 Task: Send an email with the signature Lynn Cooper with the subject Request for a job offer rejection follow-up and the message Can you please send me an update on the project status? from softage.9@softage.net to softage.2@softage.net and move the email from Sent Items to the folder Partnerships
Action: Mouse moved to (1035, 81)
Screenshot: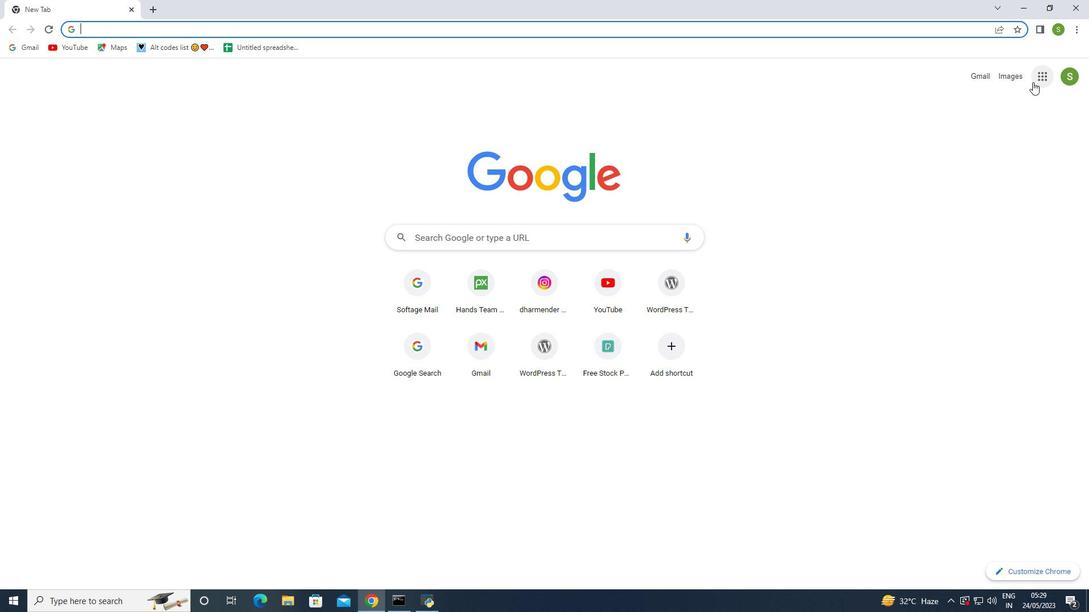 
Action: Mouse pressed left at (1035, 81)
Screenshot: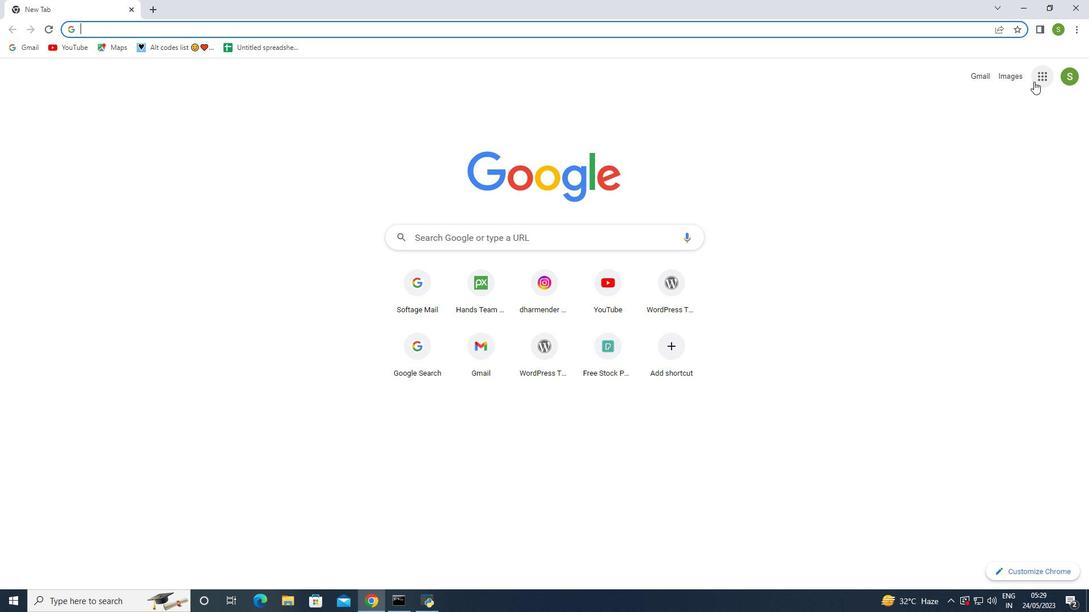 
Action: Mouse moved to (993, 132)
Screenshot: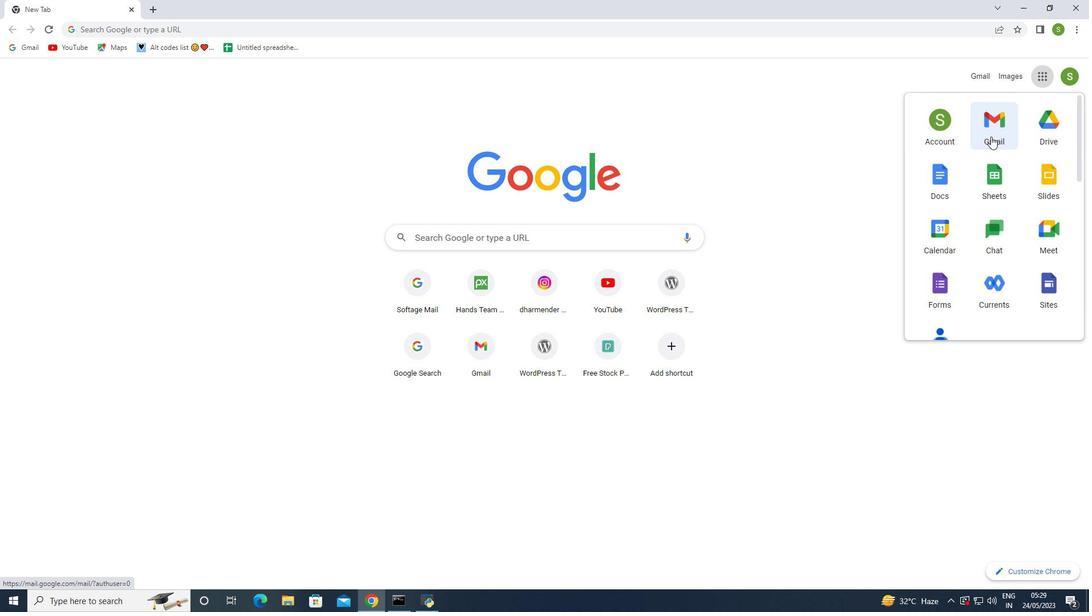 
Action: Mouse pressed left at (993, 132)
Screenshot: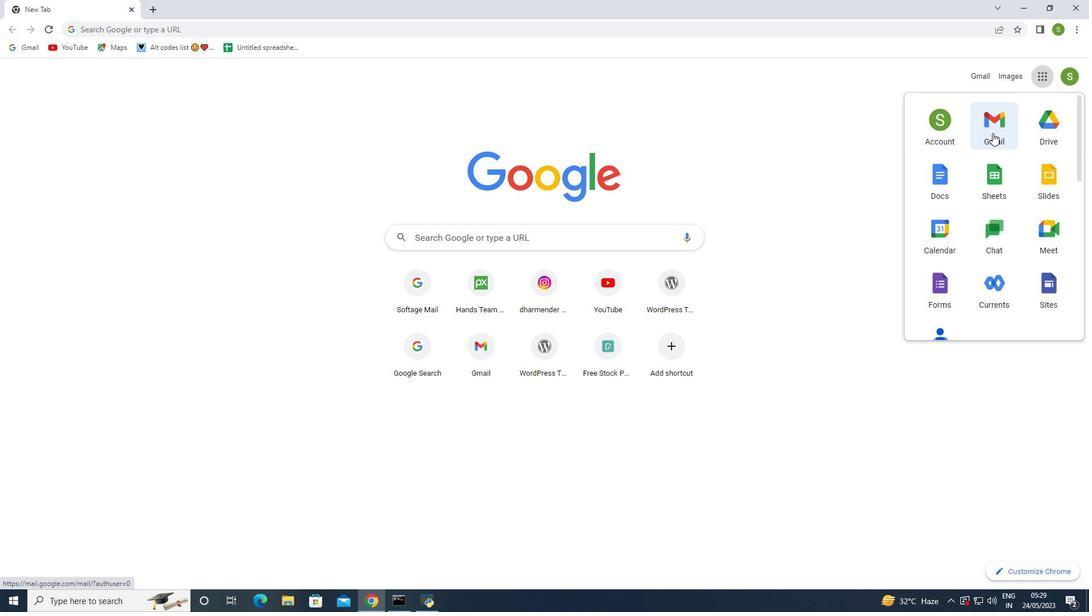 
Action: Mouse moved to (956, 79)
Screenshot: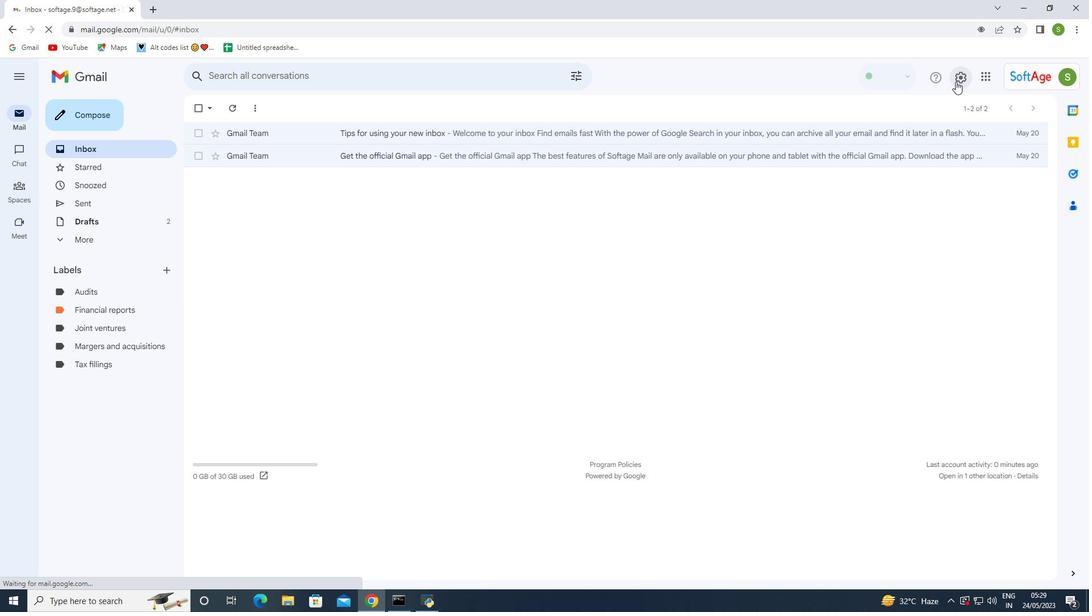 
Action: Mouse pressed left at (956, 79)
Screenshot: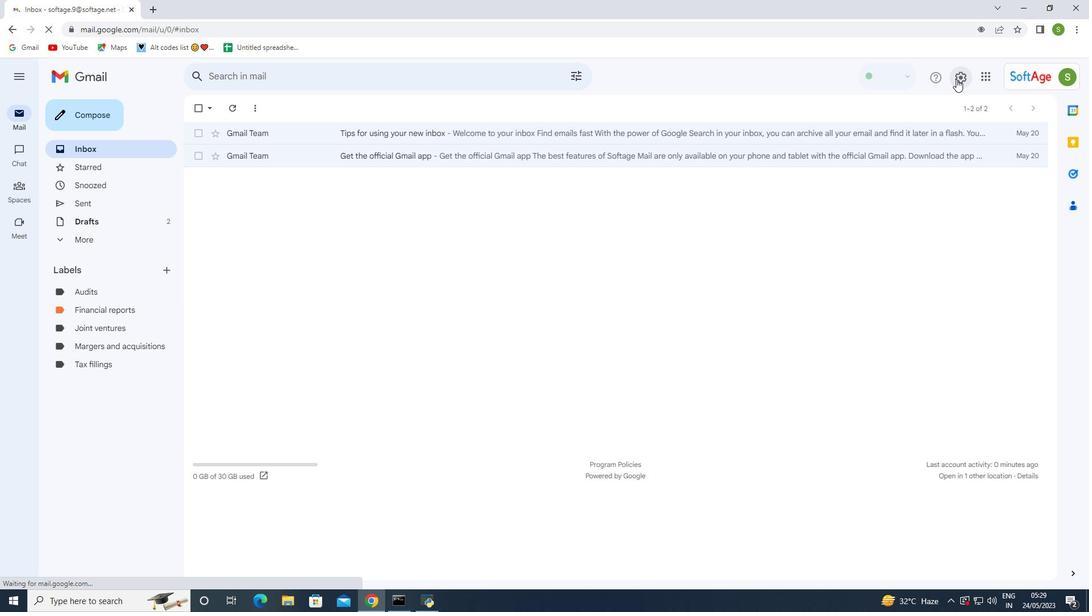 
Action: Mouse moved to (939, 131)
Screenshot: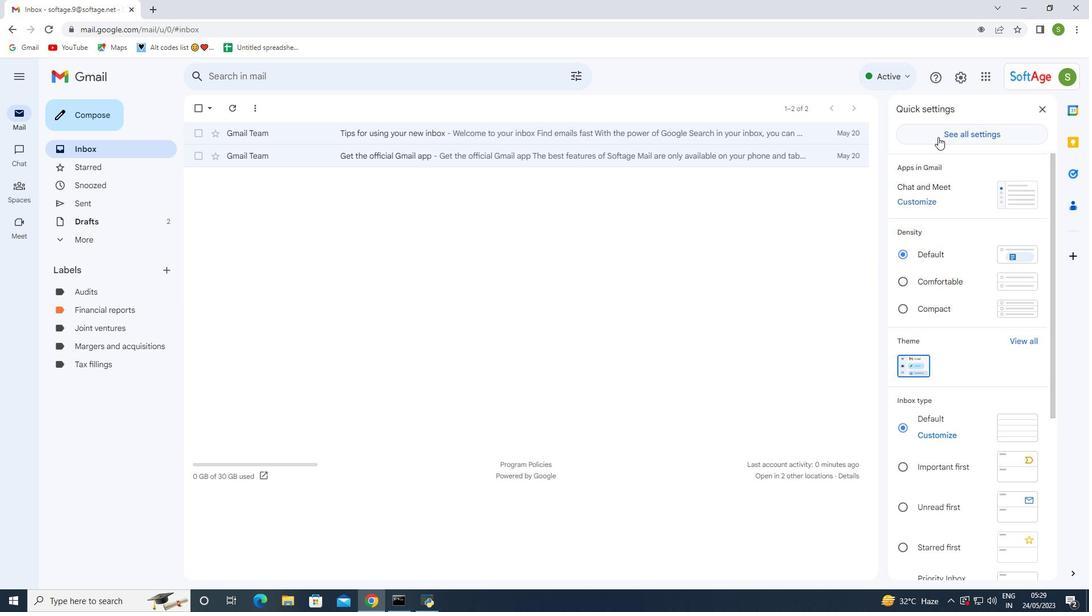 
Action: Mouse pressed left at (939, 131)
Screenshot: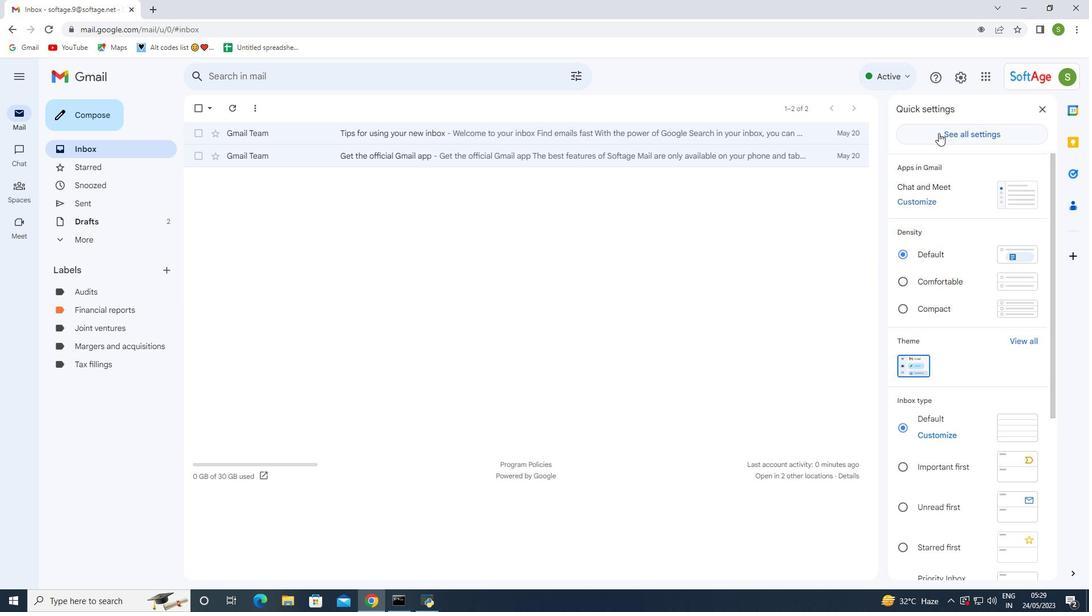 
Action: Mouse moved to (568, 303)
Screenshot: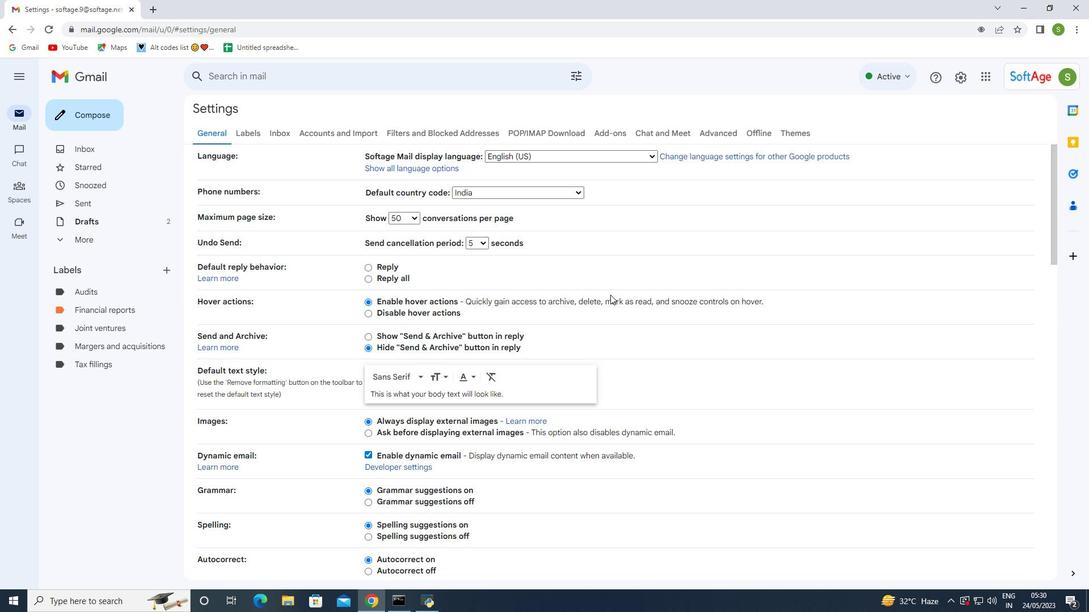 
Action: Mouse scrolled (568, 303) with delta (0, 0)
Screenshot: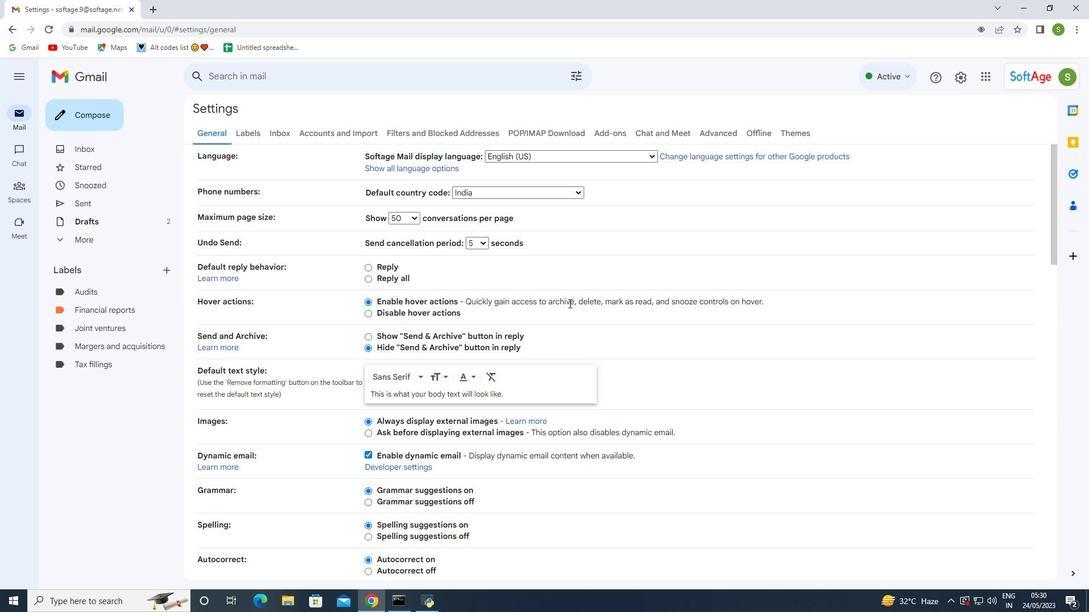 
Action: Mouse moved to (566, 305)
Screenshot: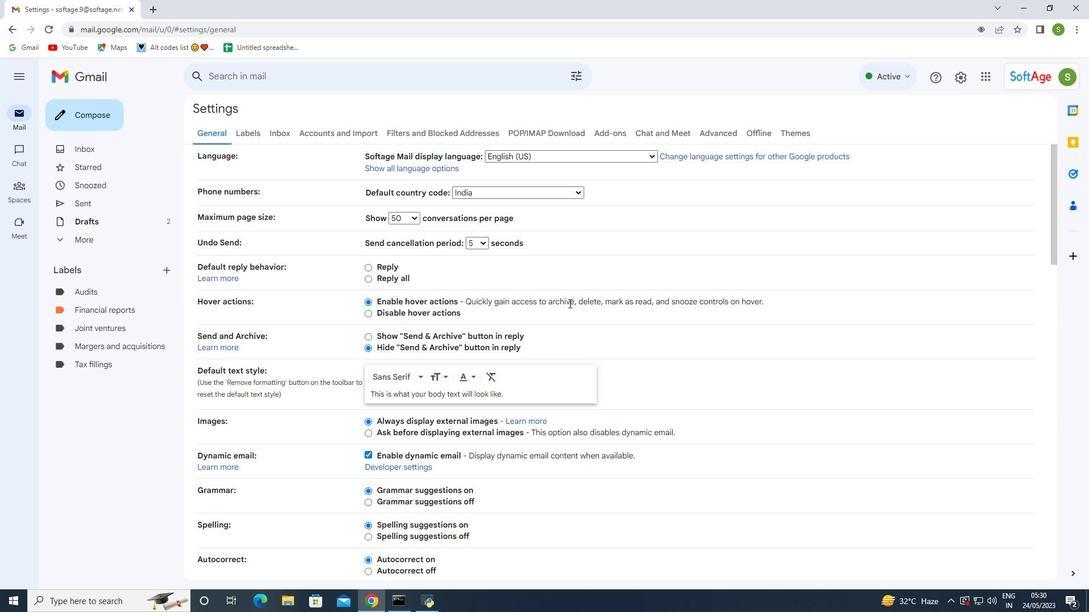 
Action: Mouse scrolled (566, 305) with delta (0, 0)
Screenshot: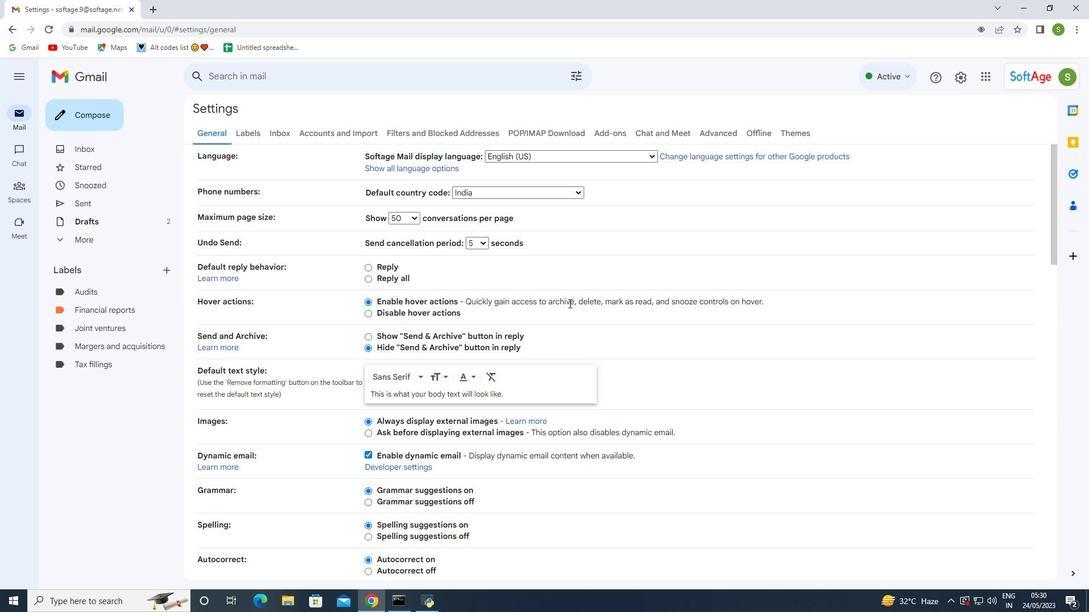 
Action: Mouse moved to (564, 308)
Screenshot: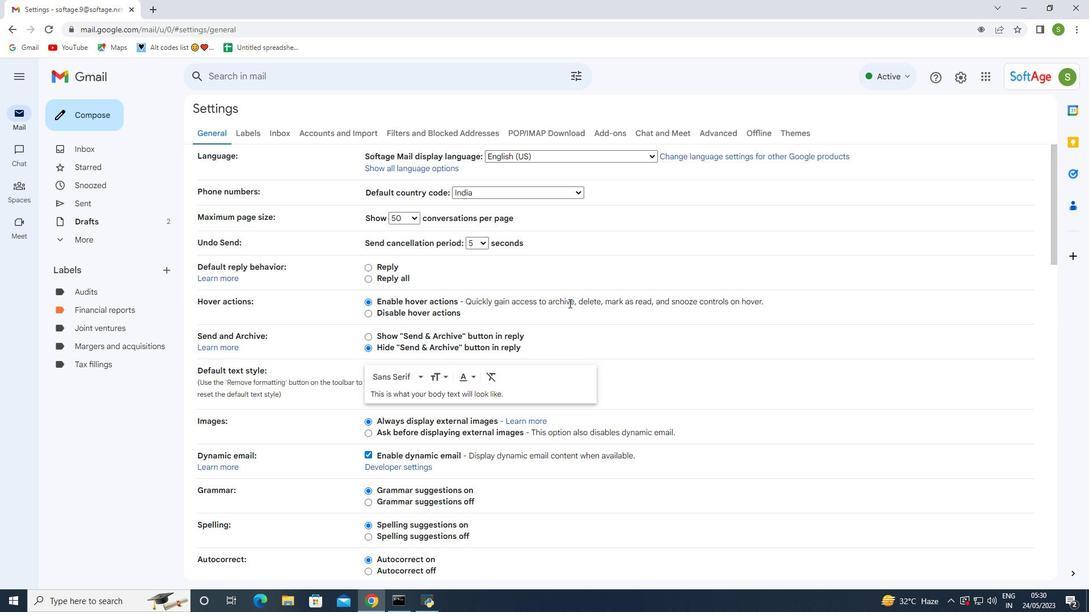 
Action: Mouse scrolled (564, 307) with delta (0, 0)
Screenshot: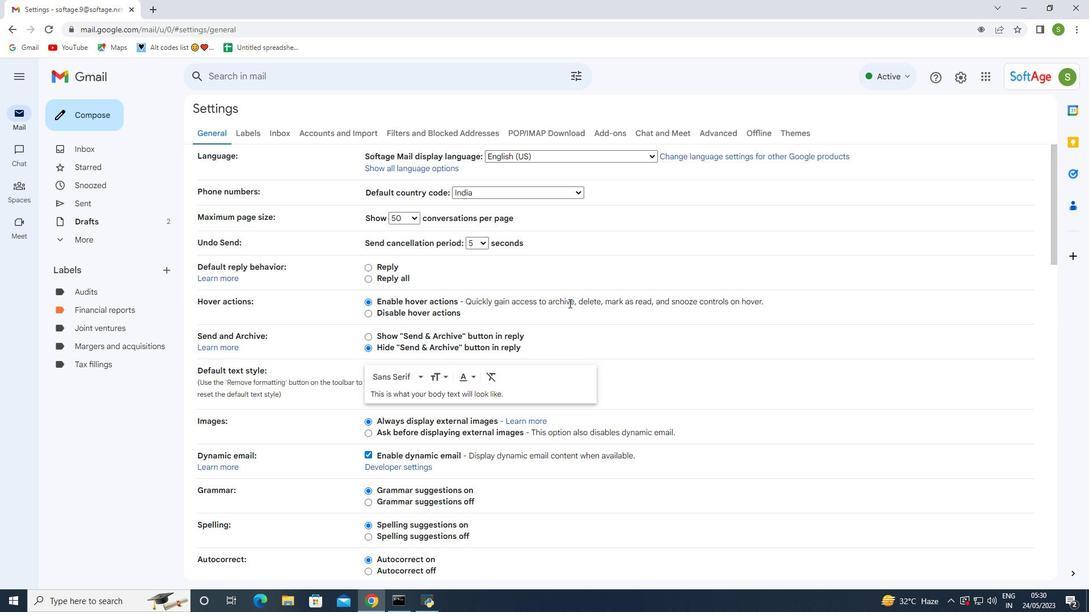 
Action: Mouse moved to (564, 308)
Screenshot: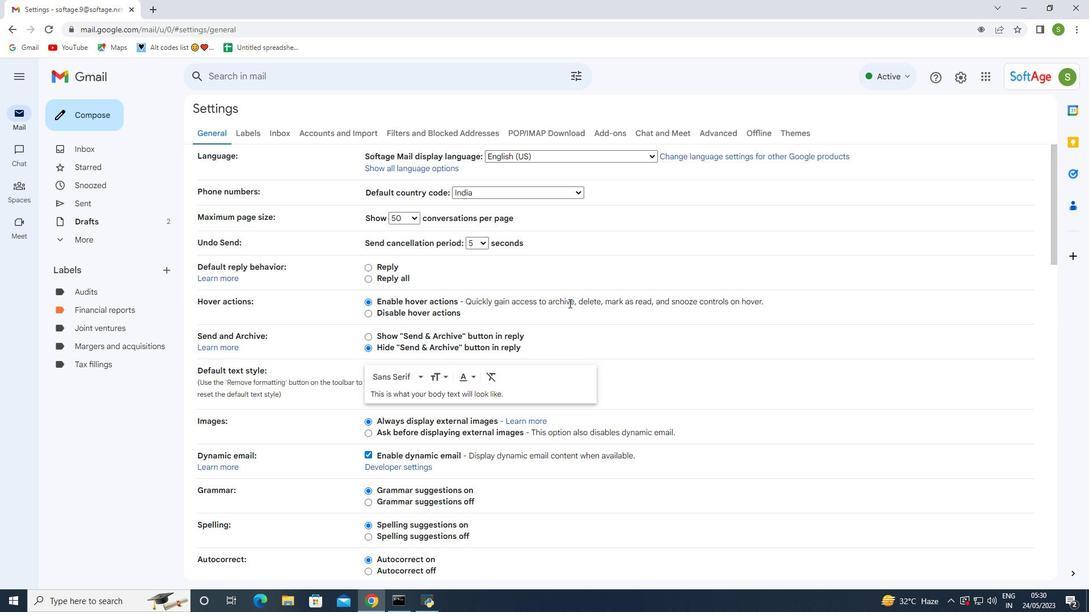 
Action: Mouse scrolled (564, 307) with delta (0, 0)
Screenshot: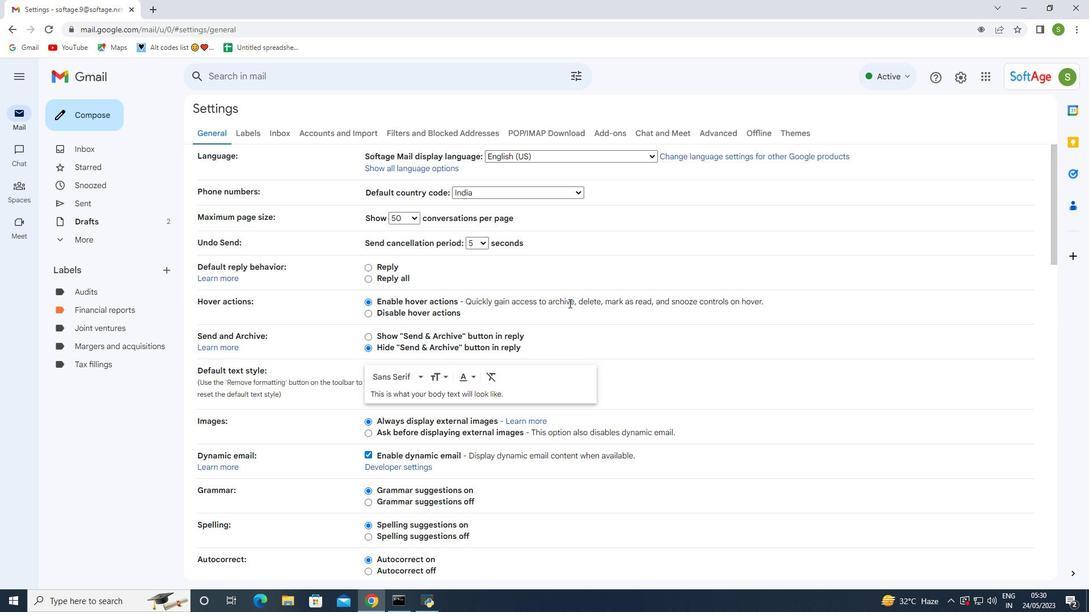 
Action: Mouse scrolled (564, 307) with delta (0, 0)
Screenshot: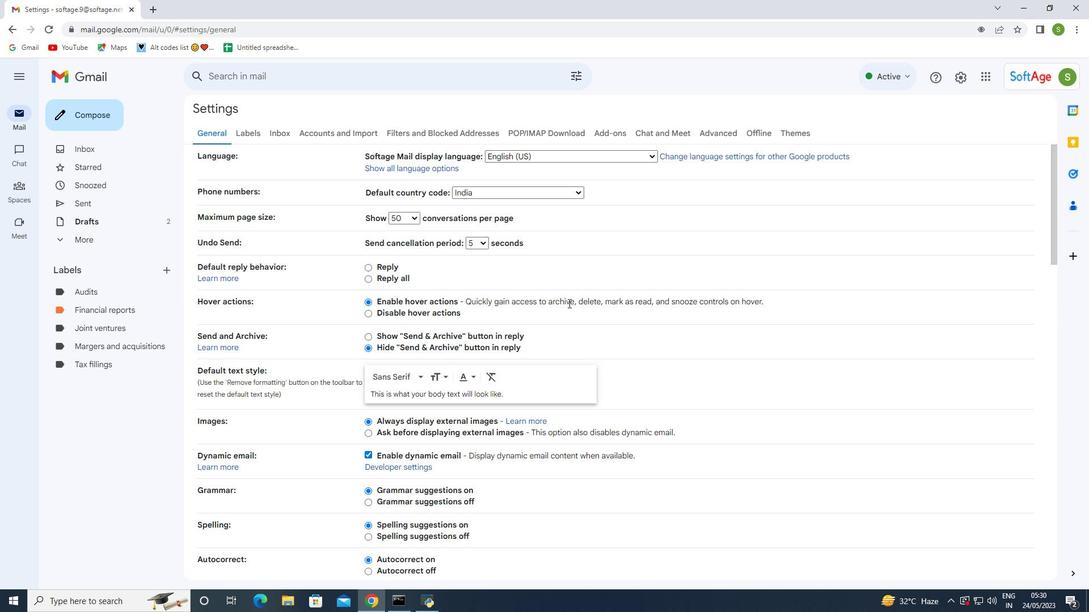 
Action: Mouse moved to (564, 308)
Screenshot: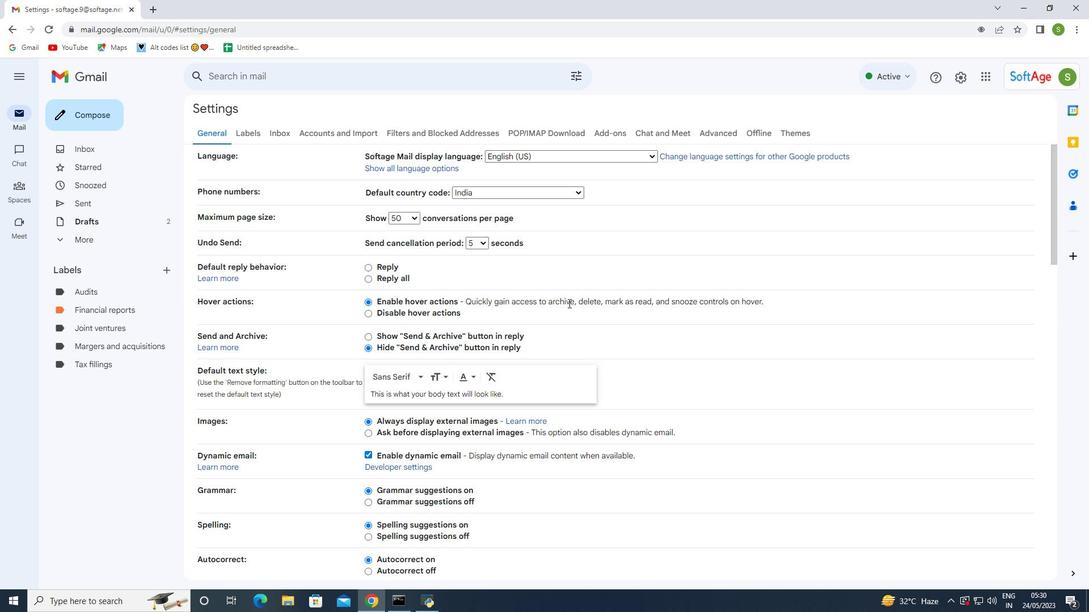
Action: Mouse scrolled (564, 307) with delta (0, 0)
Screenshot: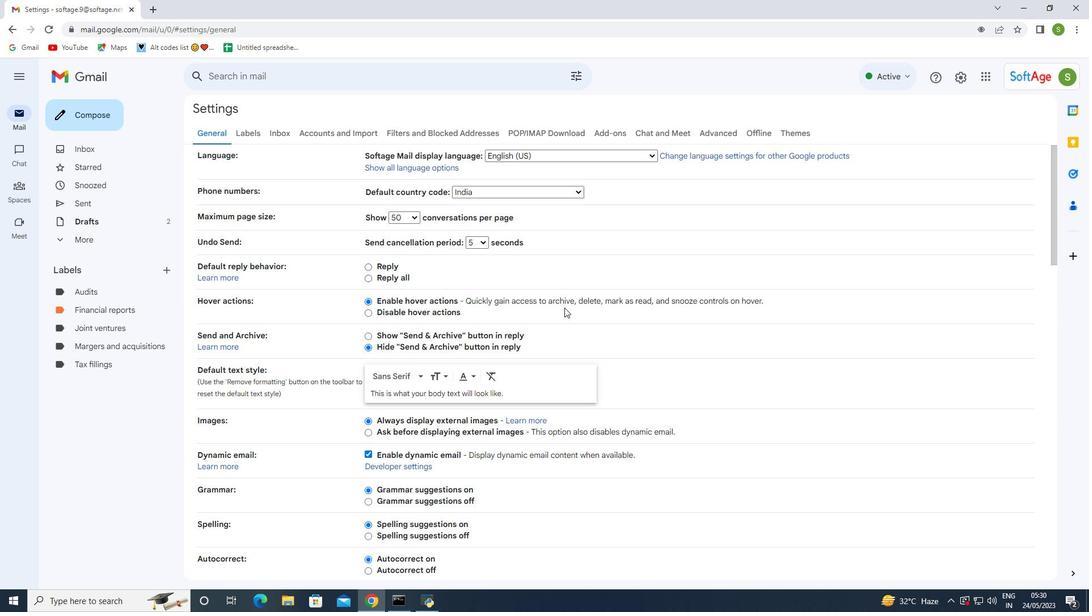 
Action: Mouse moved to (564, 308)
Screenshot: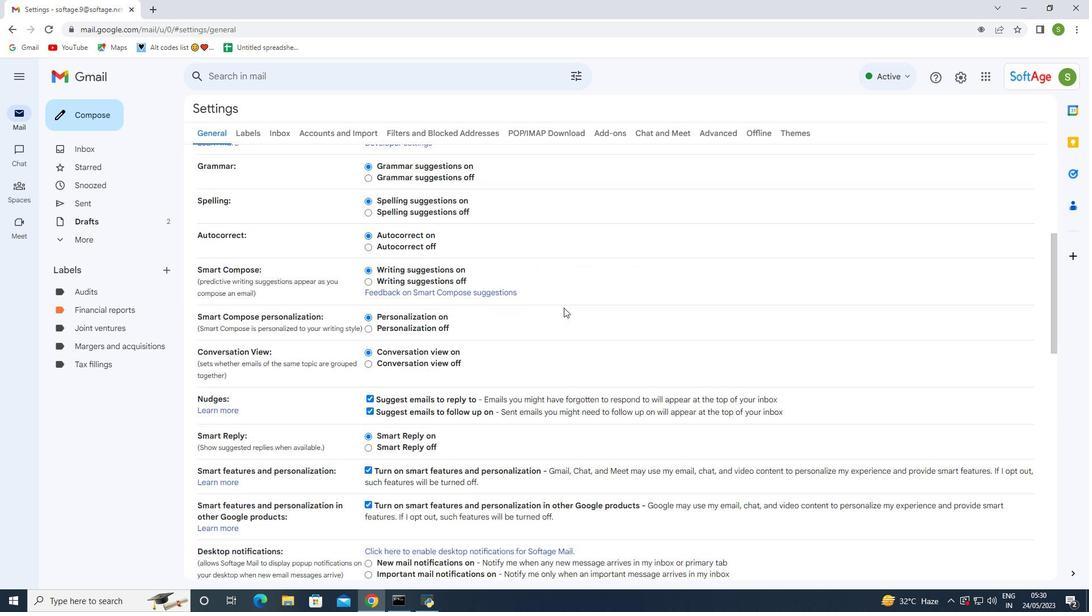 
Action: Mouse scrolled (564, 307) with delta (0, 0)
Screenshot: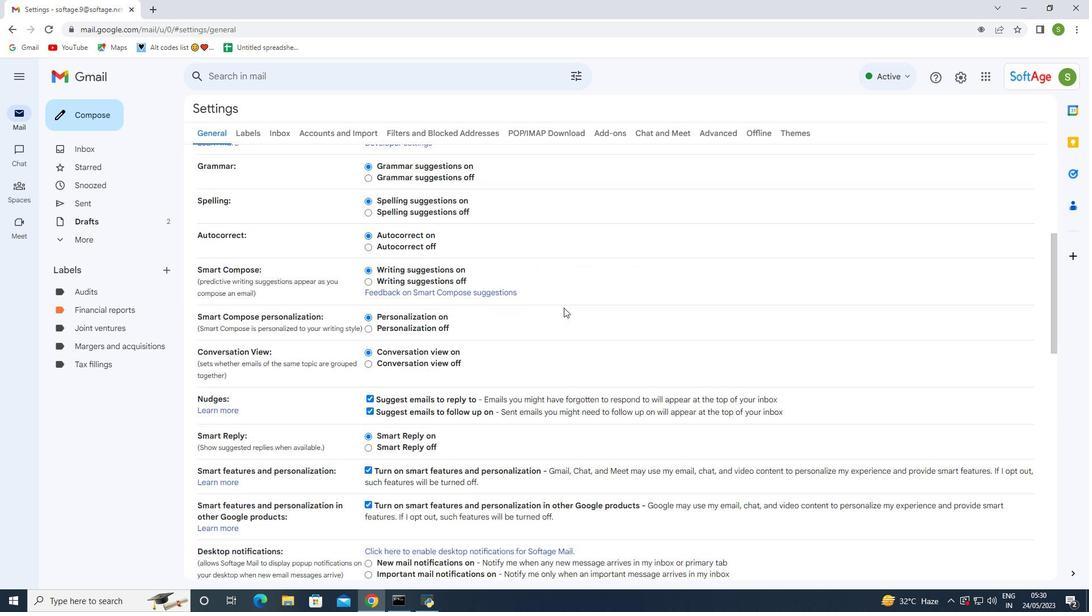 
Action: Mouse scrolled (564, 307) with delta (0, 0)
Screenshot: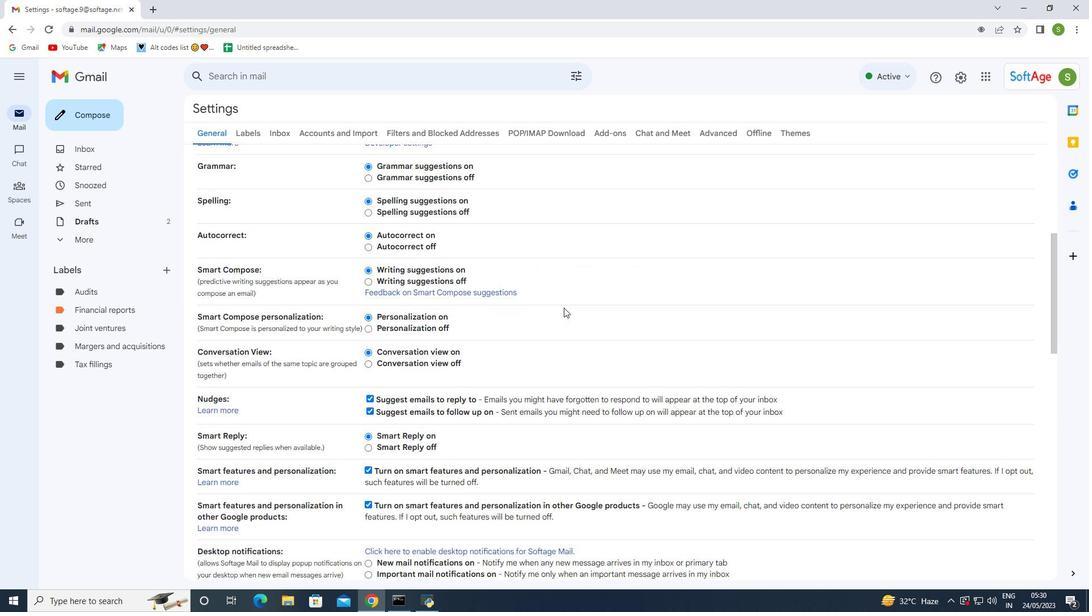 
Action: Mouse moved to (564, 308)
Screenshot: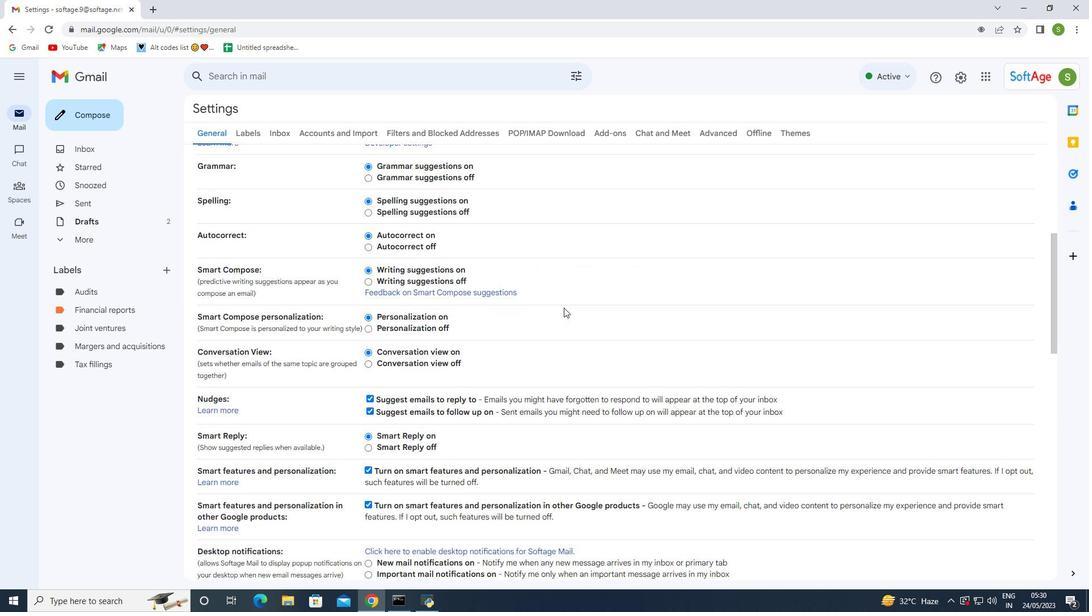 
Action: Mouse scrolled (564, 307) with delta (0, 0)
Screenshot: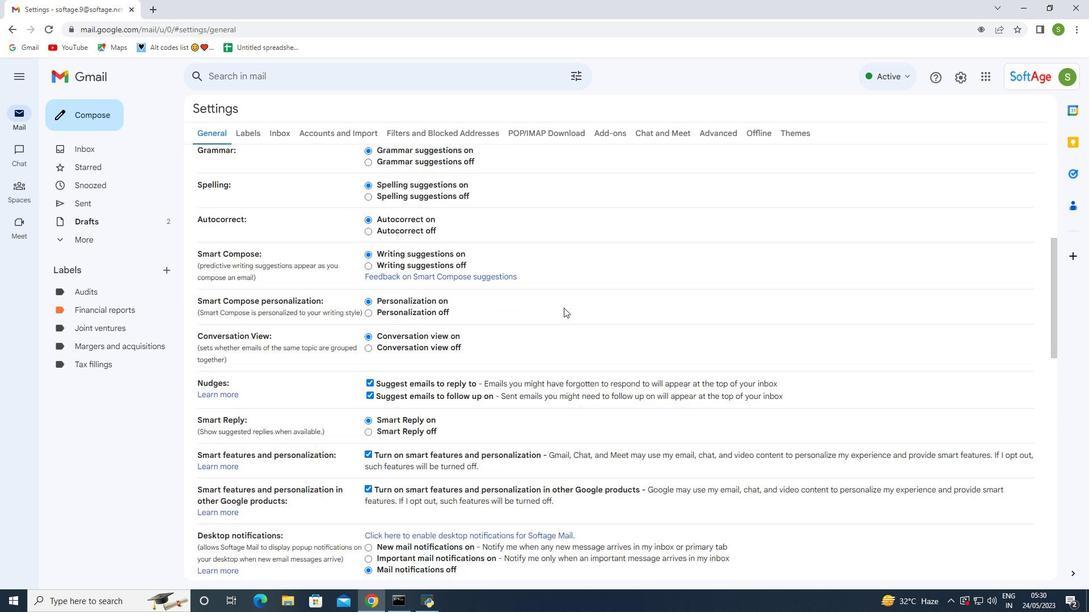 
Action: Mouse scrolled (564, 307) with delta (0, 0)
Screenshot: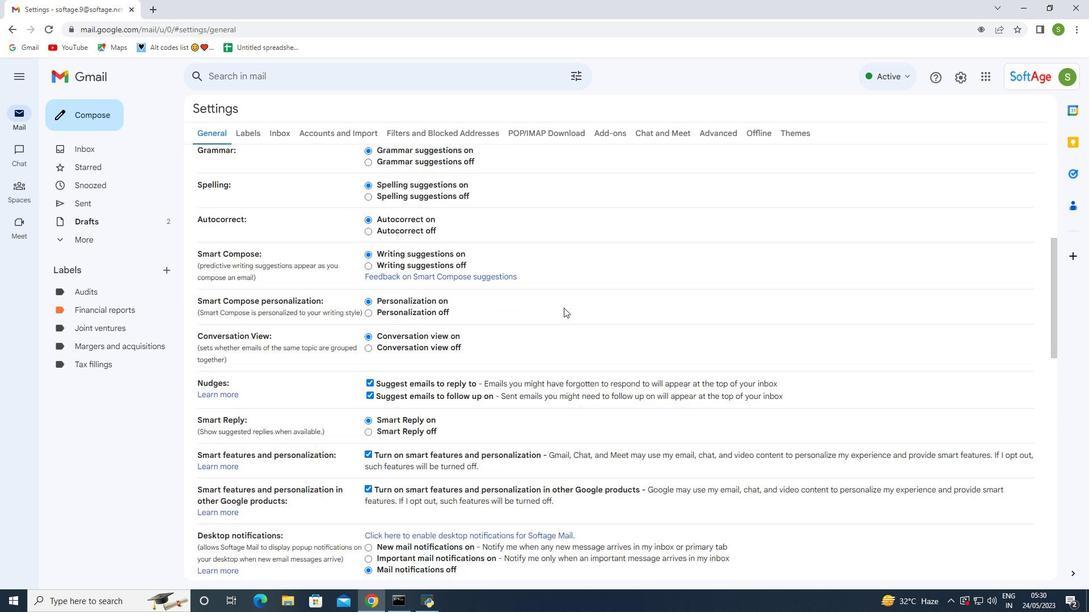 
Action: Mouse scrolled (564, 307) with delta (0, 0)
Screenshot: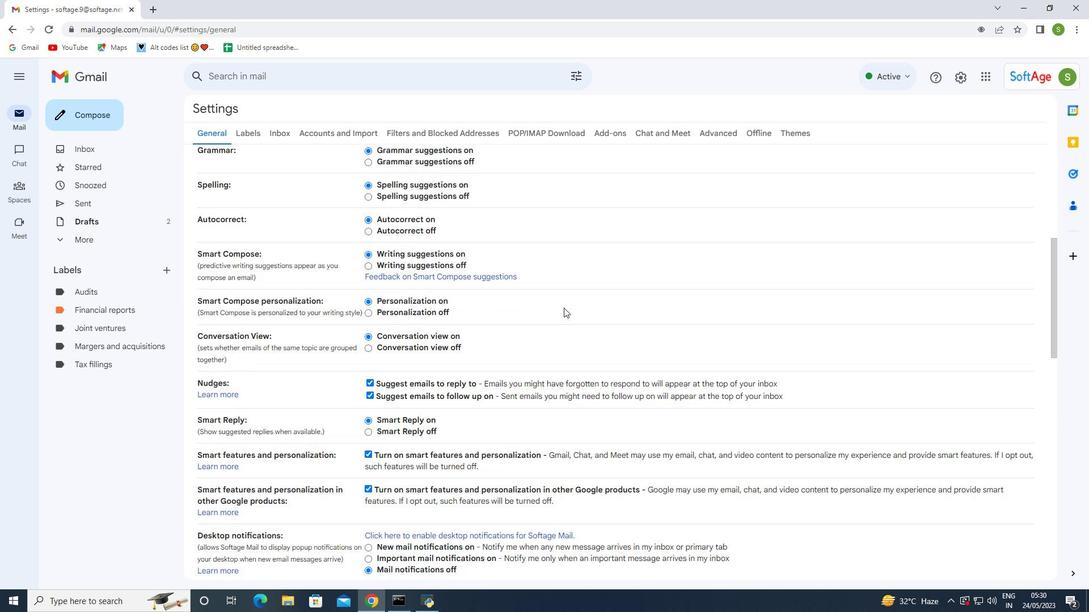 
Action: Mouse scrolled (564, 307) with delta (0, 0)
Screenshot: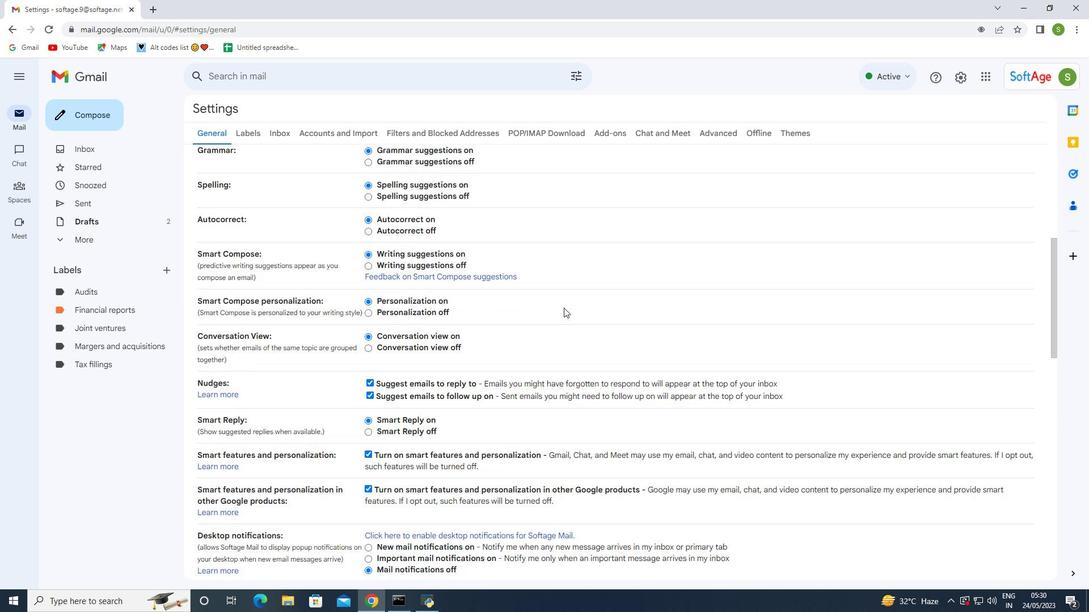 
Action: Mouse moved to (564, 308)
Screenshot: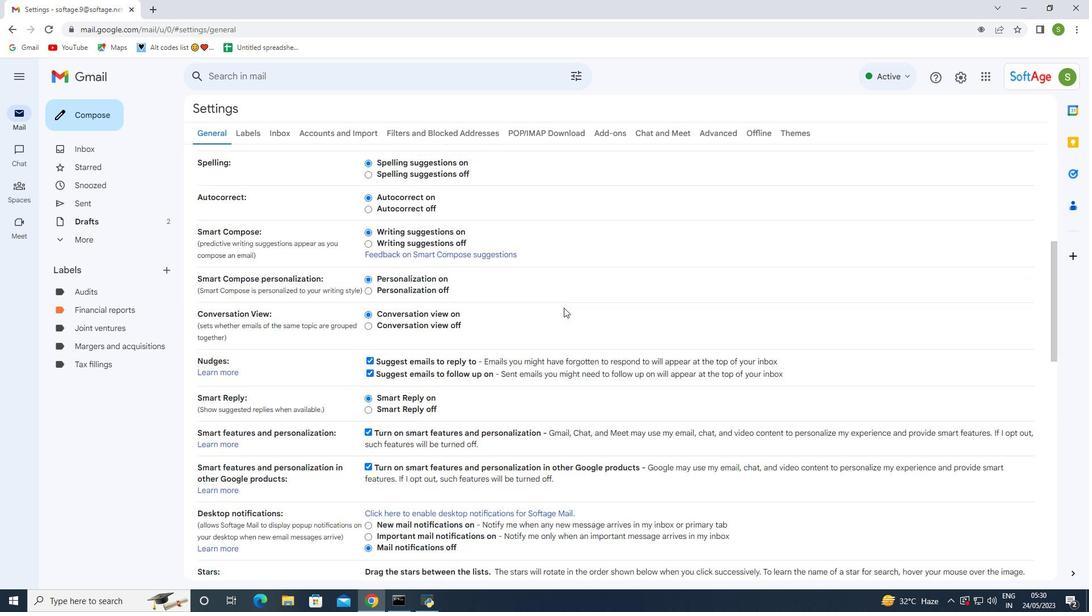 
Action: Mouse scrolled (564, 307) with delta (0, 0)
Screenshot: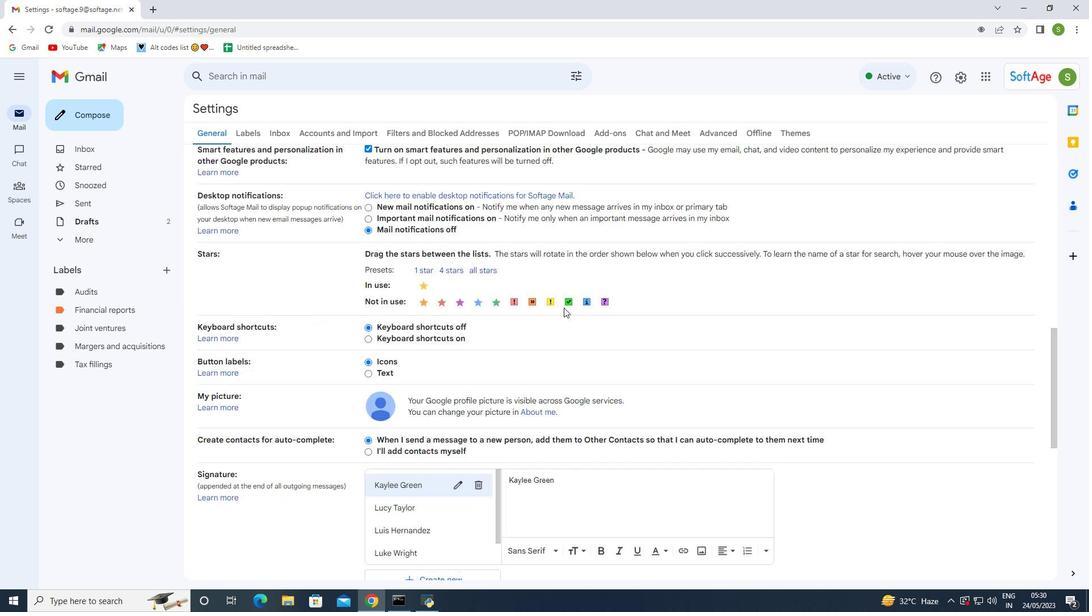 
Action: Mouse scrolled (564, 307) with delta (0, 0)
Screenshot: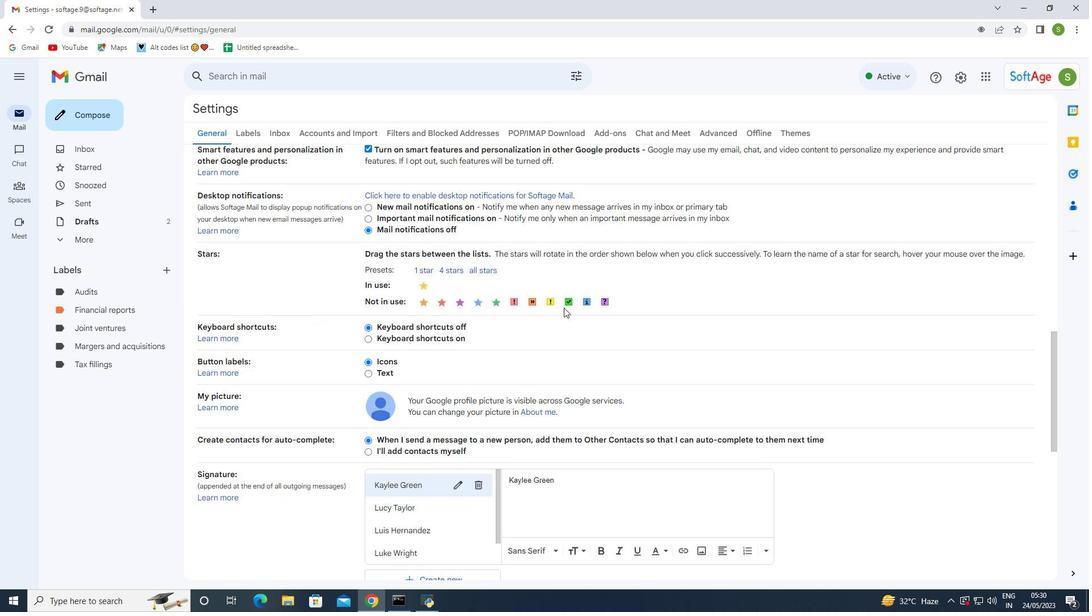
Action: Mouse scrolled (564, 307) with delta (0, 0)
Screenshot: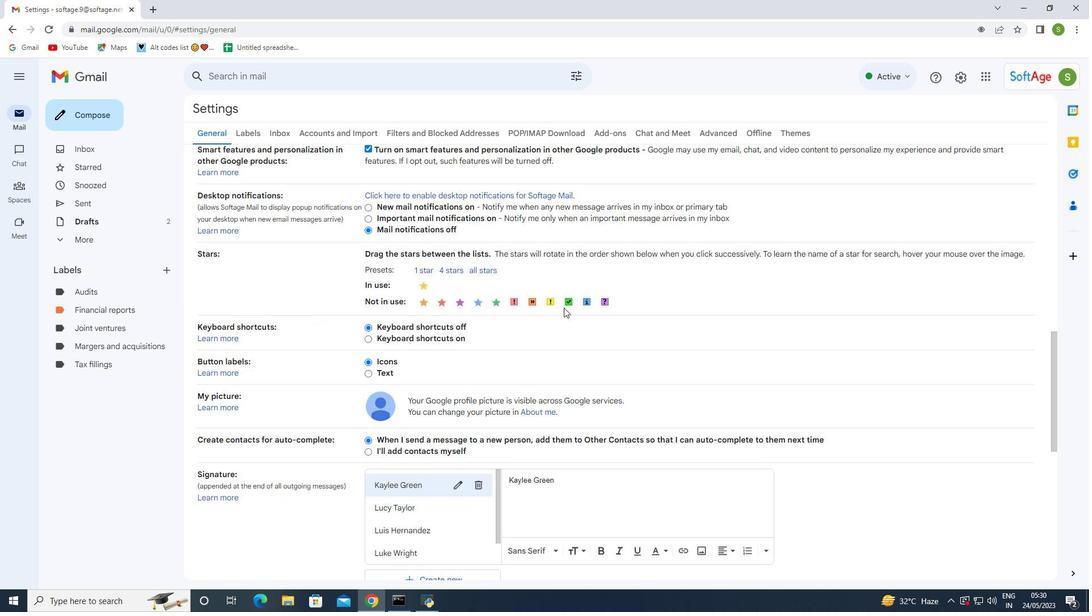 
Action: Mouse scrolled (564, 307) with delta (0, 0)
Screenshot: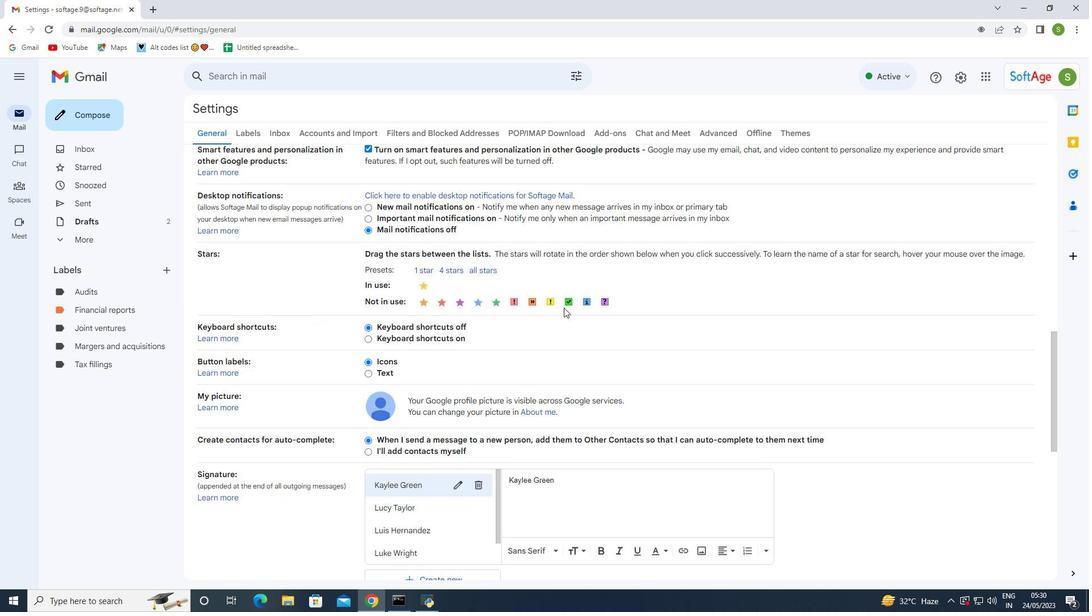 
Action: Mouse scrolled (564, 307) with delta (0, 0)
Screenshot: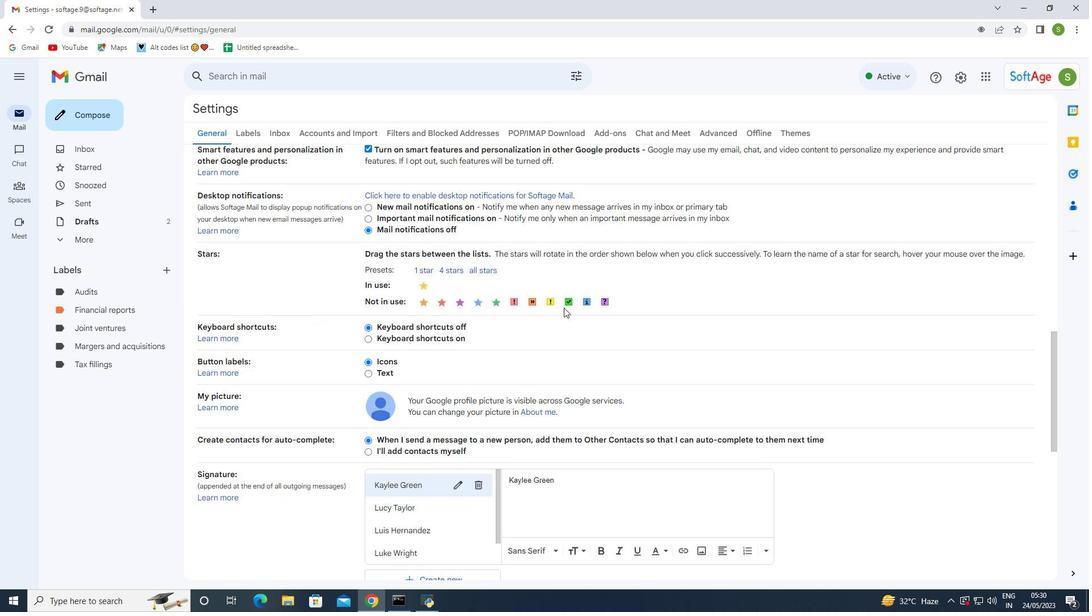 
Action: Mouse scrolled (564, 307) with delta (0, 0)
Screenshot: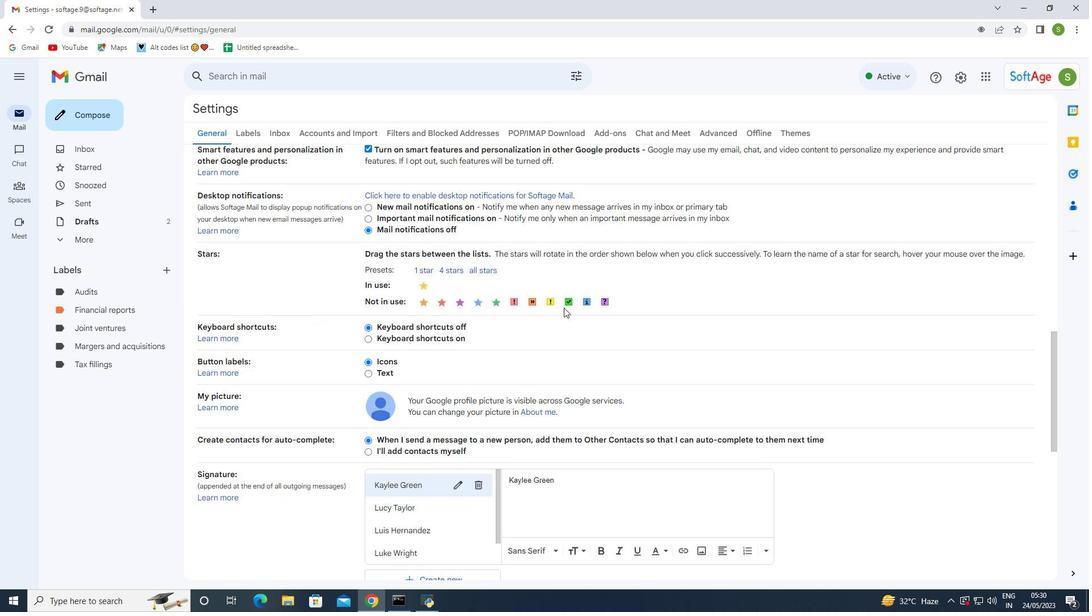 
Action: Mouse moved to (414, 238)
Screenshot: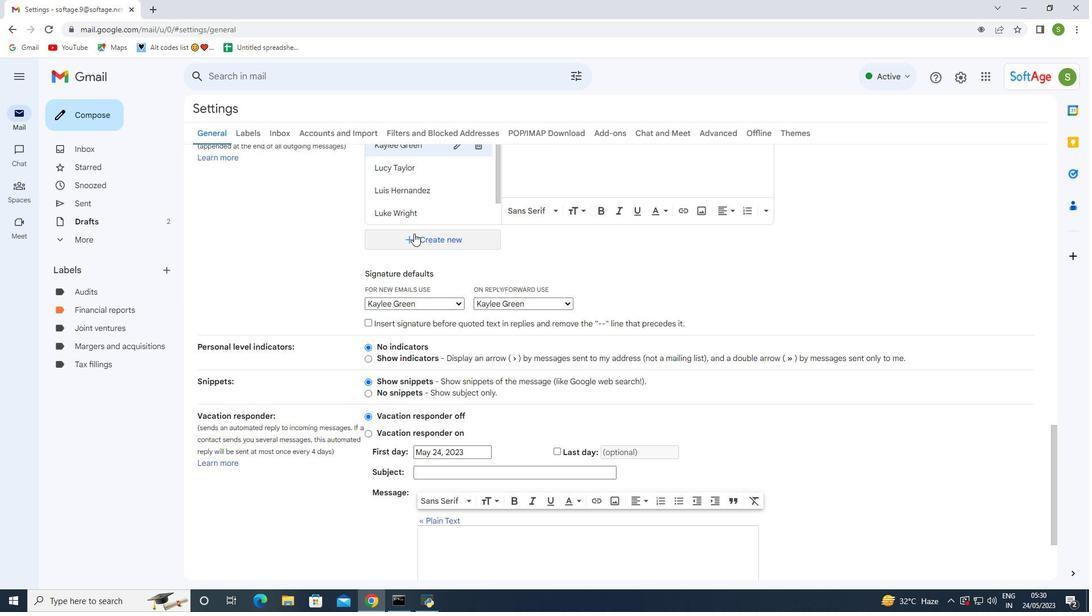 
Action: Mouse pressed left at (414, 238)
Screenshot: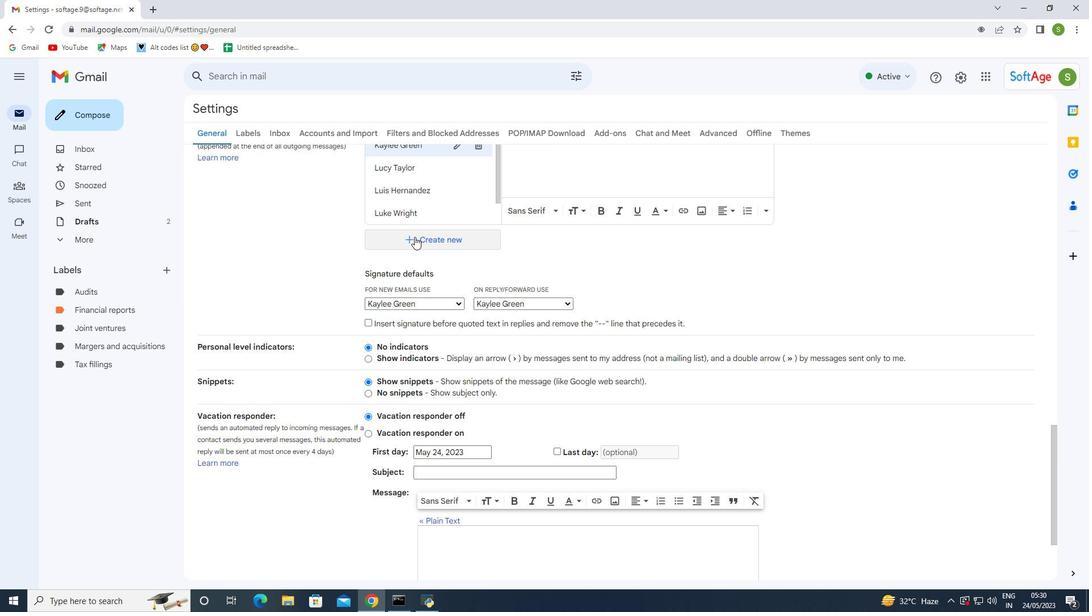 
Action: Mouse moved to (447, 321)
Screenshot: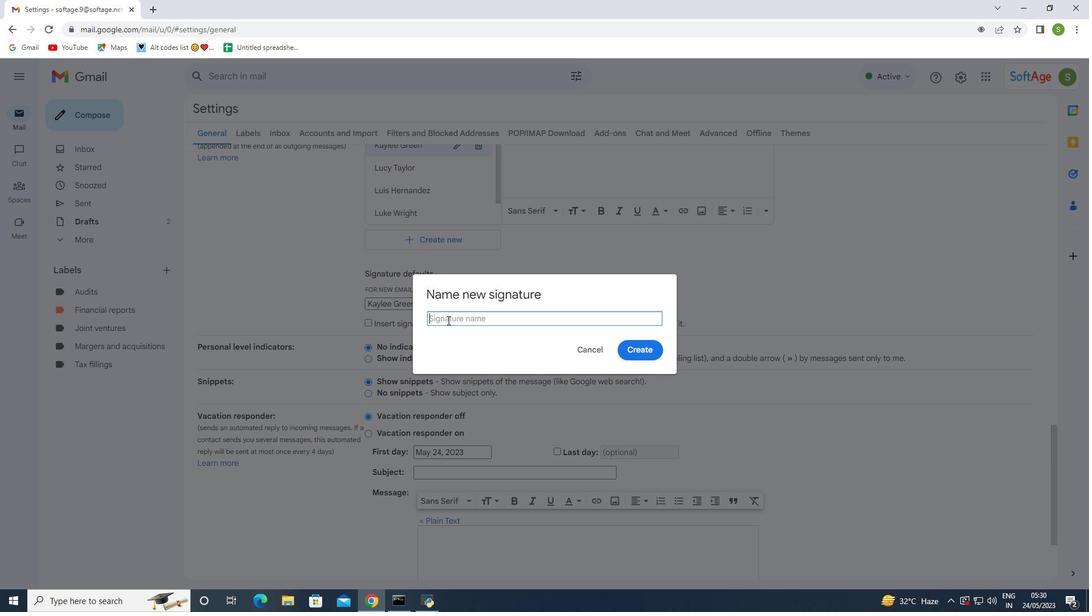 
Action: Mouse pressed left at (447, 321)
Screenshot: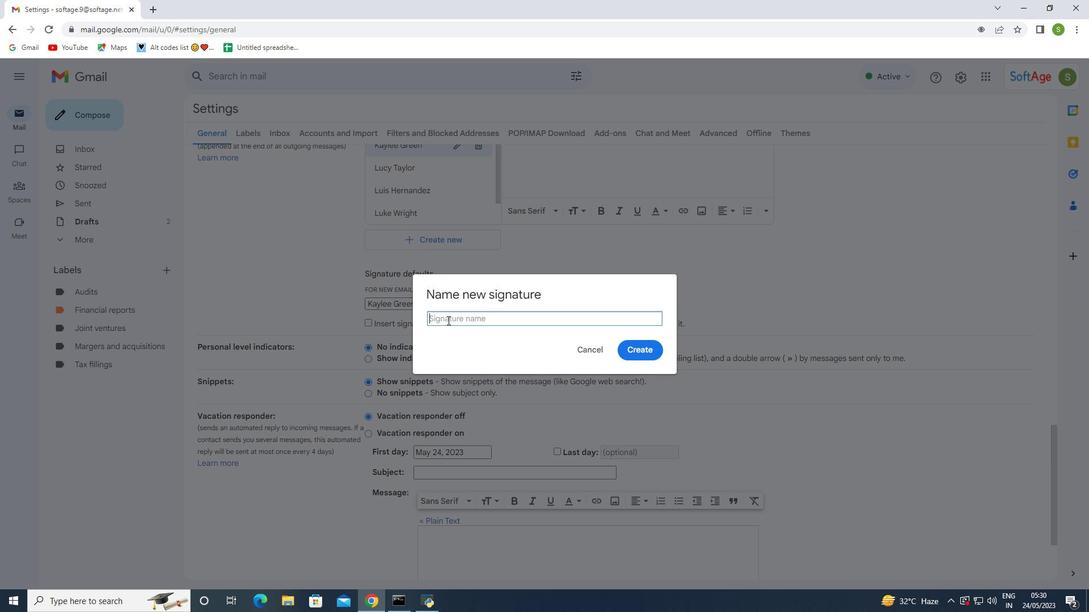 
Action: Mouse moved to (447, 321)
Screenshot: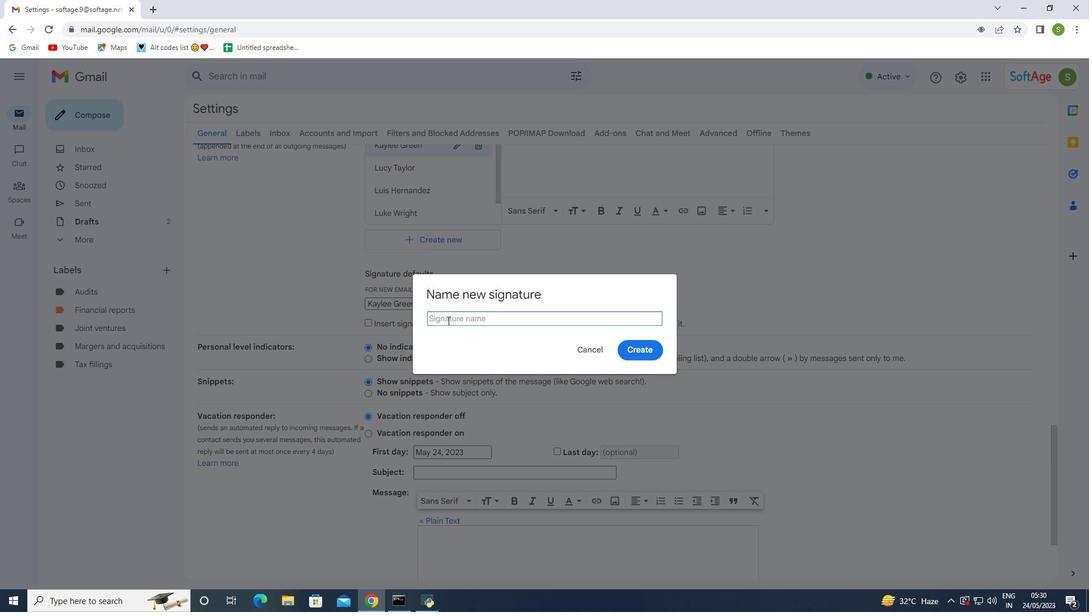 
Action: Key pressed <Key.shift><Key.shift><Key.shift><Key.shift><Key.shift><Key.shift><Key.shift><Key.shift><Key.shift><Key.shift><Key.shift><Key.shift><Key.shift><Key.shift><Key.shift><Key.shift><Key.shift><Key.shift><Key.shift><Key.shift><Key.shift><Key.shift><Key.shift><Key.shift><Key.shift><Key.shift>Lynn<Key.space><Key.shift>Cooper
Screenshot: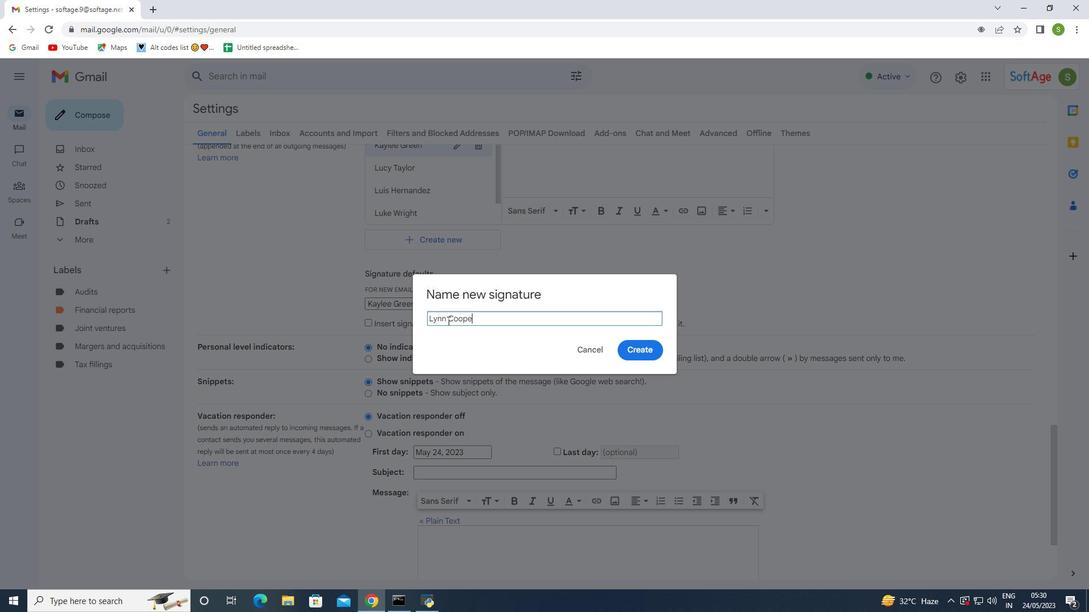 
Action: Mouse moved to (642, 346)
Screenshot: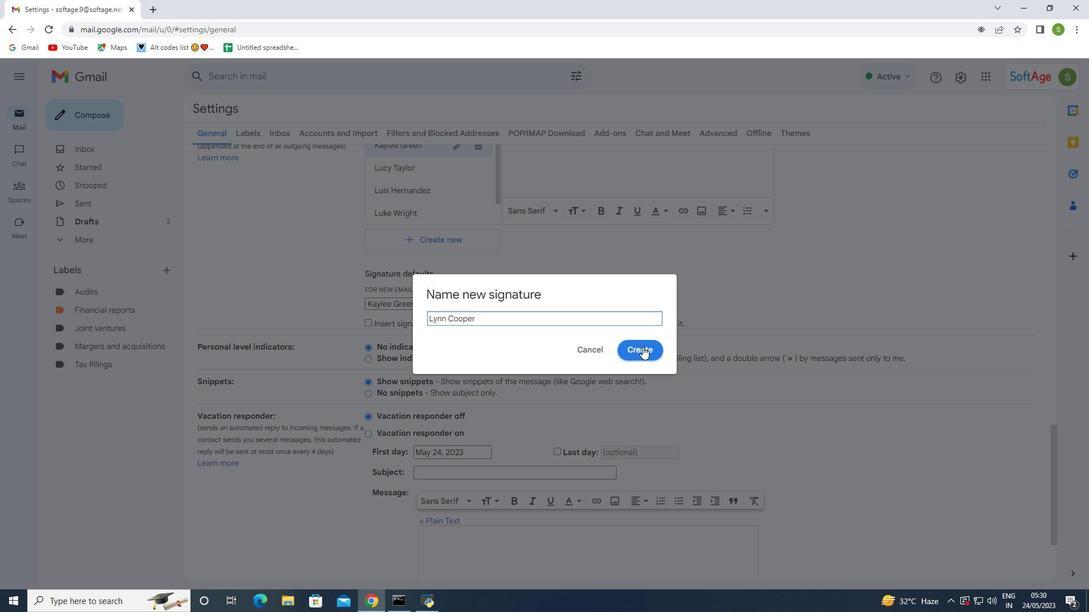 
Action: Mouse pressed left at (642, 346)
Screenshot: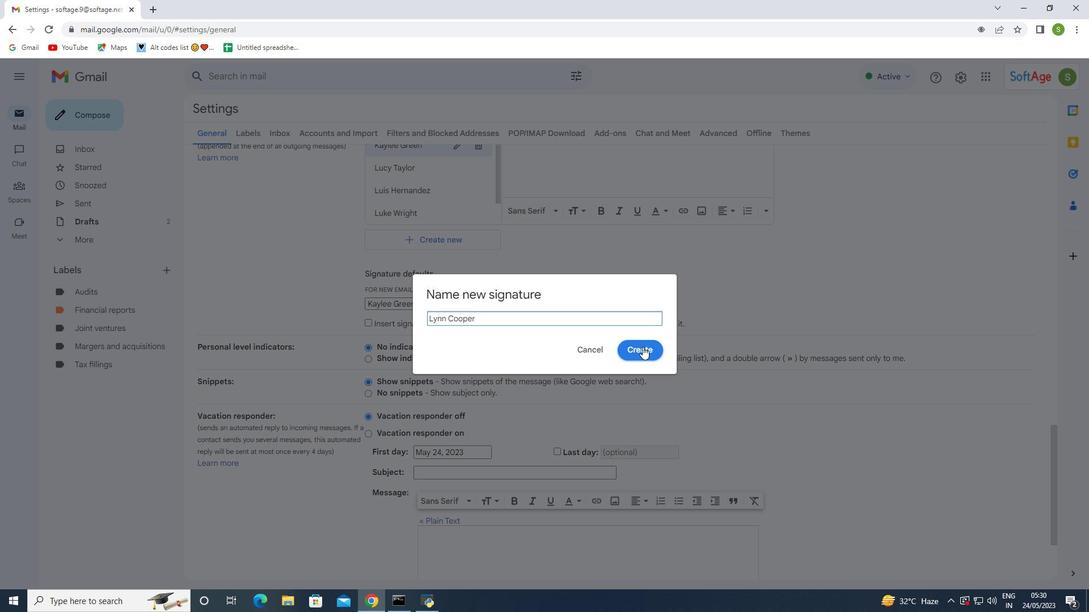 
Action: Mouse moved to (518, 365)
Screenshot: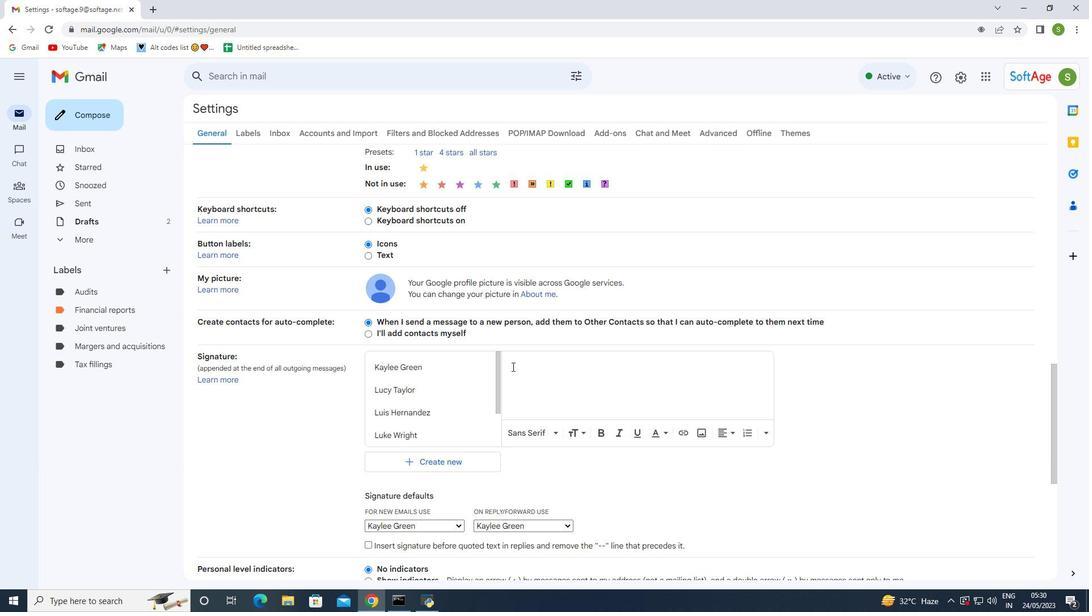 
Action: Mouse pressed left at (518, 365)
Screenshot: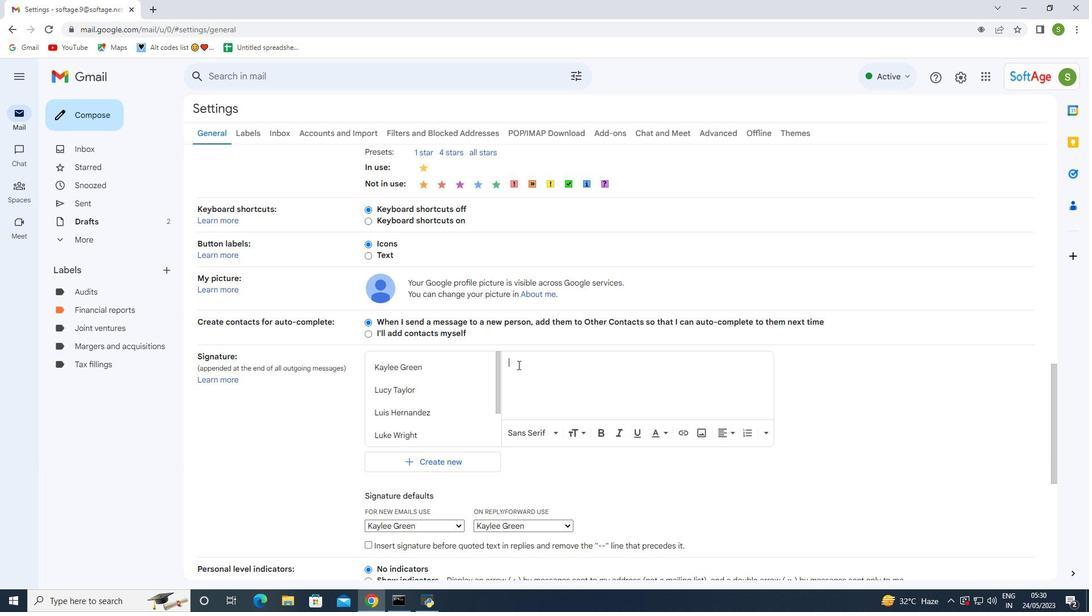 
Action: Key pressed <Key.shift>Lynn<Key.space><Key.shift>Cooper
Screenshot: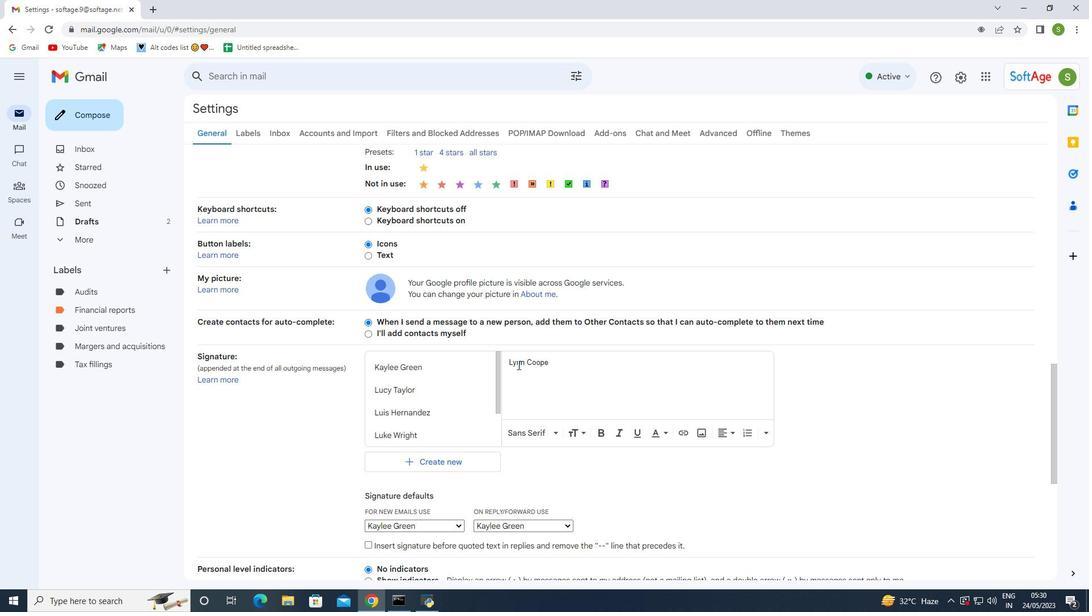 
Action: Mouse moved to (418, 518)
Screenshot: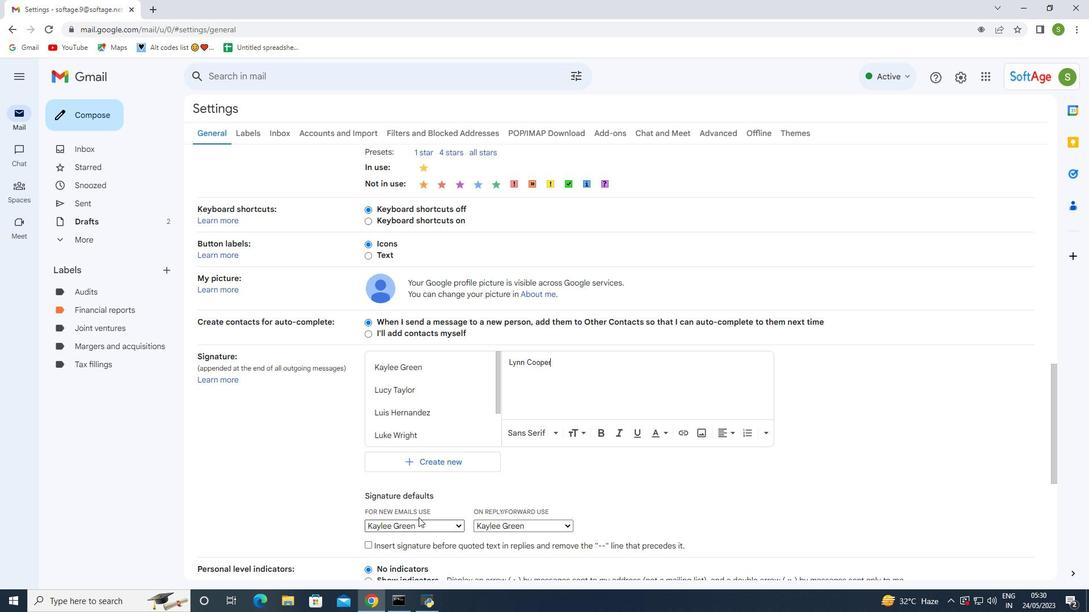 
Action: Mouse pressed left at (418, 518)
Screenshot: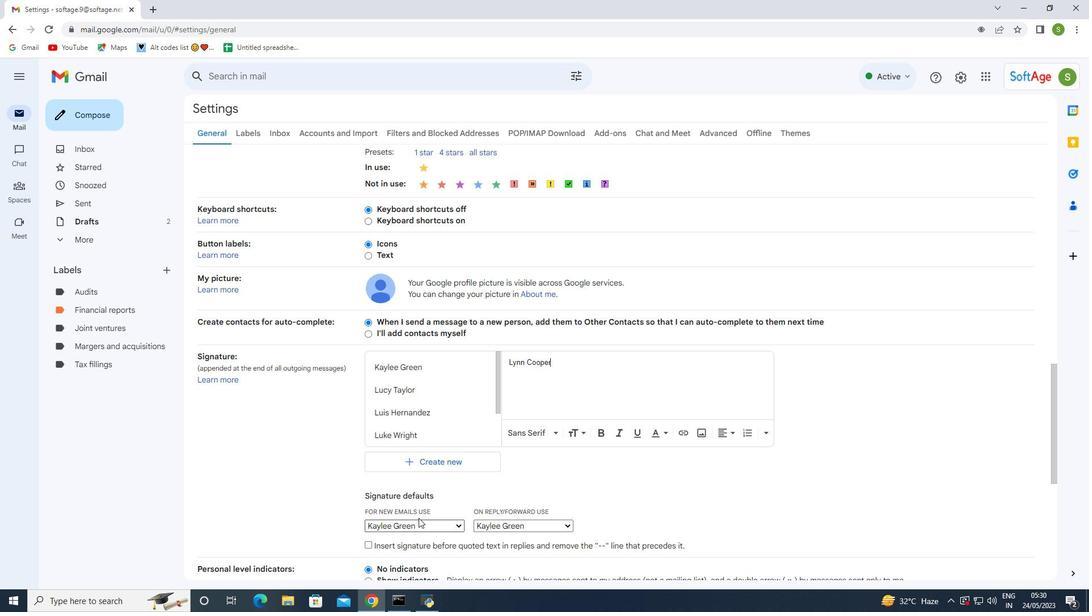 
Action: Mouse moved to (417, 523)
Screenshot: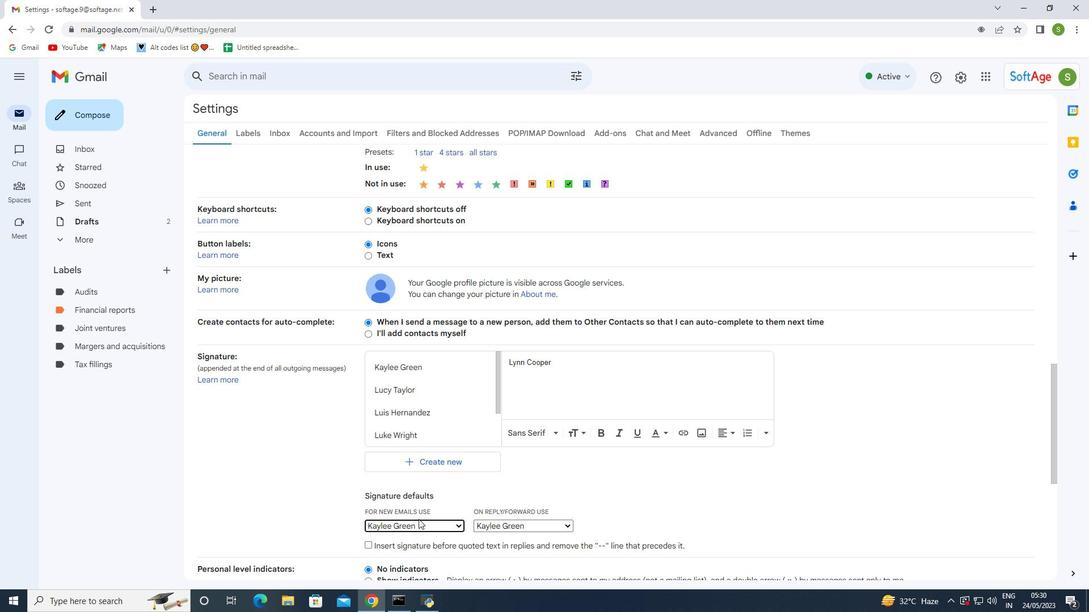 
Action: Mouse pressed left at (417, 523)
Screenshot: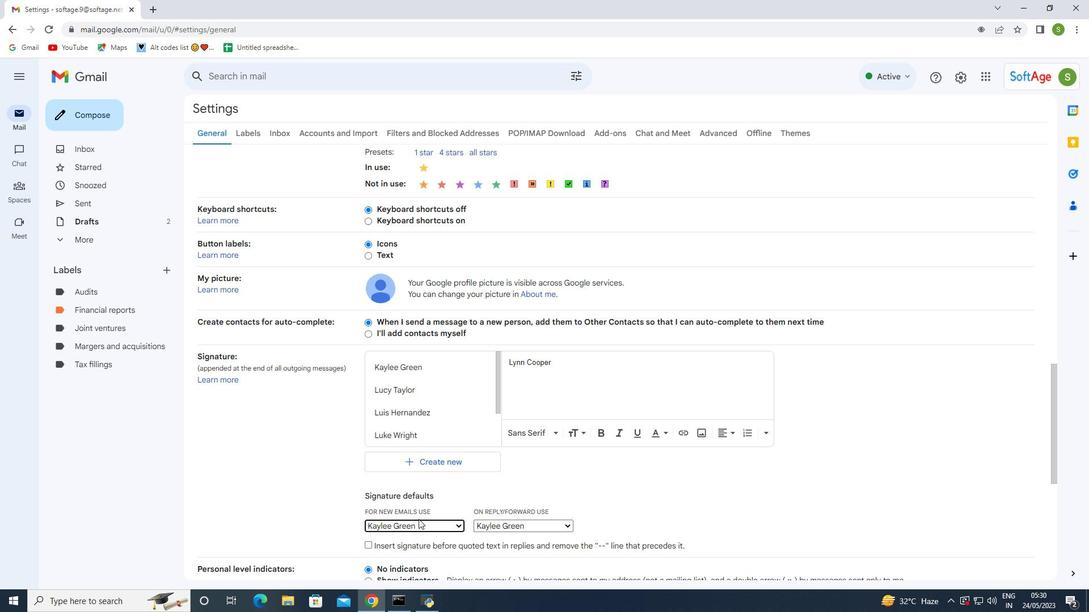 
Action: Mouse moved to (453, 498)
Screenshot: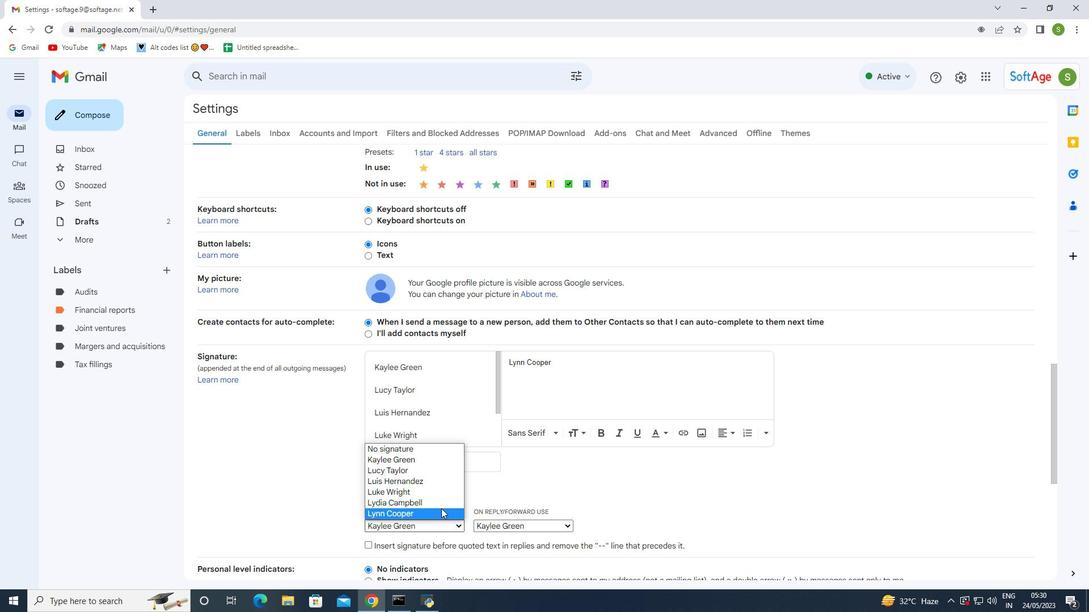
Action: Mouse scrolled (453, 498) with delta (0, 0)
Screenshot: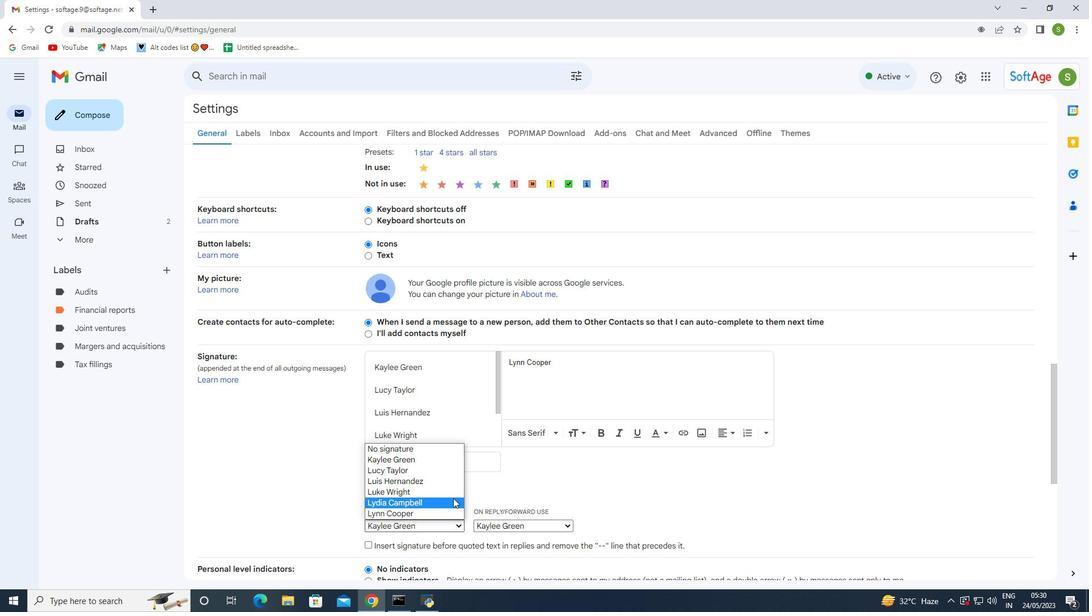 
Action: Mouse scrolled (453, 498) with delta (0, 0)
Screenshot: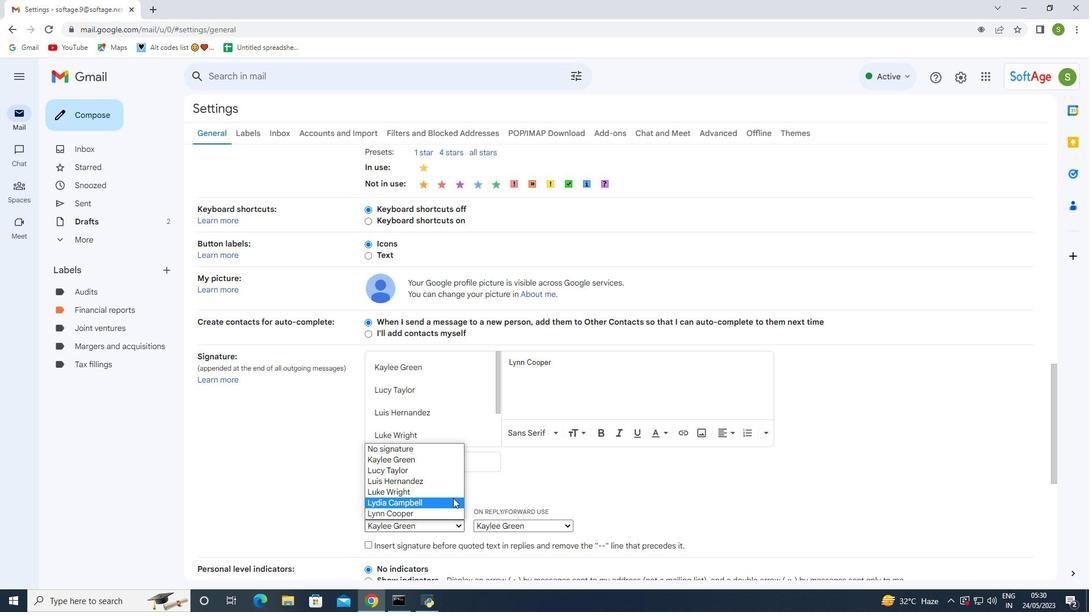 
Action: Mouse scrolled (453, 498) with delta (0, 0)
Screenshot: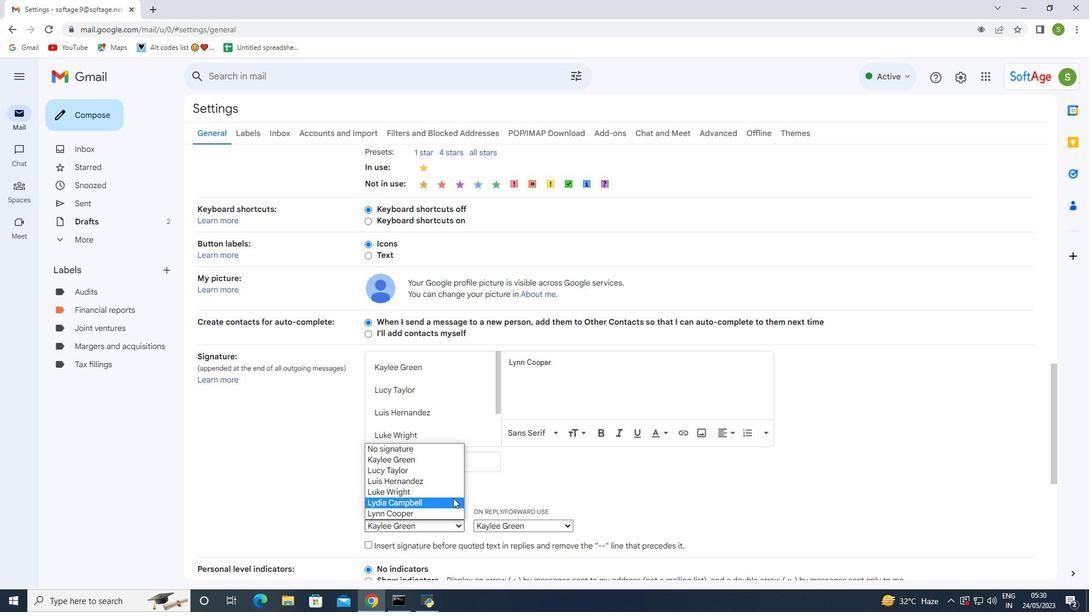 
Action: Mouse scrolled (453, 498) with delta (0, 0)
Screenshot: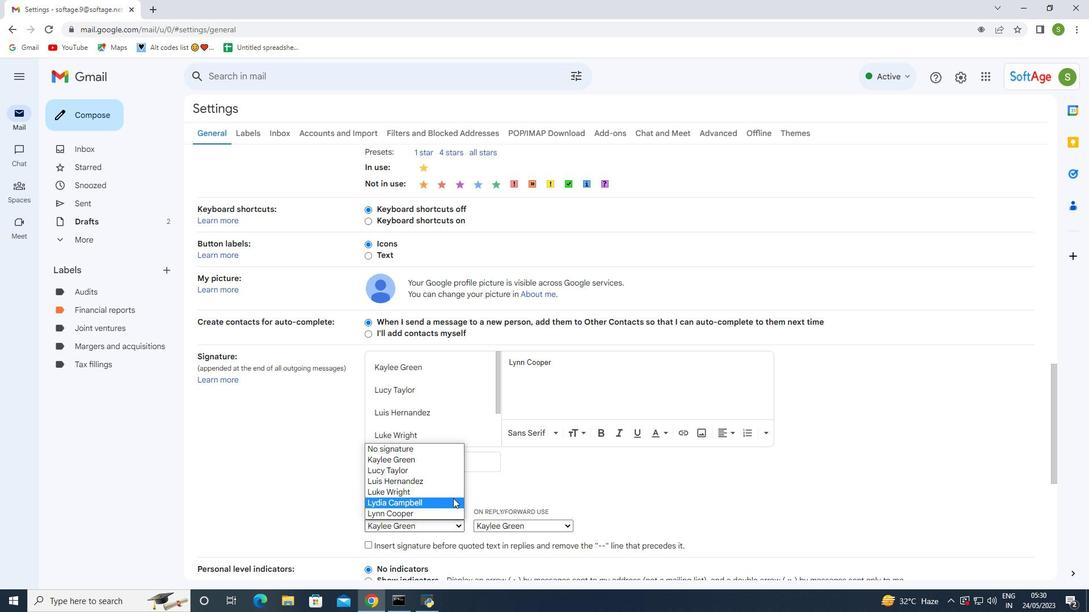 
Action: Mouse moved to (431, 506)
Screenshot: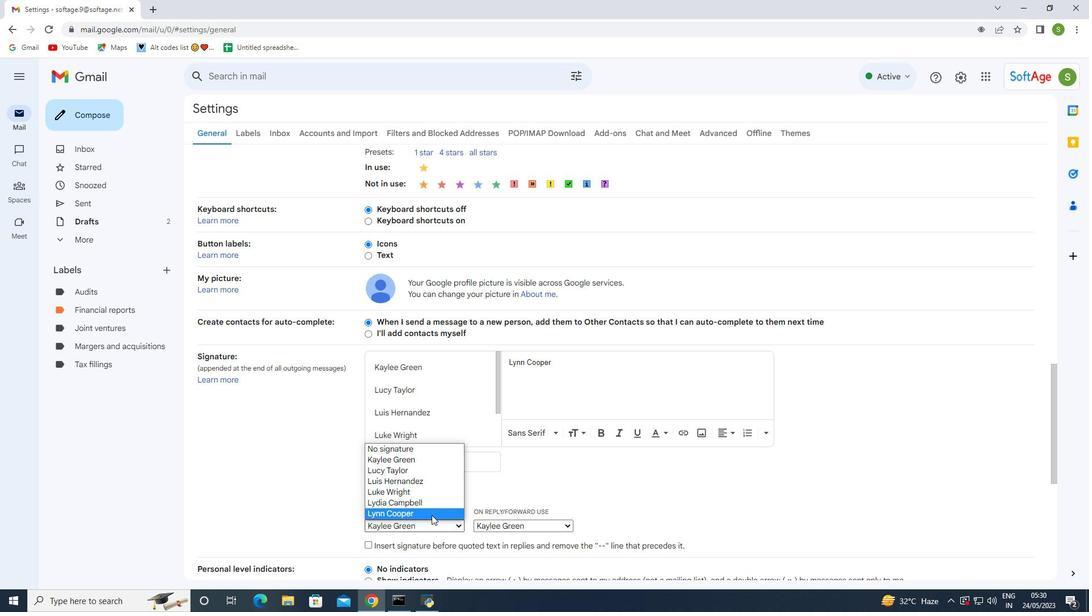
Action: Mouse pressed left at (431, 506)
Screenshot: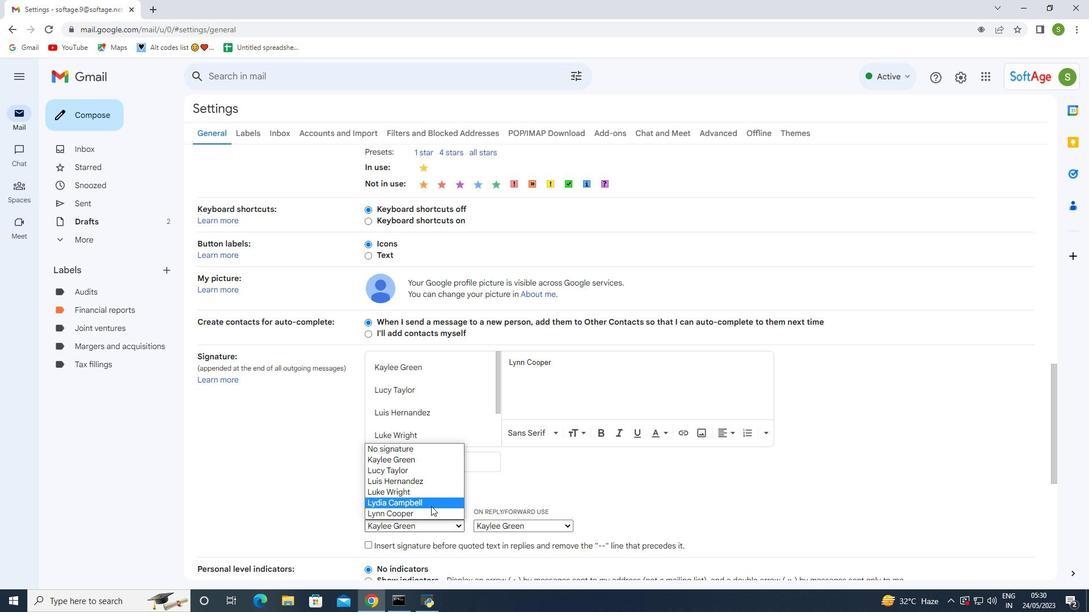 
Action: Mouse moved to (418, 520)
Screenshot: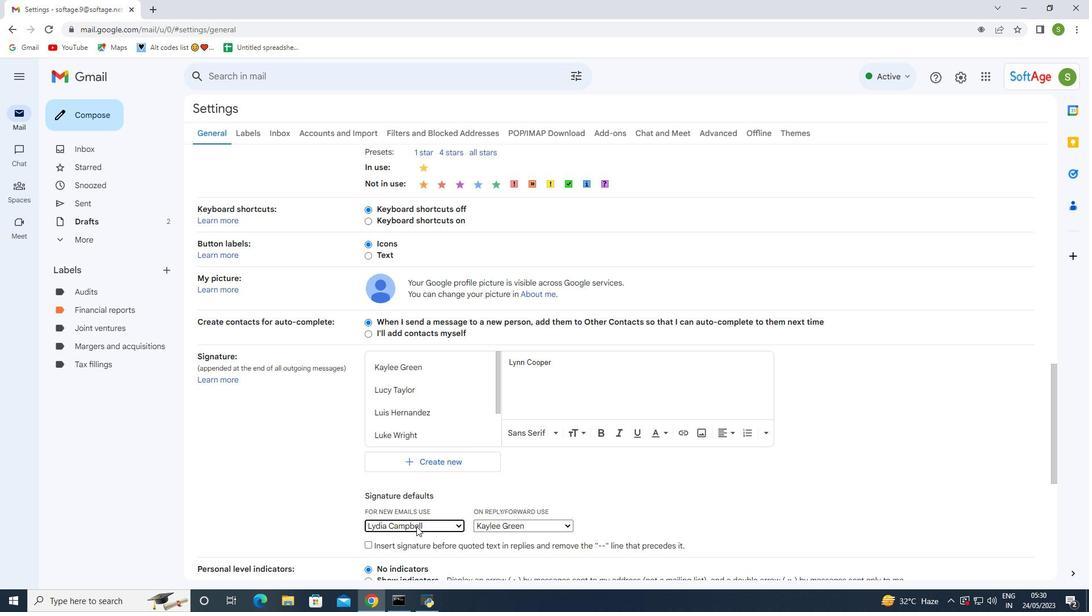 
Action: Mouse pressed left at (418, 520)
Screenshot: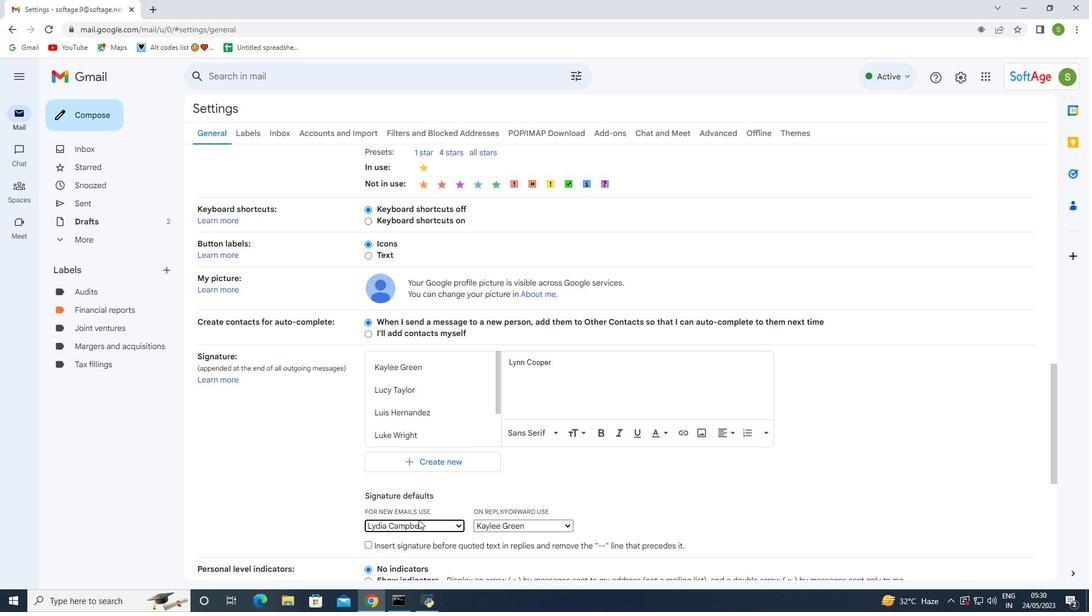 
Action: Mouse moved to (425, 511)
Screenshot: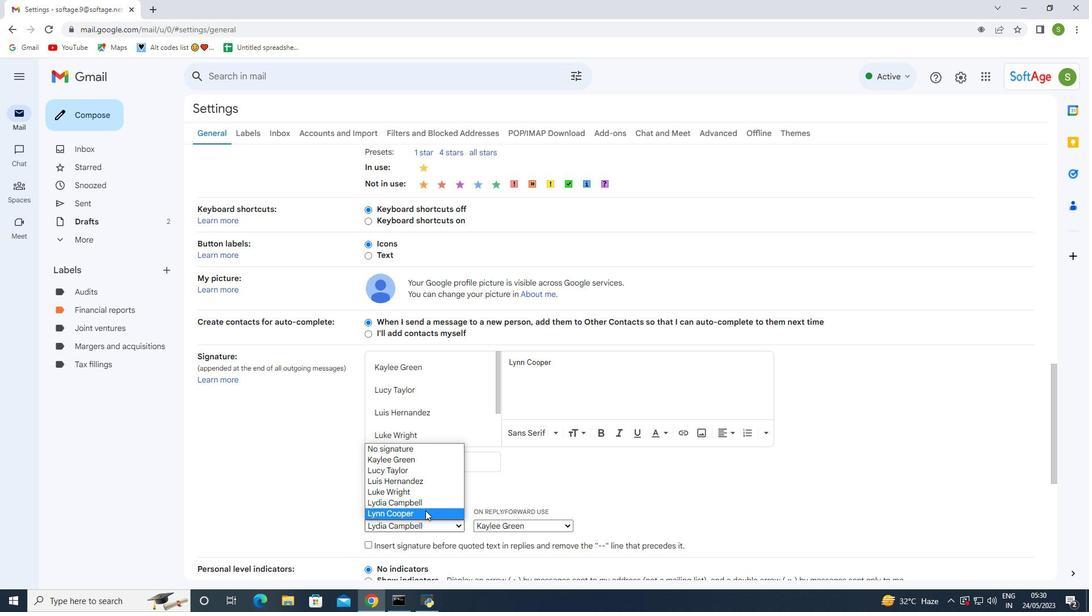 
Action: Mouse pressed left at (425, 511)
Screenshot: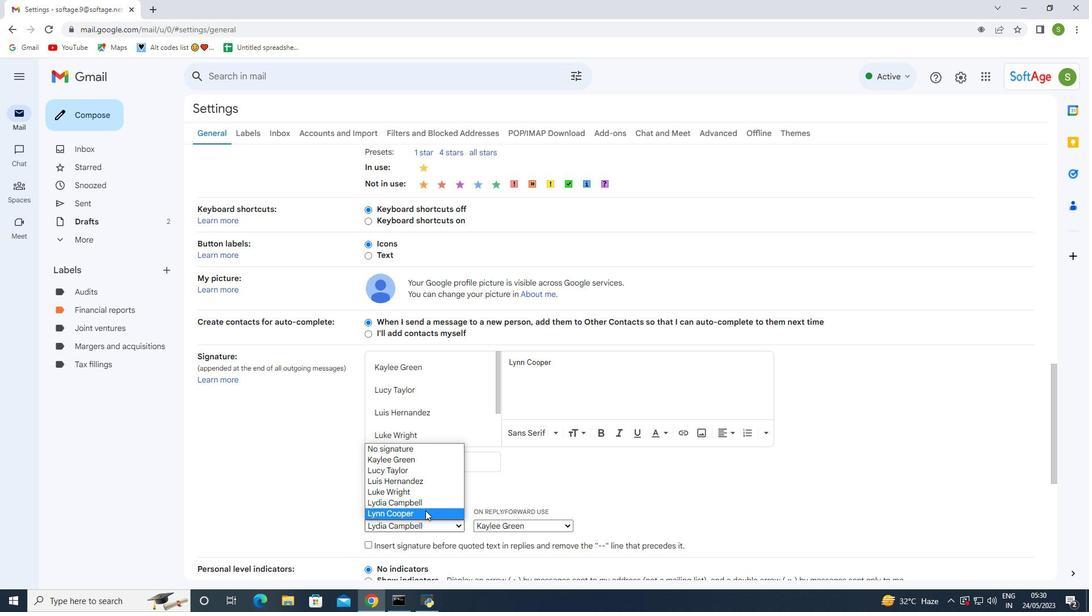 
Action: Mouse moved to (493, 525)
Screenshot: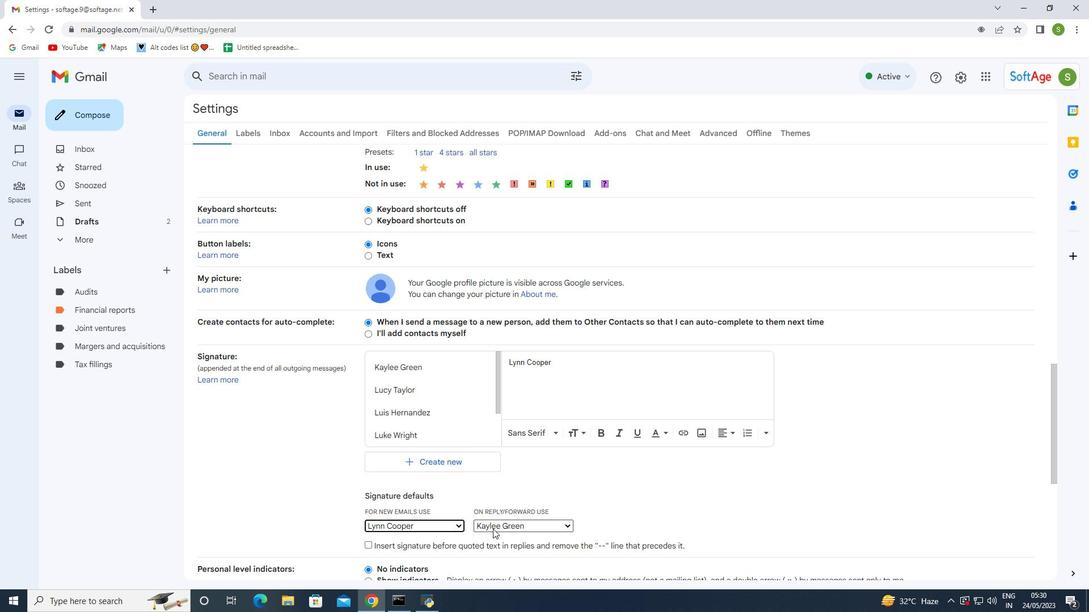 
Action: Mouse pressed left at (493, 525)
Screenshot: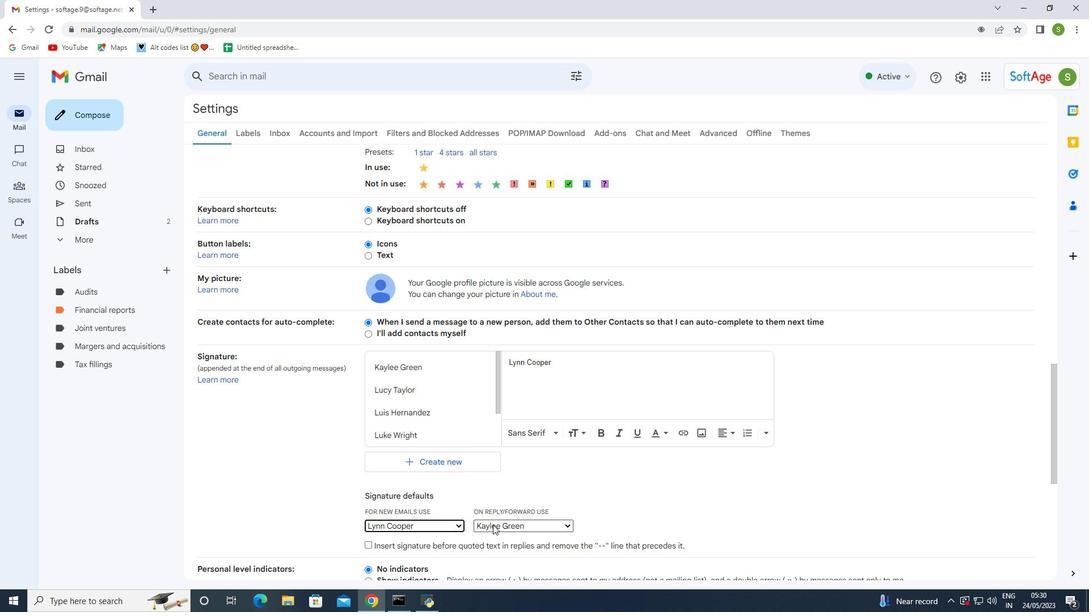 
Action: Mouse moved to (494, 517)
Screenshot: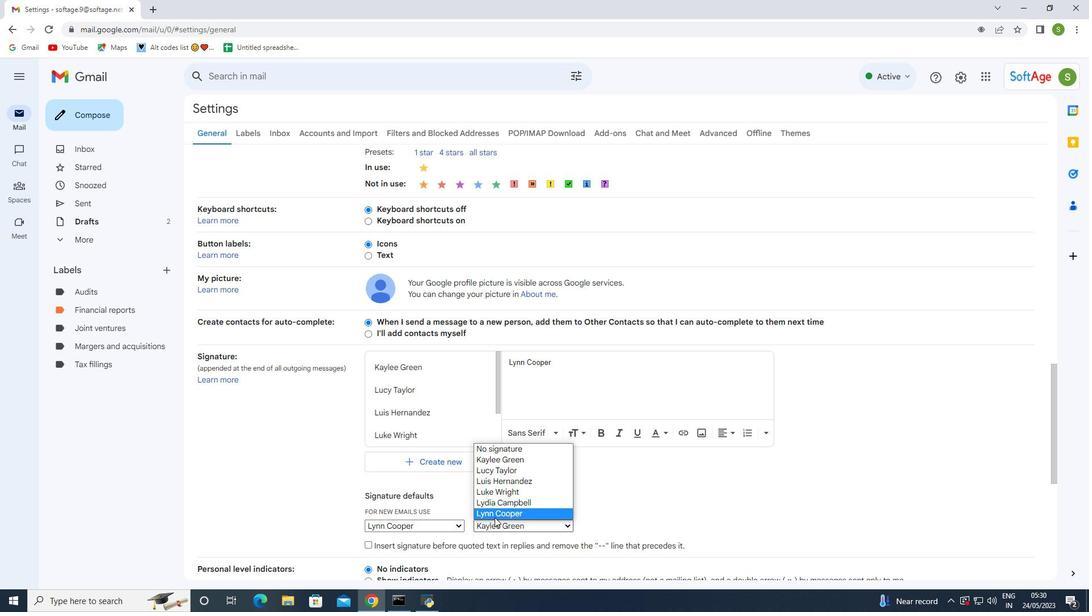 
Action: Mouse pressed left at (494, 517)
Screenshot: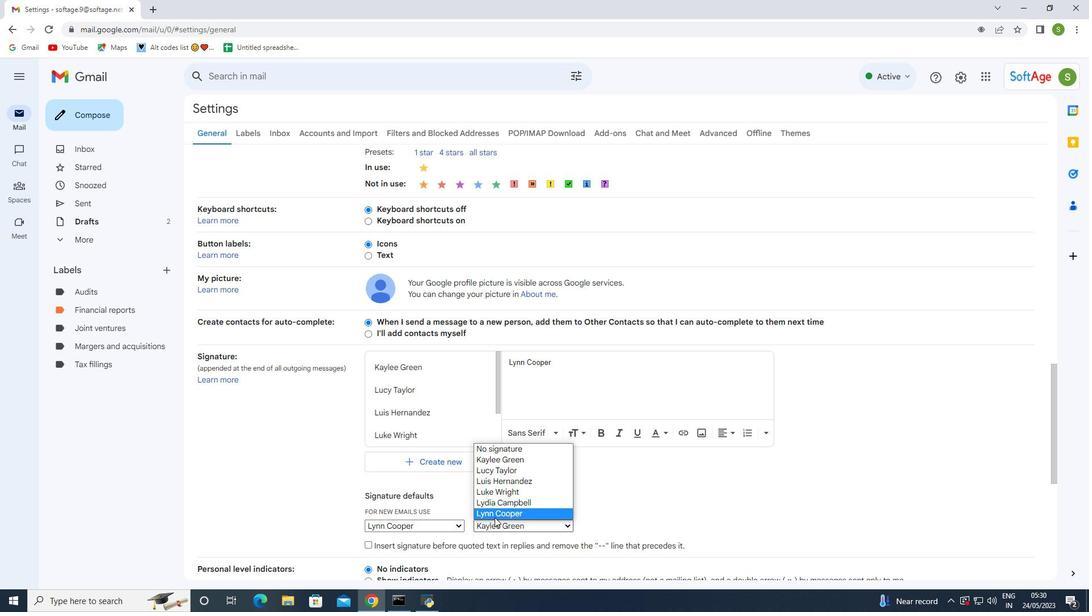 
Action: Mouse moved to (481, 494)
Screenshot: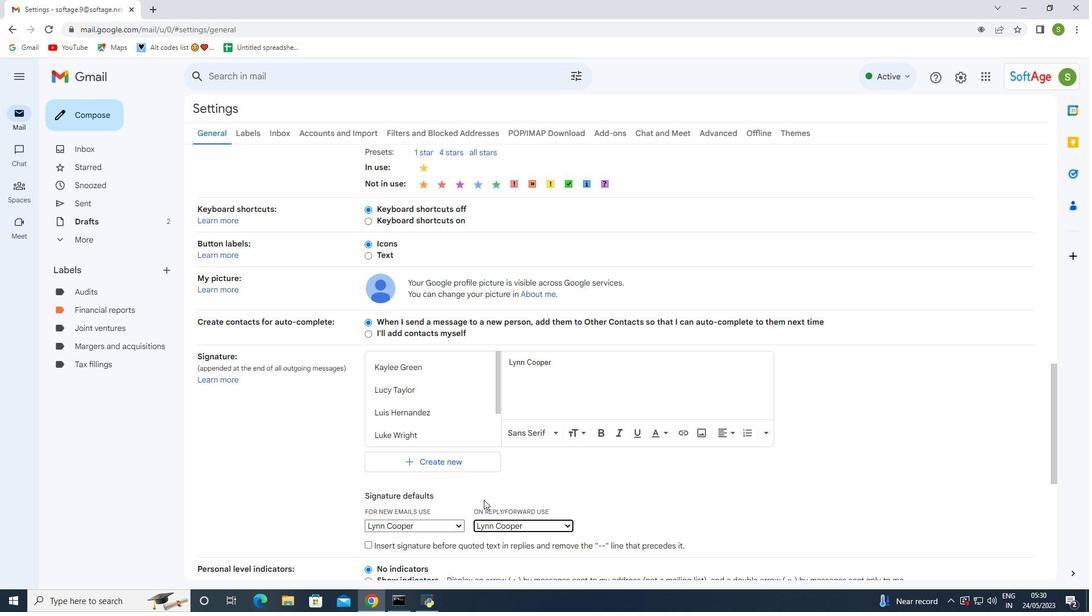 
Action: Mouse scrolled (481, 493) with delta (0, 0)
Screenshot: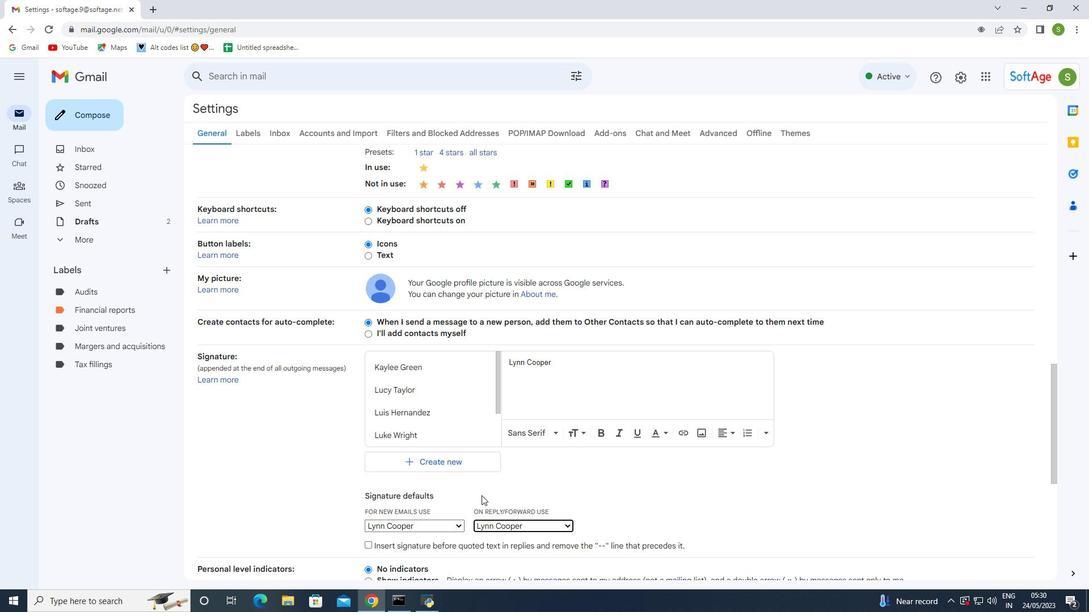
Action: Mouse scrolled (481, 493) with delta (0, 0)
Screenshot: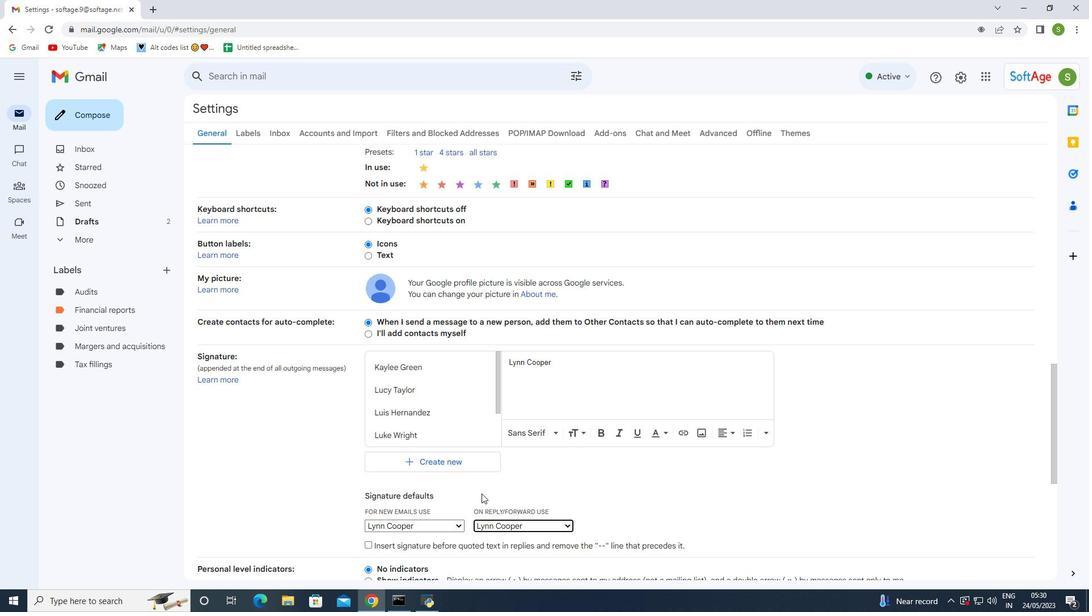 
Action: Mouse scrolled (481, 493) with delta (0, 0)
Screenshot: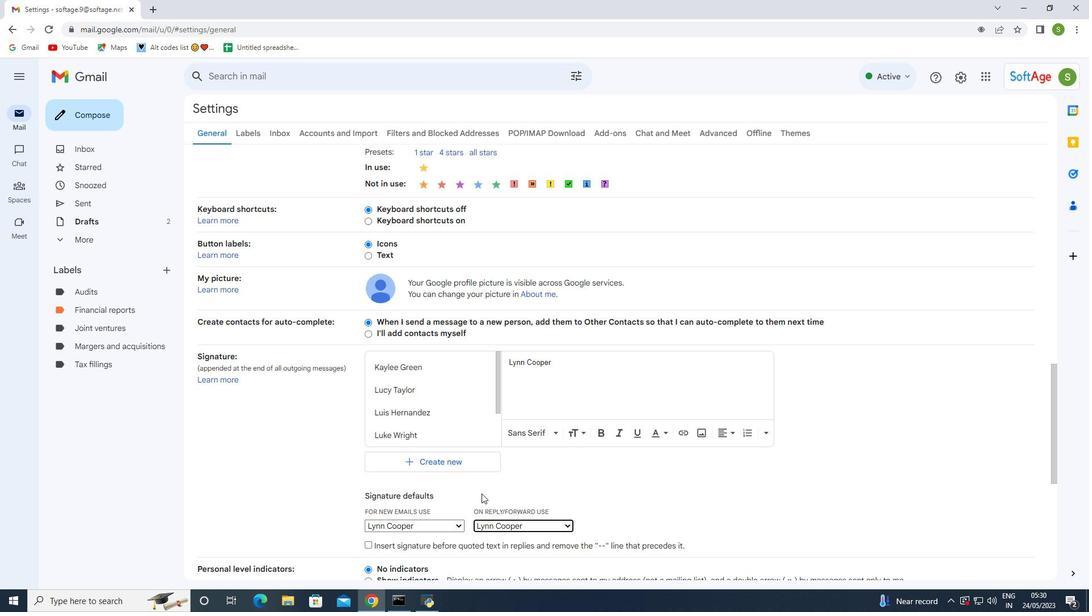
Action: Mouse scrolled (481, 493) with delta (0, 0)
Screenshot: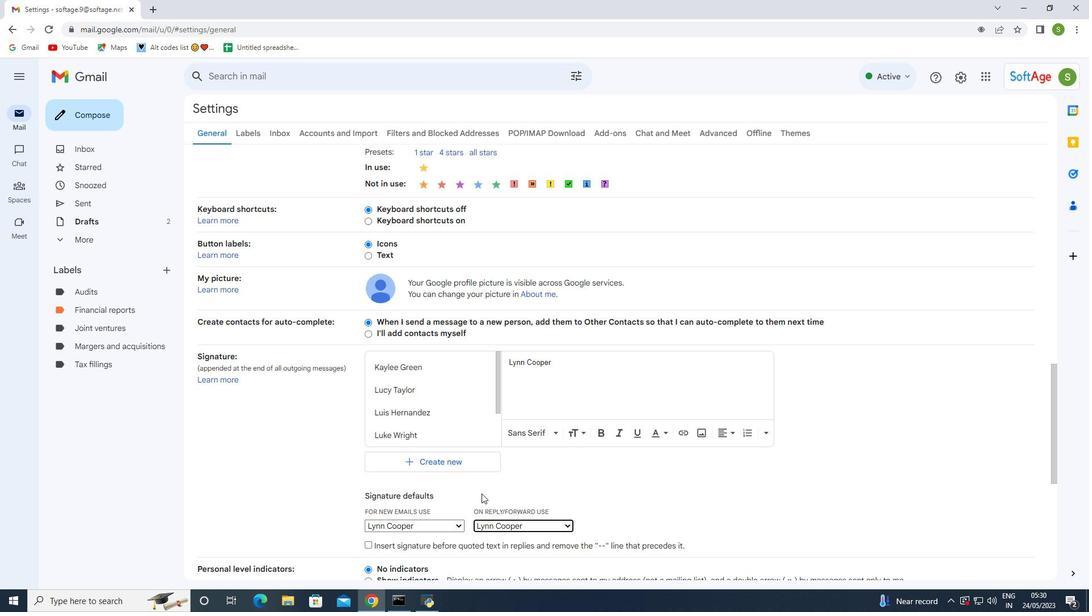 
Action: Mouse moved to (481, 492)
Screenshot: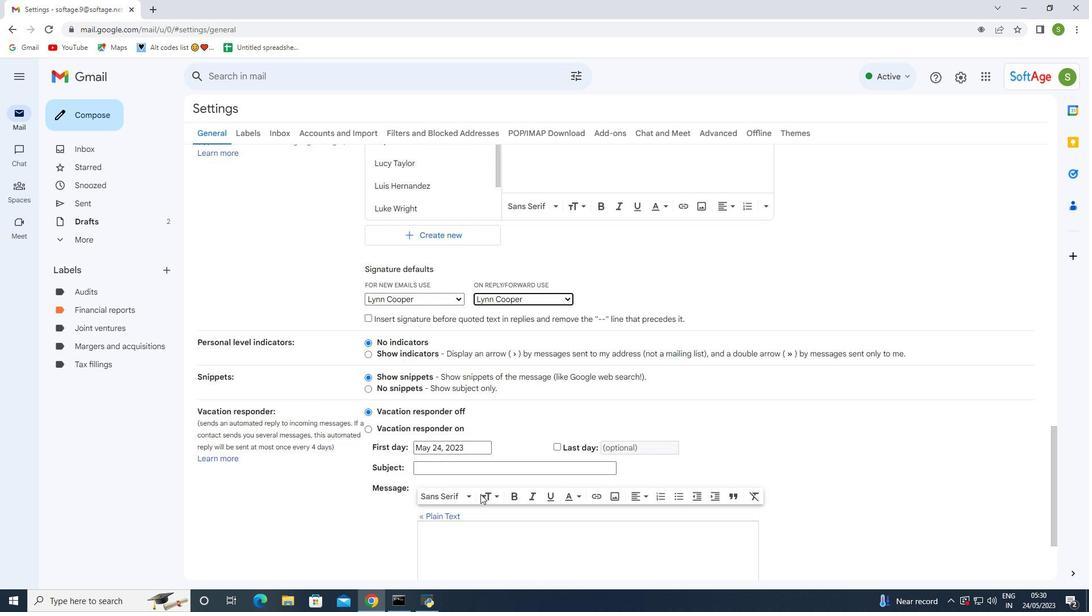 
Action: Mouse scrolled (481, 492) with delta (0, 0)
Screenshot: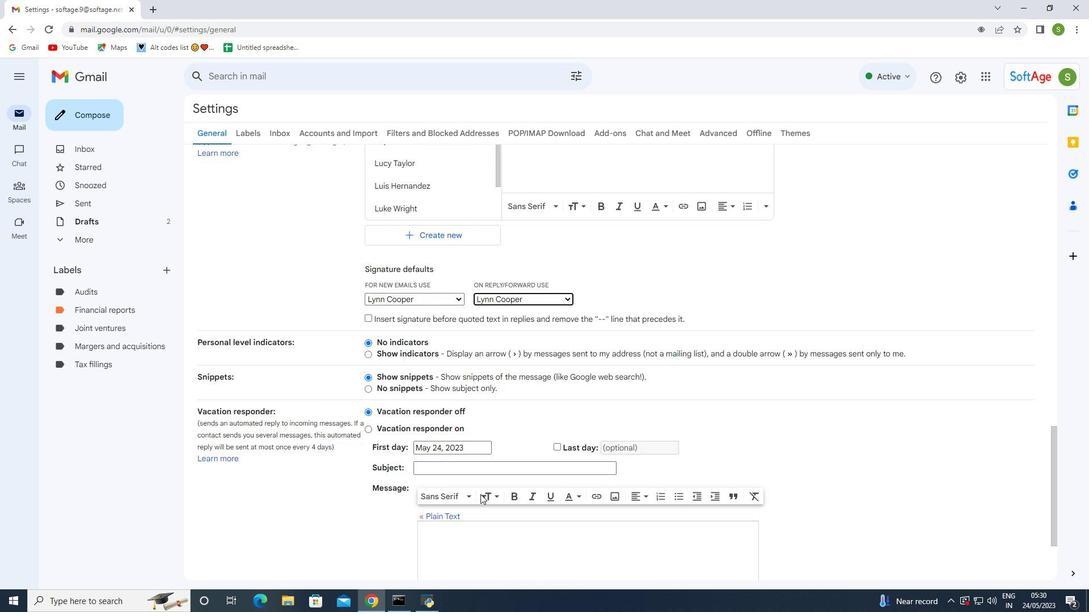 
Action: Mouse scrolled (481, 492) with delta (0, 0)
Screenshot: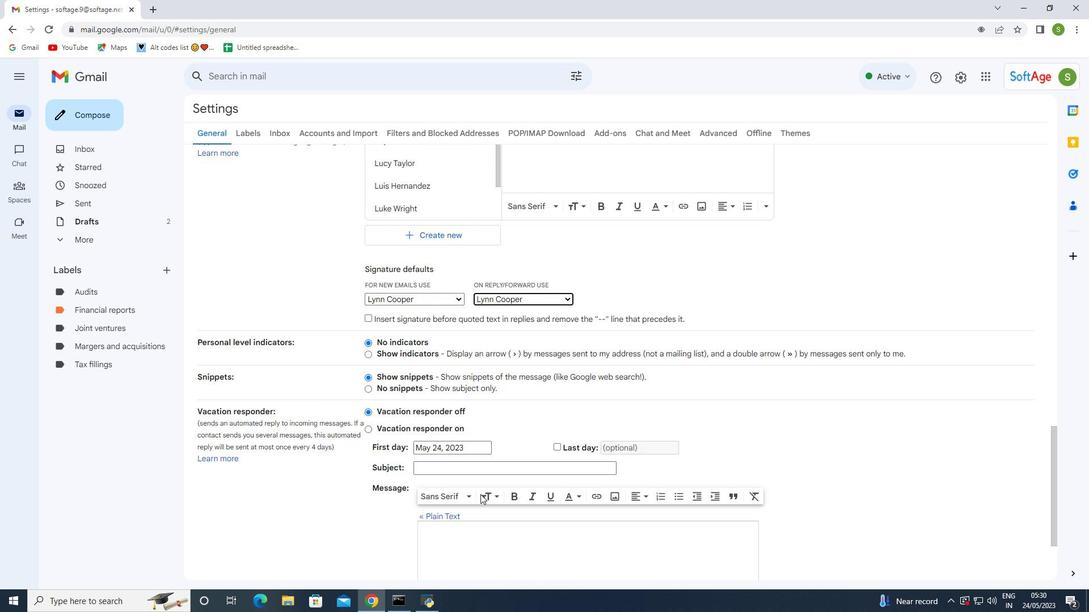 
Action: Mouse scrolled (481, 492) with delta (0, 0)
Screenshot: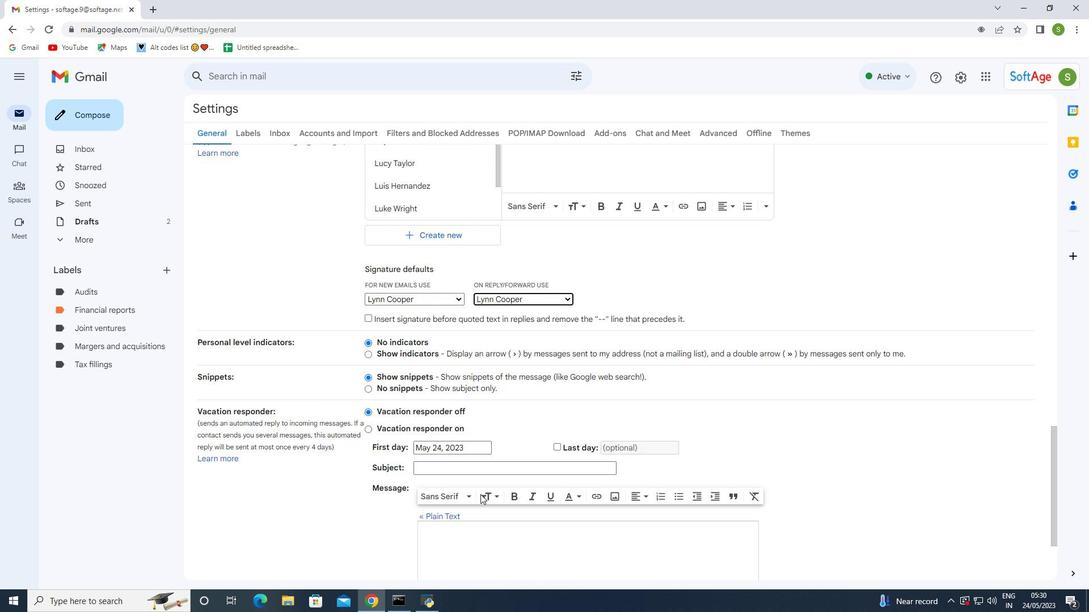 
Action: Mouse scrolled (481, 492) with delta (0, 0)
Screenshot: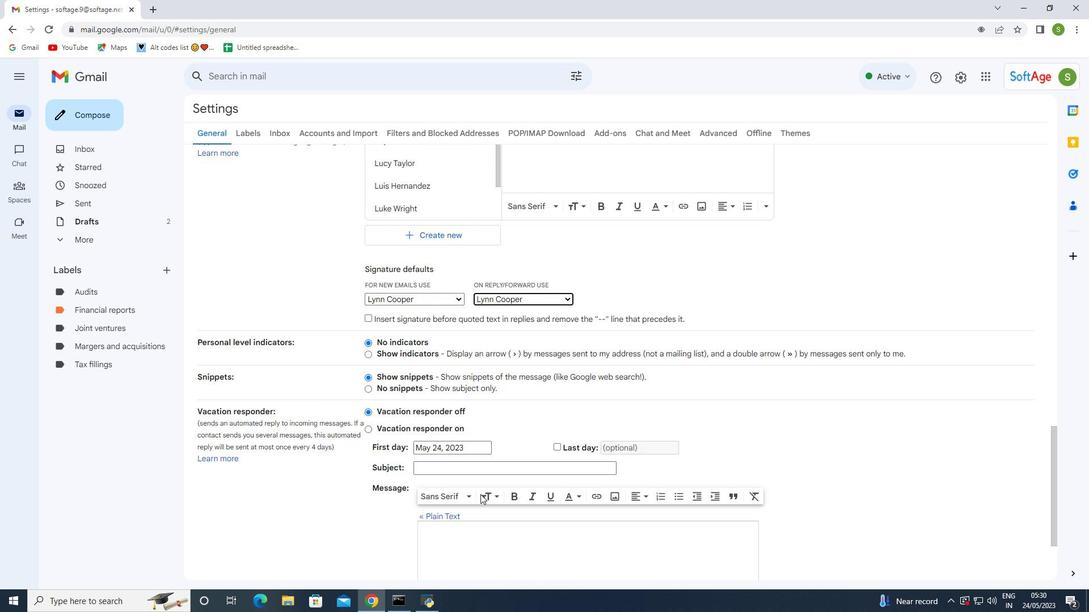
Action: Mouse moved to (589, 519)
Screenshot: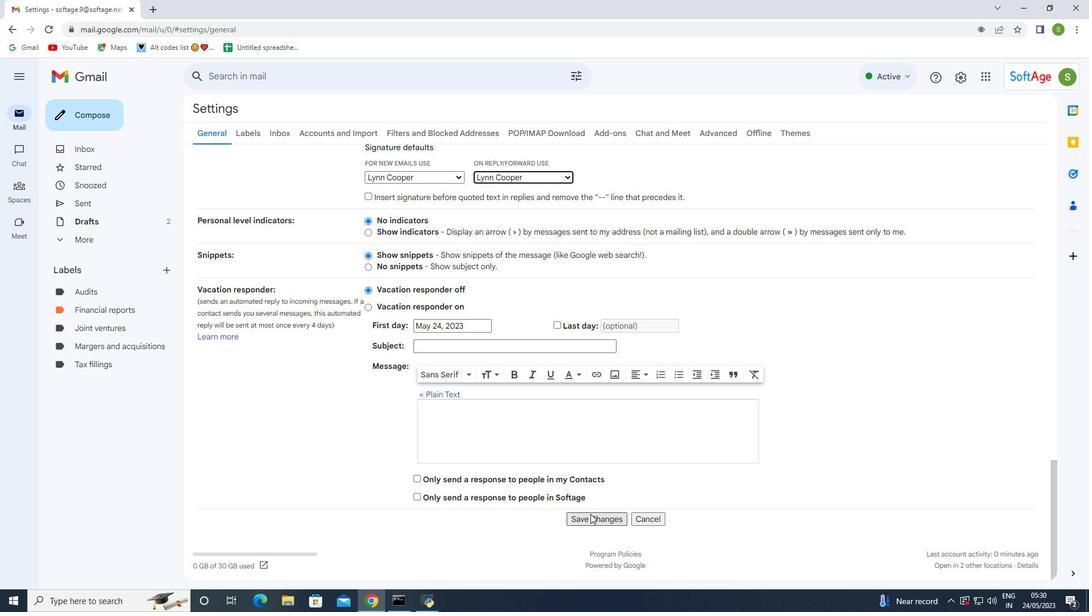 
Action: Mouse pressed left at (589, 519)
Screenshot: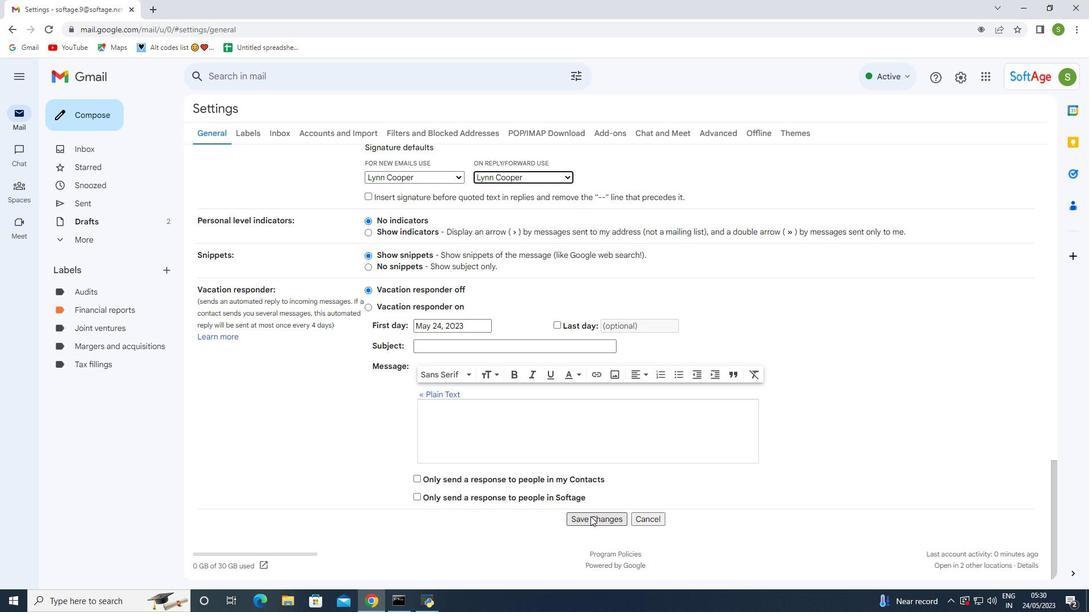 
Action: Mouse moved to (104, 118)
Screenshot: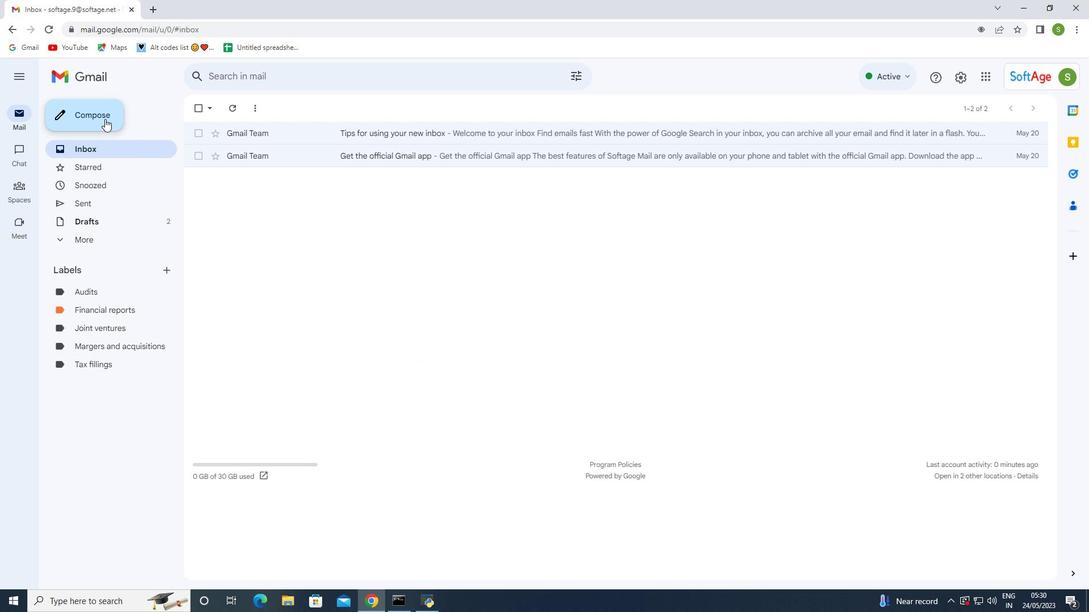 
Action: Mouse pressed left at (104, 118)
Screenshot: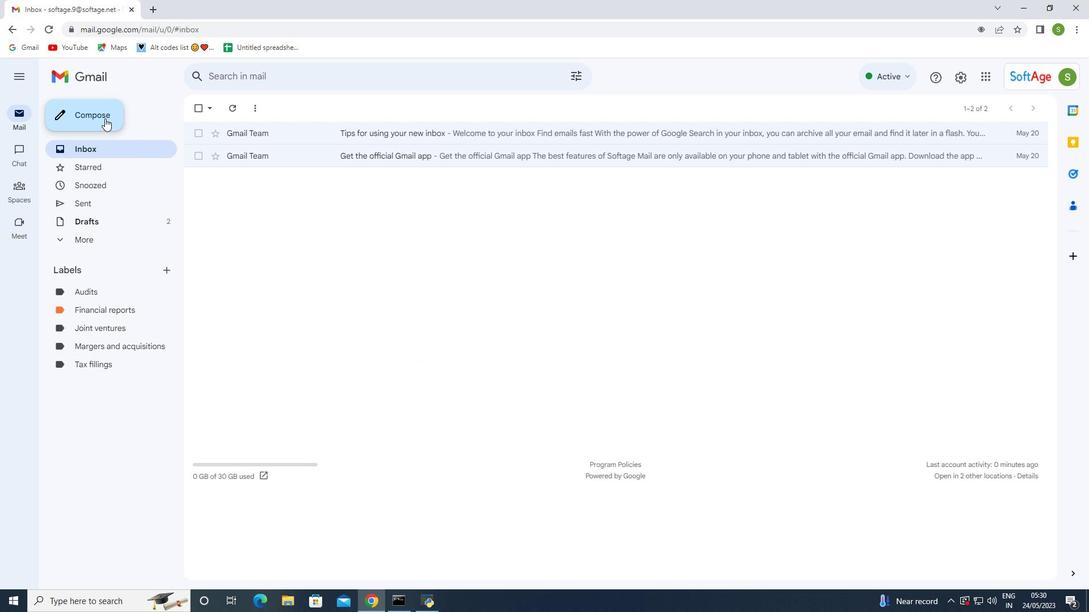 
Action: Mouse moved to (753, 275)
Screenshot: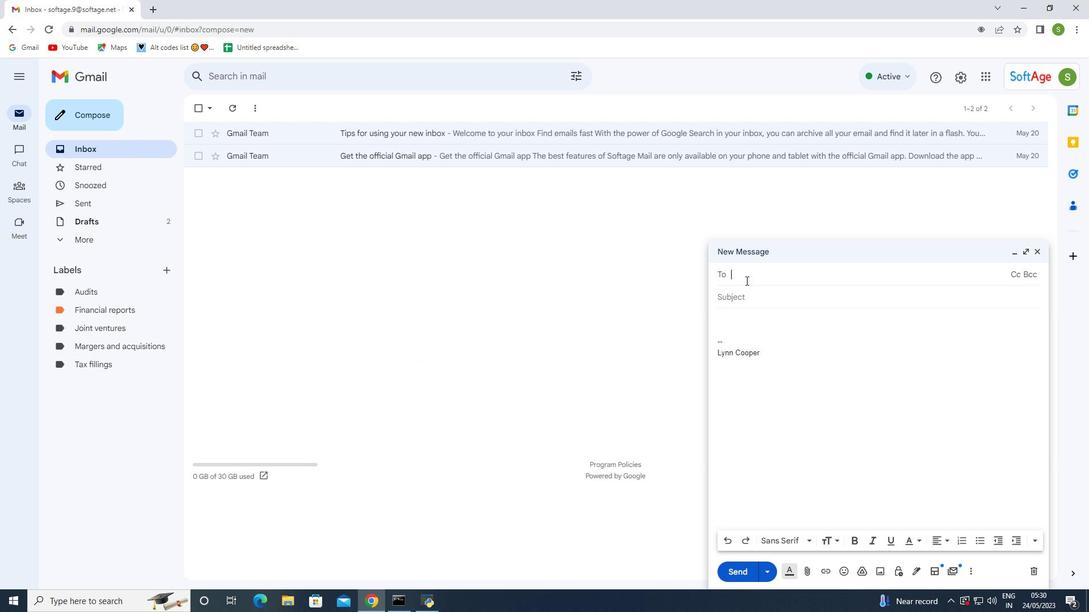 
Action: Mouse pressed left at (753, 275)
Screenshot: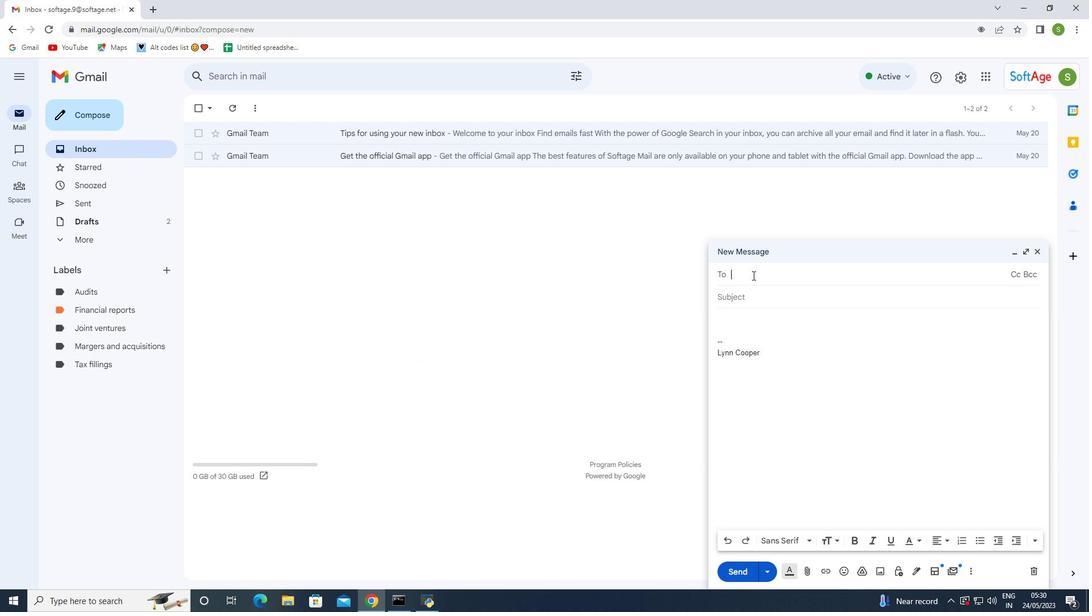 
Action: Key pressed softage.n<Key.backspace>2<Key.shift>@softage.net
Screenshot: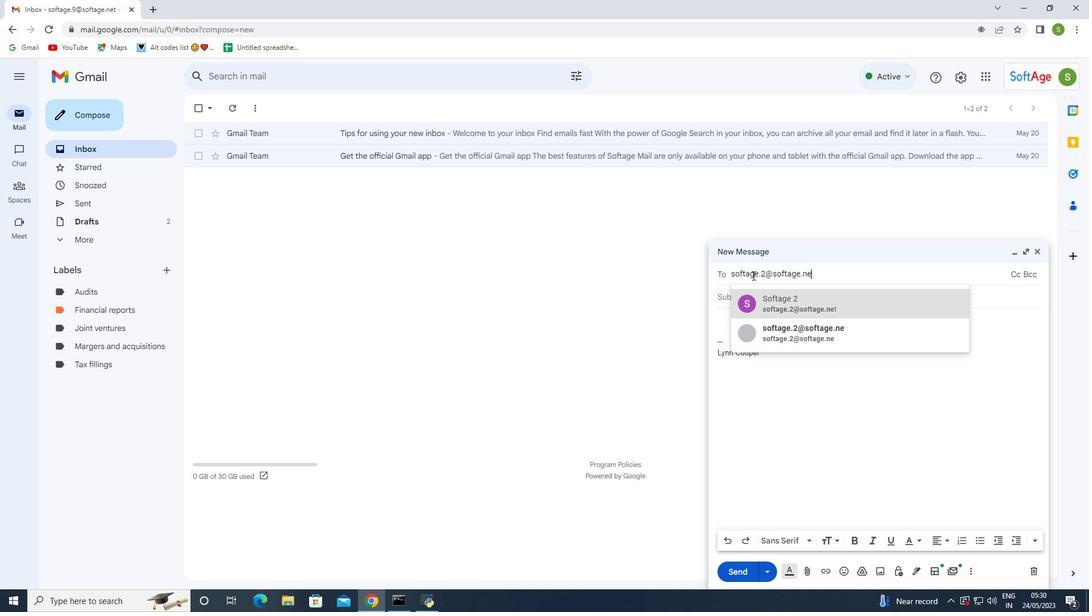 
Action: Mouse moved to (759, 303)
Screenshot: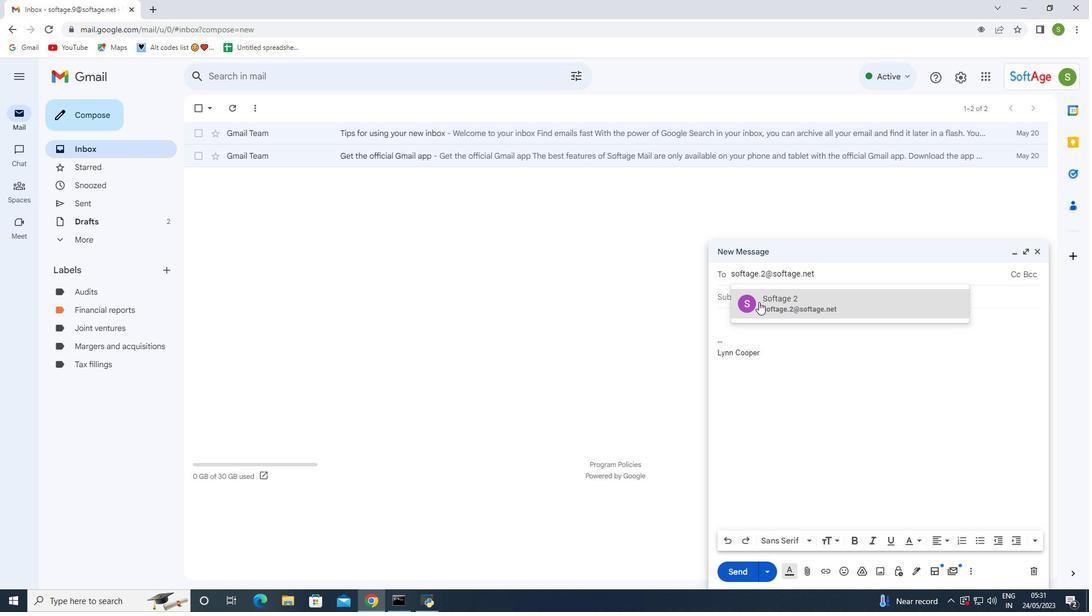 
Action: Mouse pressed left at (759, 303)
Screenshot: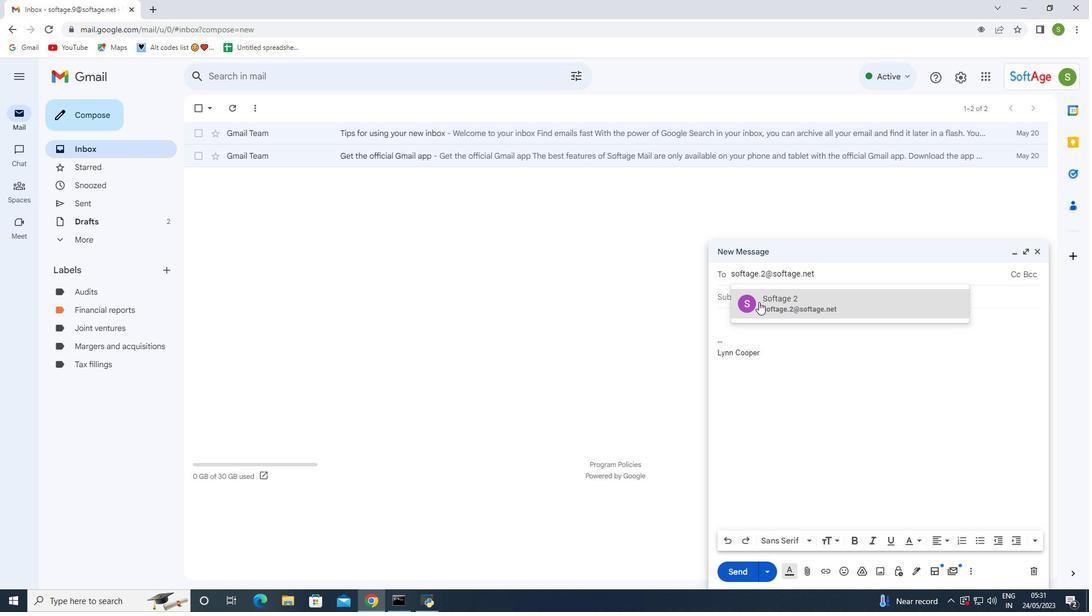 
Action: Mouse moved to (733, 303)
Screenshot: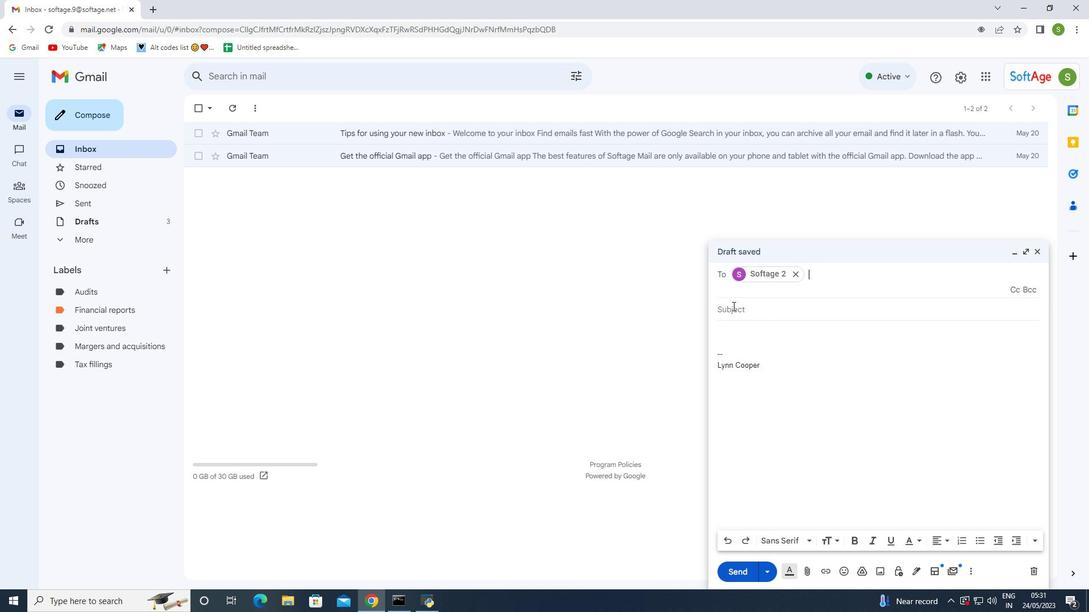 
Action: Mouse pressed left at (733, 303)
Screenshot: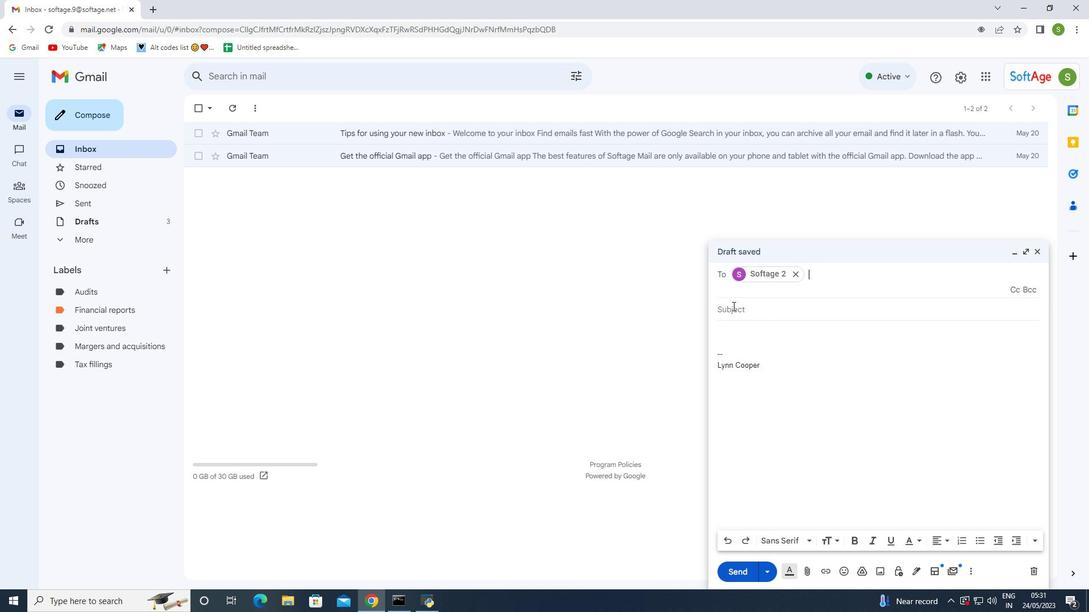 
Action: Key pressed <Key.shift><Key.shift>Request<Key.space>for<Key.space>a<Key.space>job<Key.space>offer<Key.space>rejection<Key.space>follow-up
Screenshot: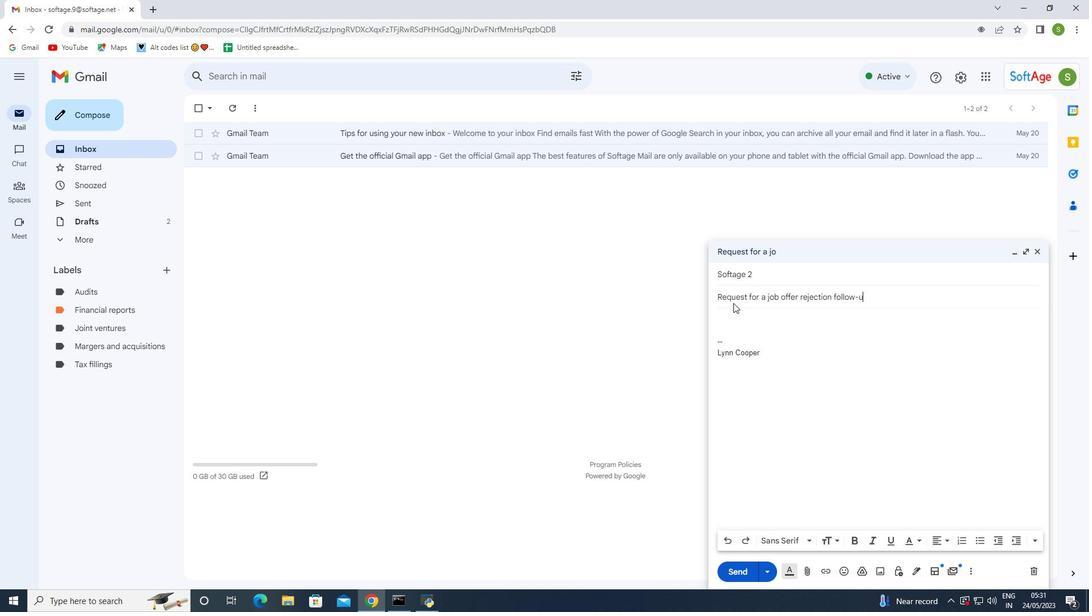
Action: Mouse moved to (735, 340)
Screenshot: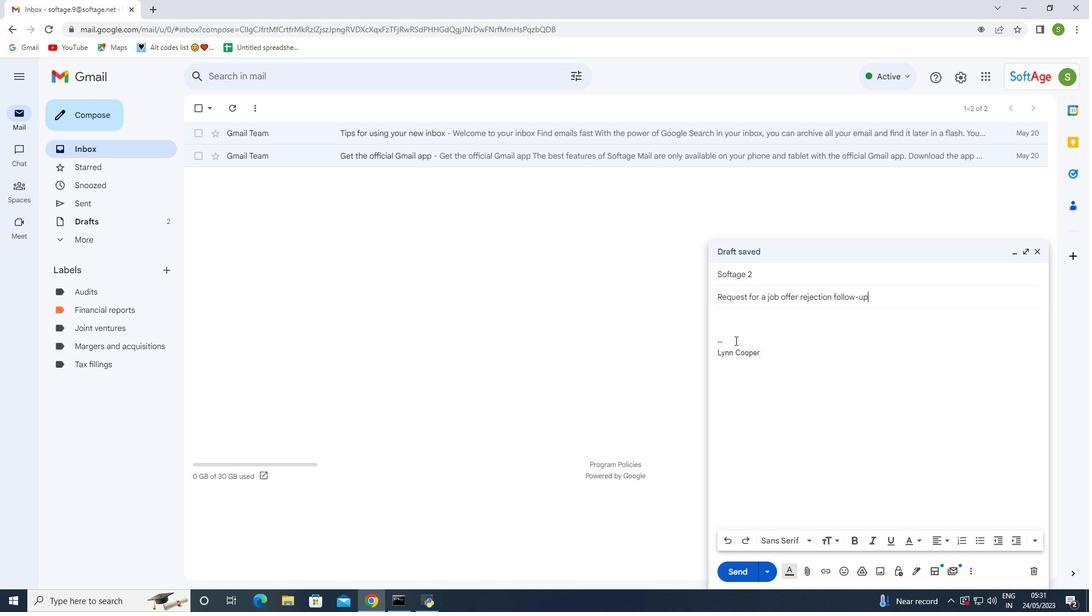 
Action: Mouse pressed left at (735, 340)
Screenshot: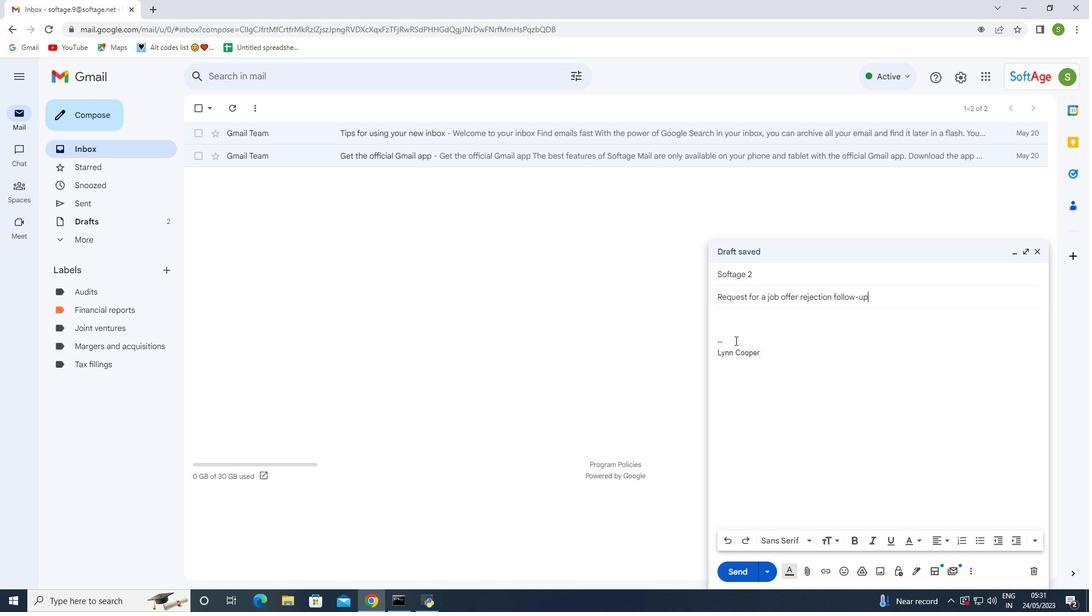 
Action: Mouse moved to (715, 318)
Screenshot: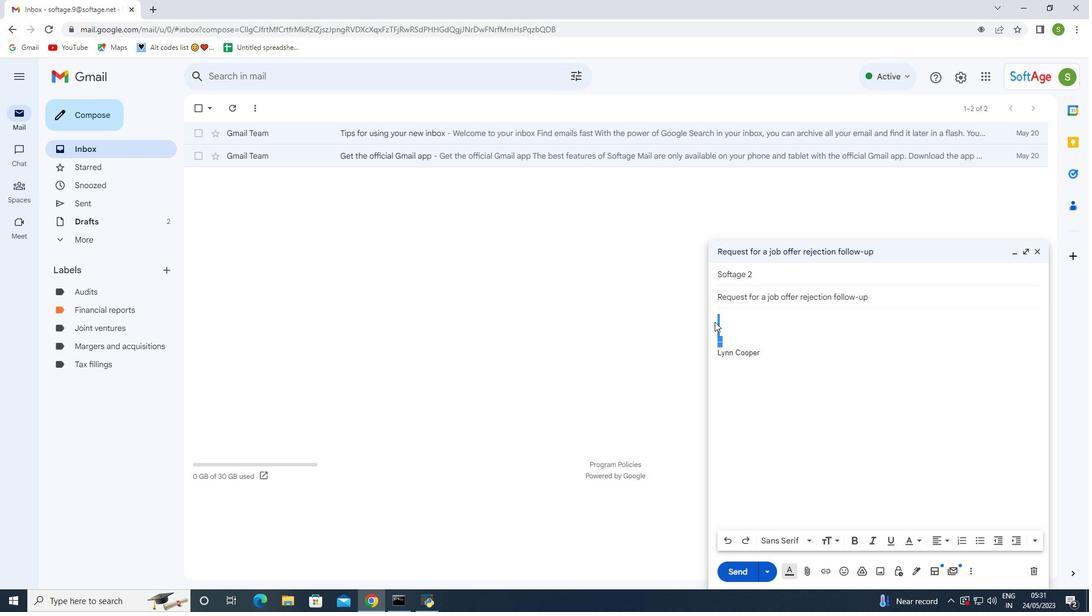 
Action: Key pressed <Key.backspace><Key.enter><Key.up><Key.shift><Key.shift><Key.shift><Key.shift><Key.shift><Key.shift><Key.shift><Key.shift><Key.shift><Key.shift><Key.shift><Key.shift><Key.shift><Key.shift><Key.shift><Key.shift><Key.shift><Key.shift><Key.shift><Key.shift><Key.shift><Key.shift><Key.shift><Key.shift><Key.shift><Key.shift><Key.shift><Key.shift><Key.shift><Key.shift><Key.shift>Can
Screenshot: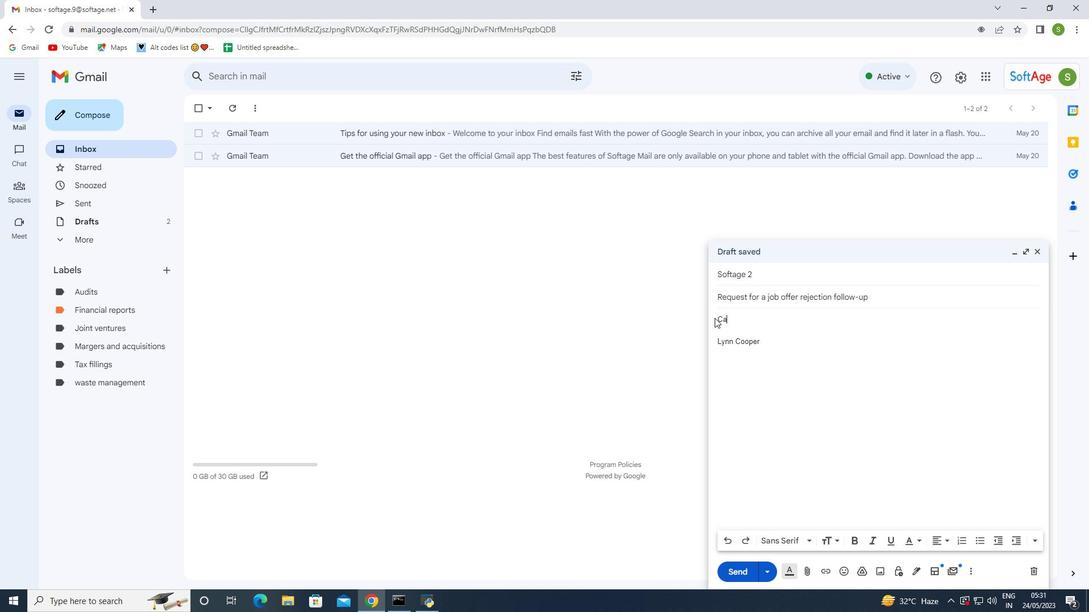 
Action: Mouse moved to (886, 399)
Screenshot: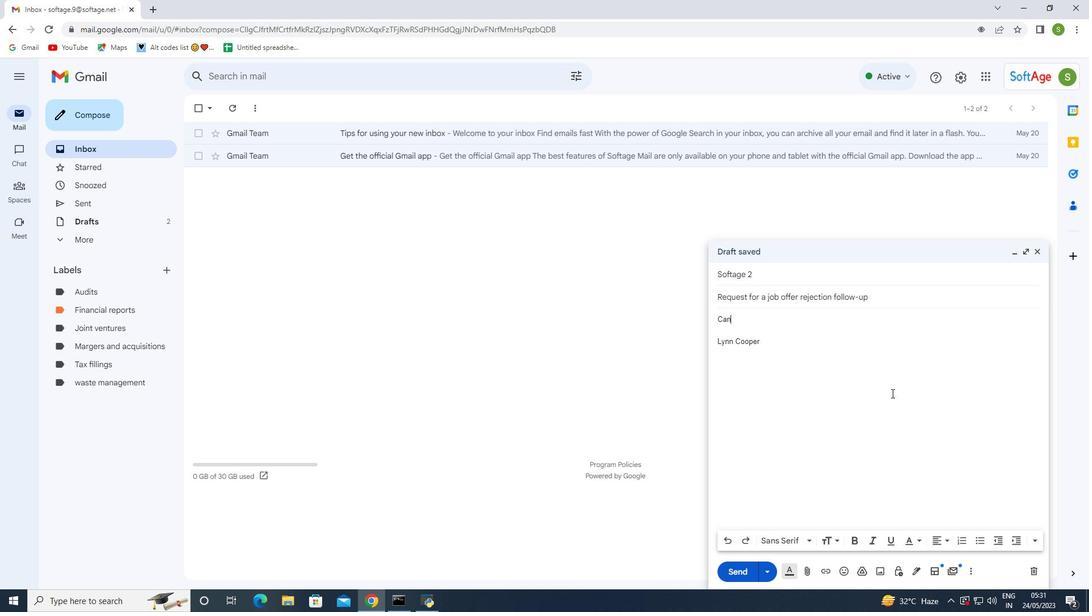 
Action: Key pressed <Key.space>you<Key.space>please<Key.space>send<Key.space>me<Key.space>an<Key.space>update<Key.space>on<Key.space>the<Key.space>project<Key.space>status<Key.shift_r>?
Screenshot: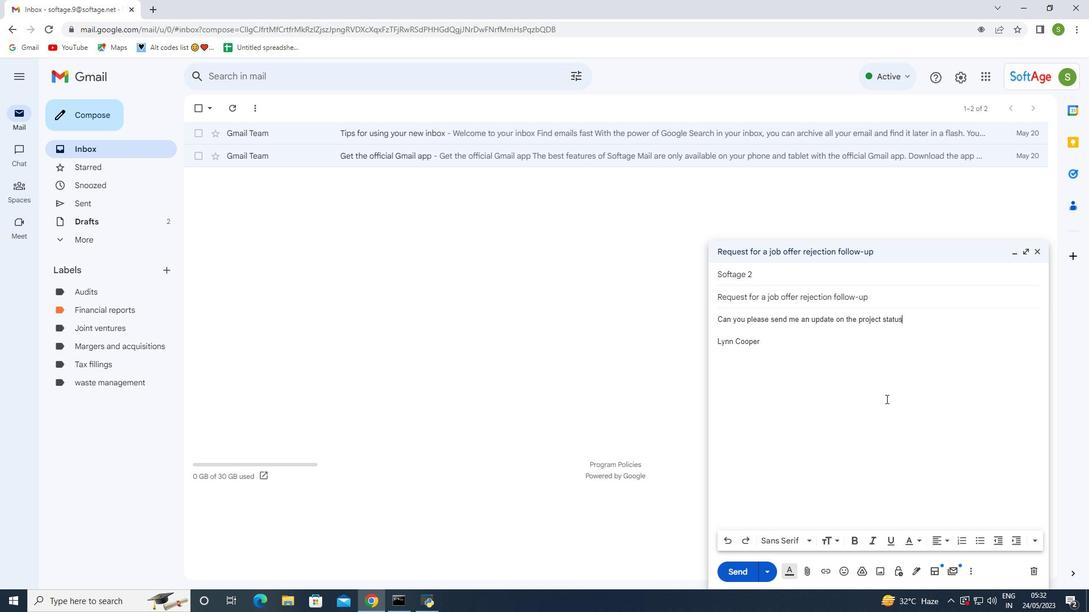 
Action: Mouse moved to (736, 568)
Screenshot: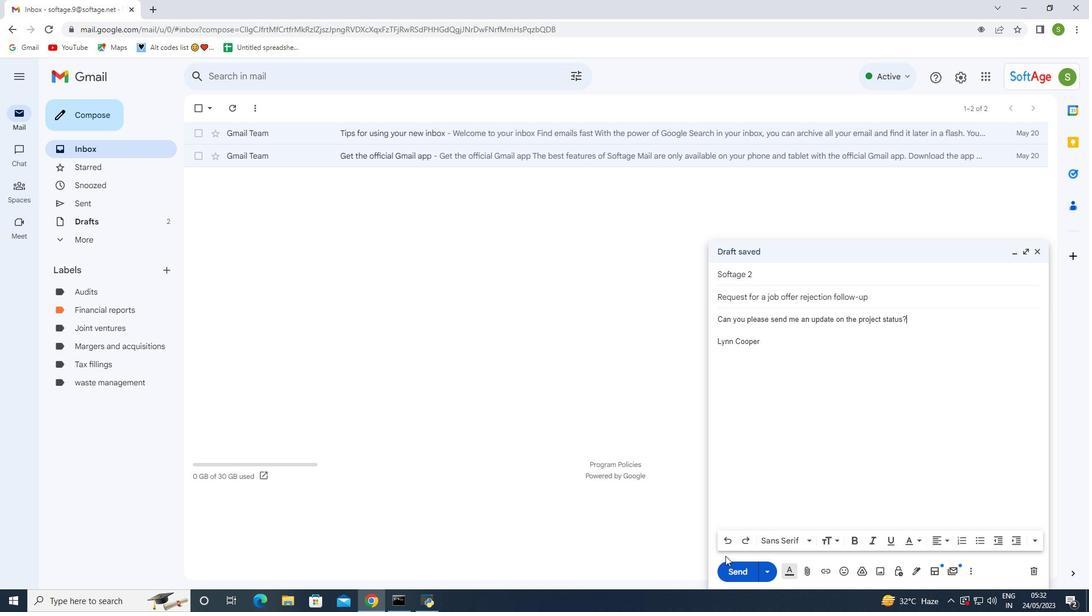 
Action: Mouse pressed left at (736, 568)
Screenshot: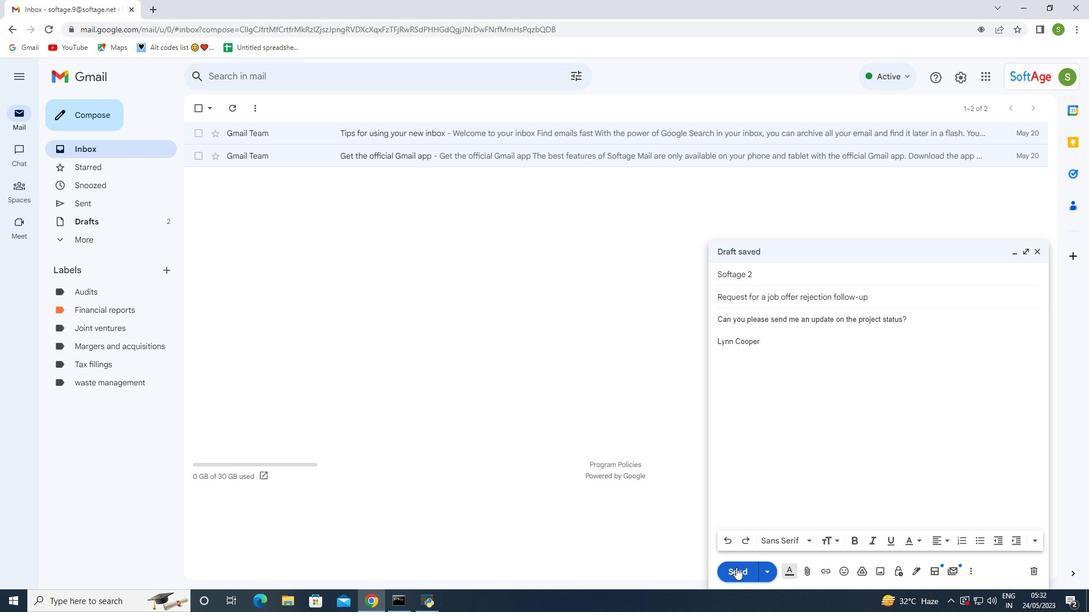 
Action: Mouse moved to (87, 206)
Screenshot: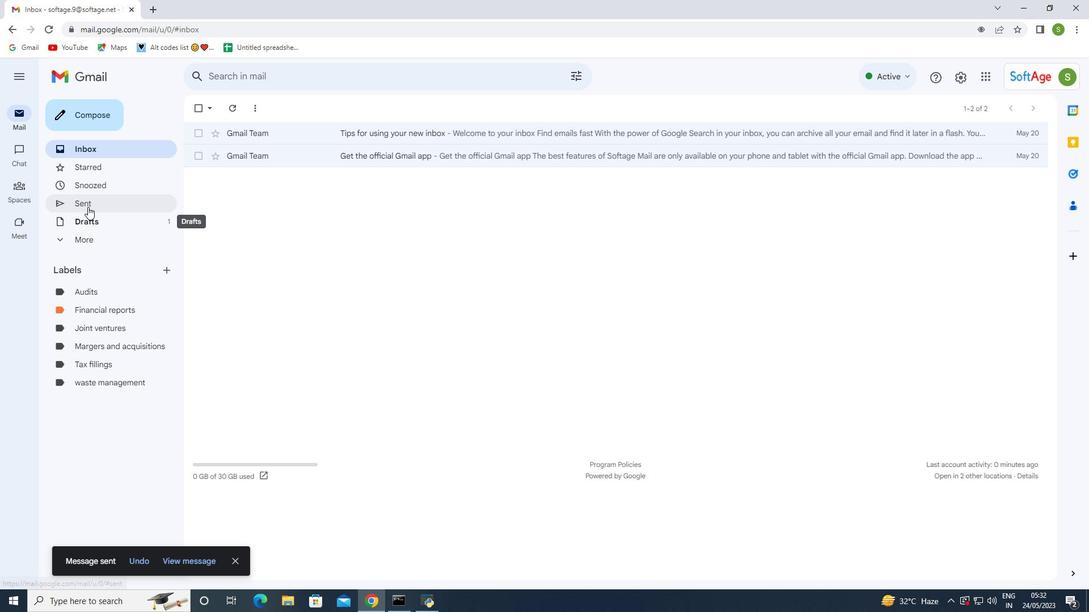 
Action: Mouse pressed left at (87, 206)
Screenshot: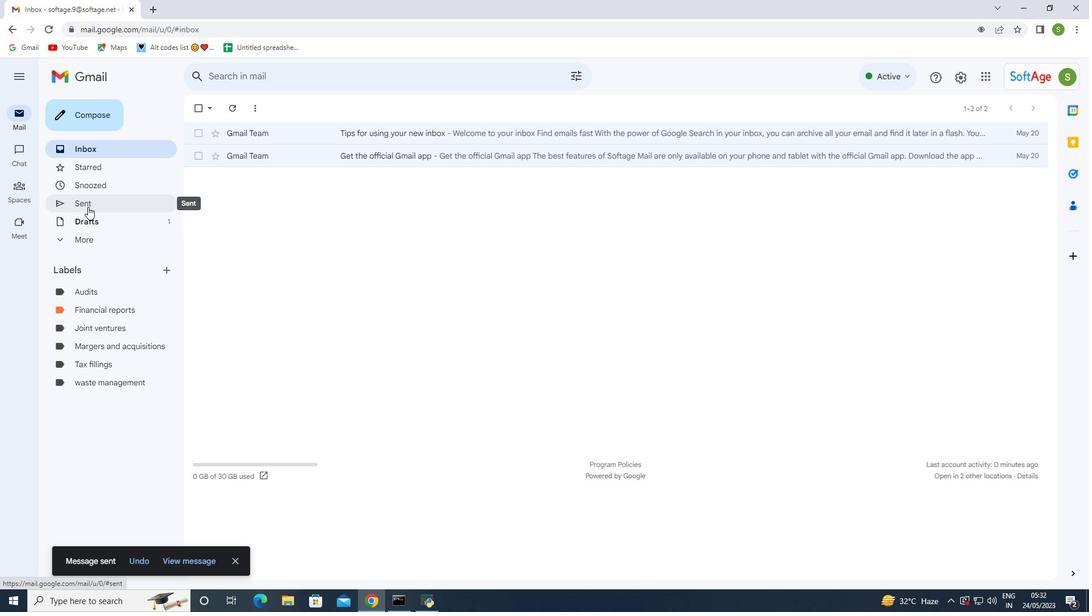 
Action: Mouse moved to (202, 163)
Screenshot: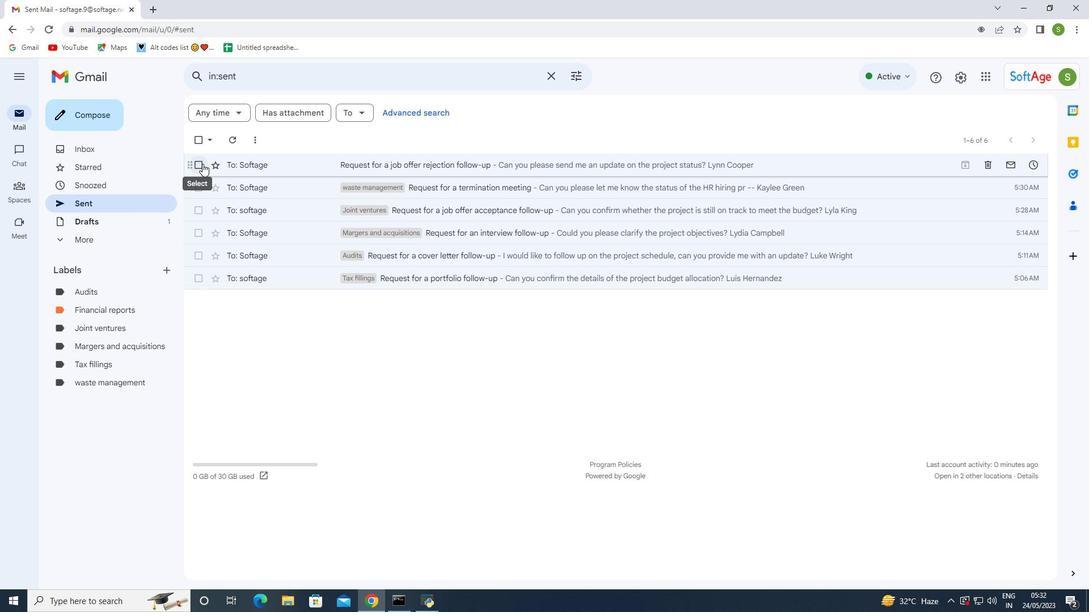 
Action: Mouse pressed left at (202, 163)
Screenshot: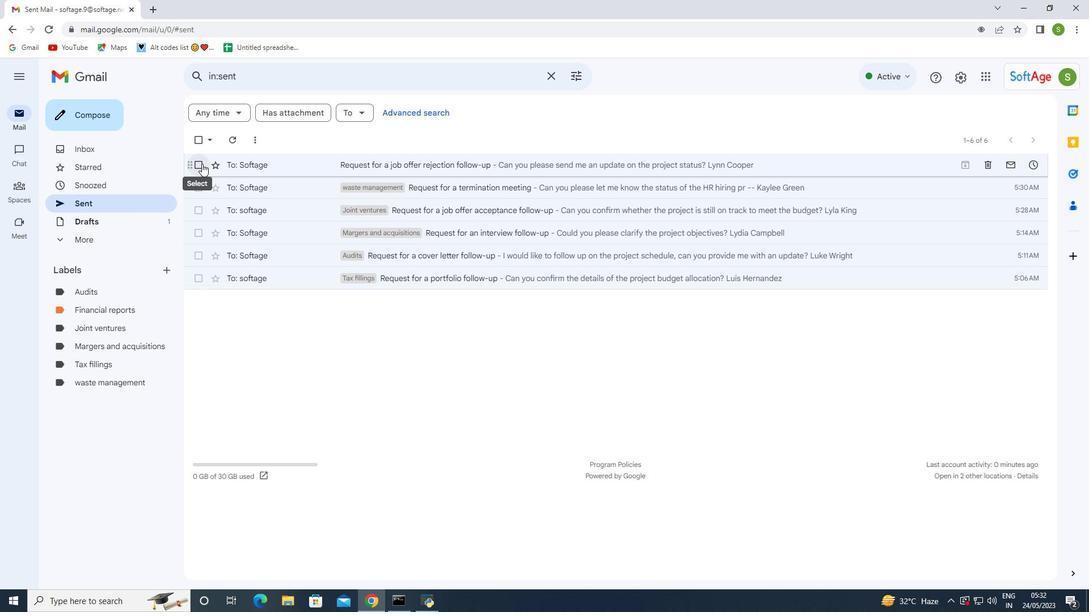 
Action: Mouse moved to (245, 162)
Screenshot: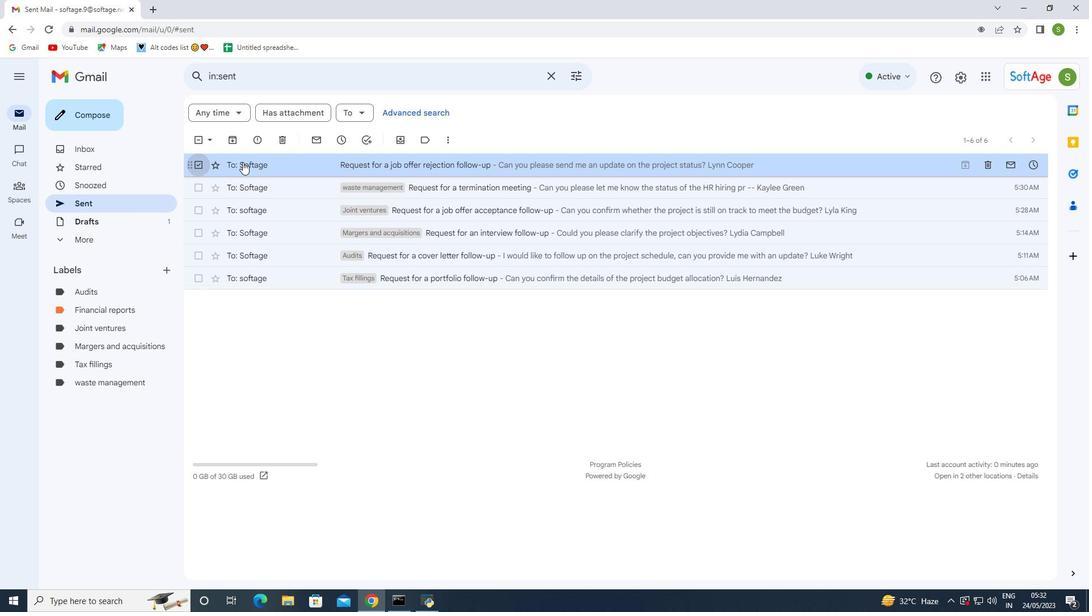 
Action: Mouse pressed right at (245, 162)
Screenshot: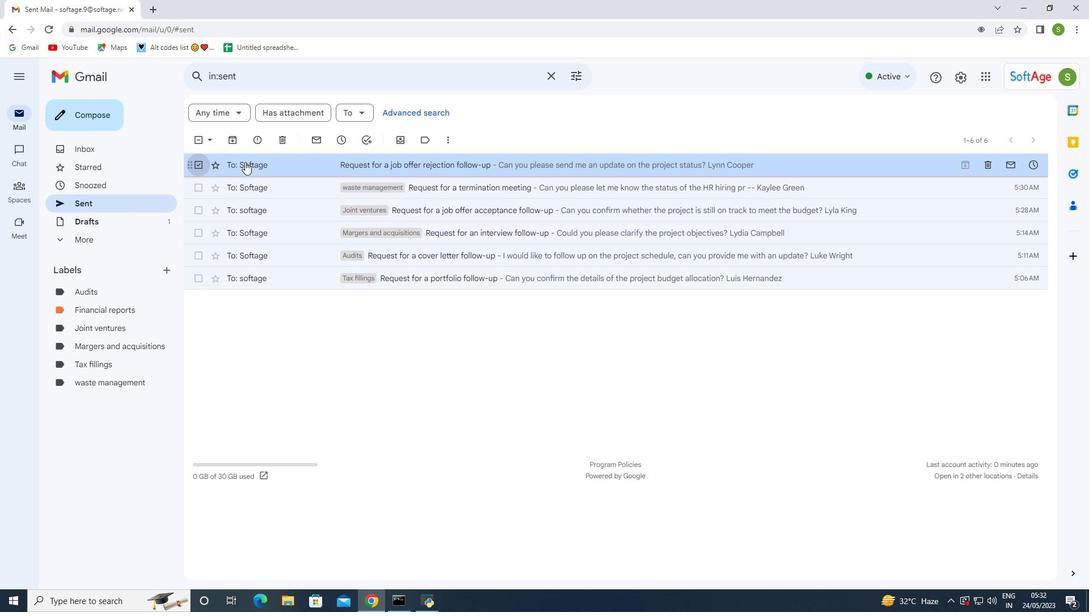 
Action: Mouse moved to (427, 333)
Screenshot: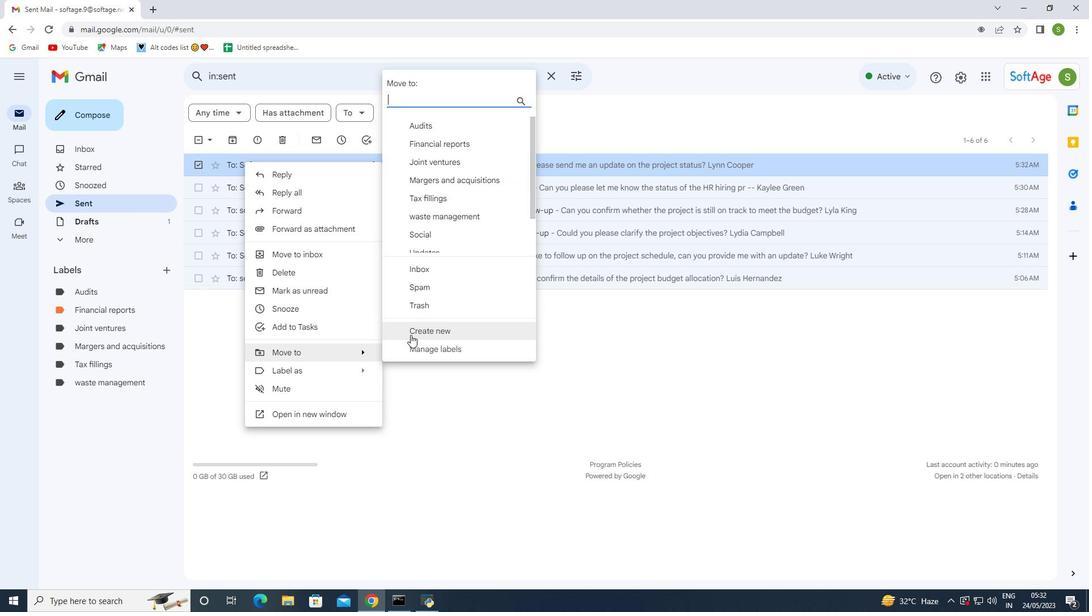 
Action: Mouse pressed left at (427, 333)
Screenshot: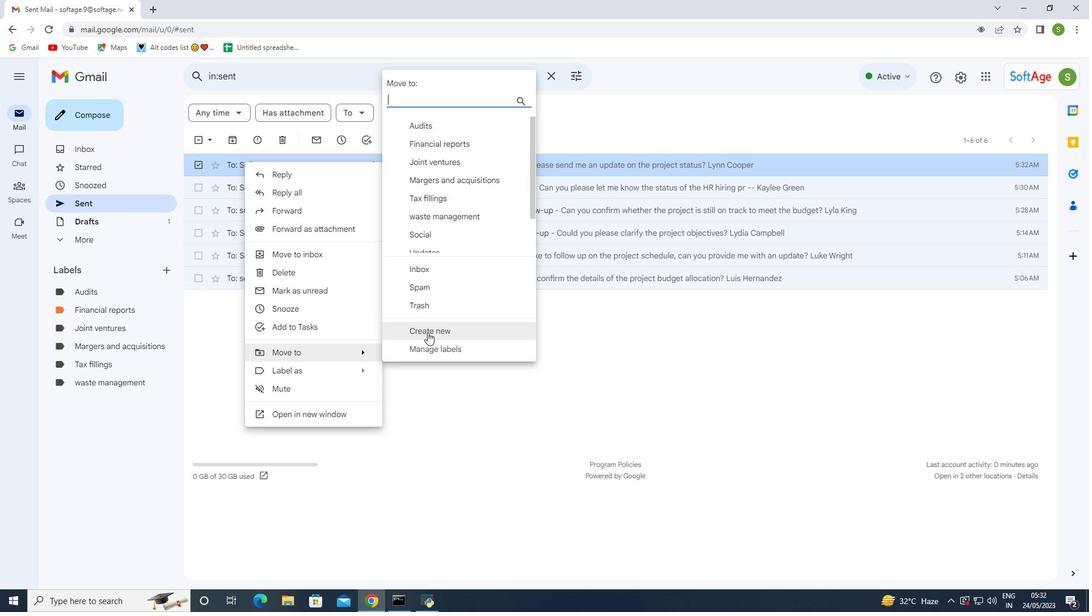
Action: Mouse moved to (431, 308)
Screenshot: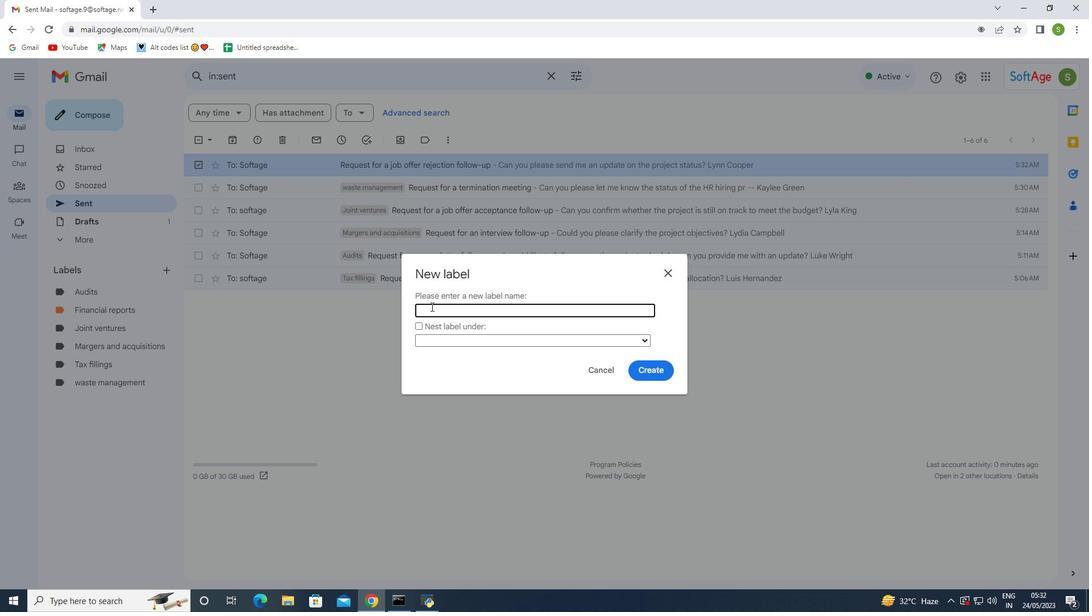 
Action: Mouse pressed left at (431, 308)
Screenshot: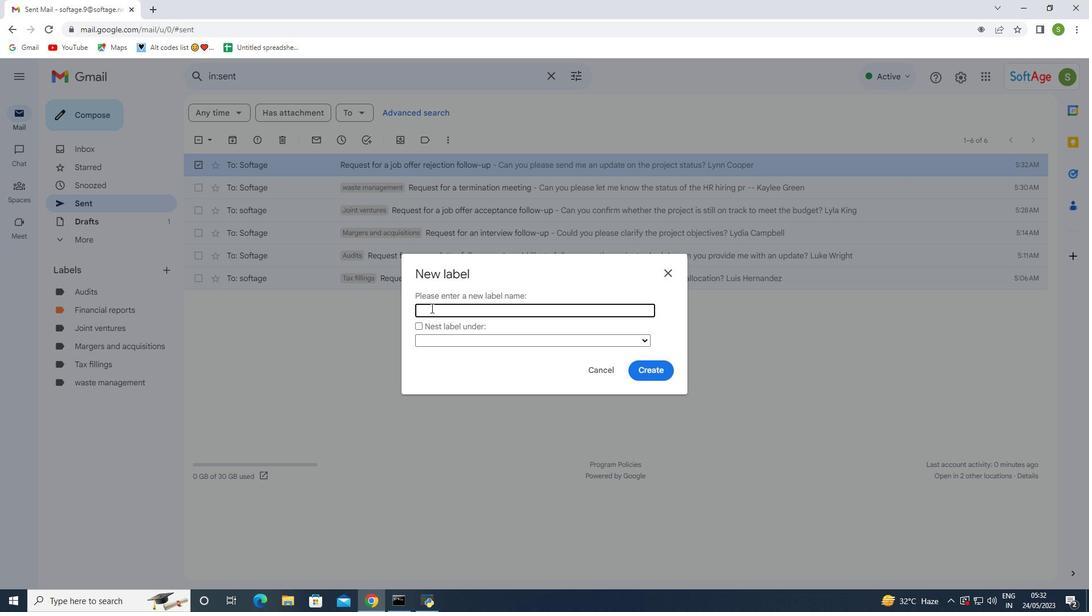 
Action: Key pressed <Key.shift><Key.shift><Key.shift><Key.shift><Key.shift><Key.shift>Oartnerships
Screenshot: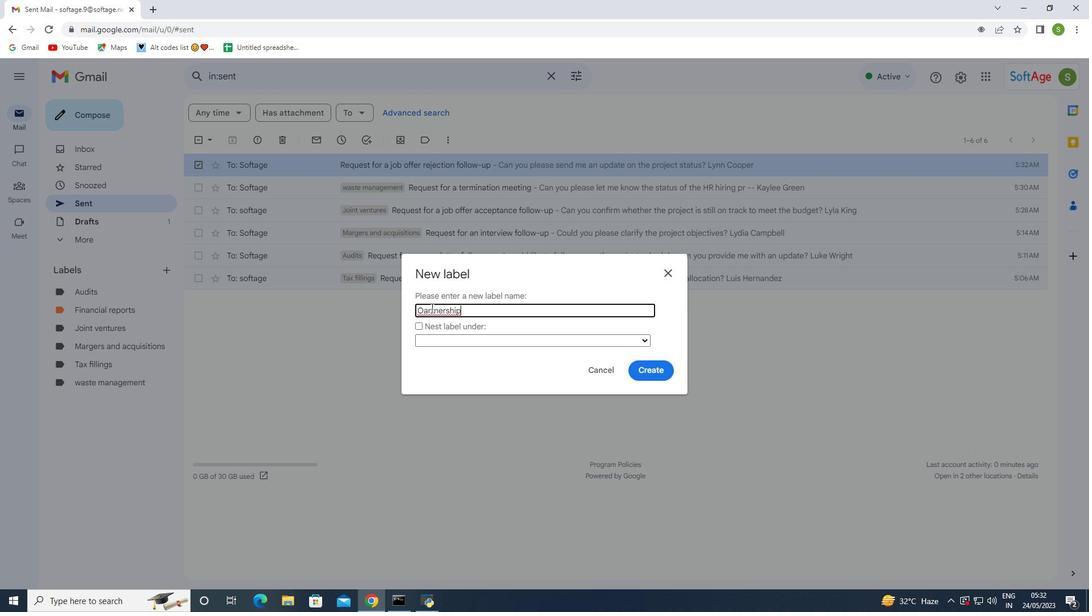 
Action: Mouse moved to (650, 371)
Screenshot: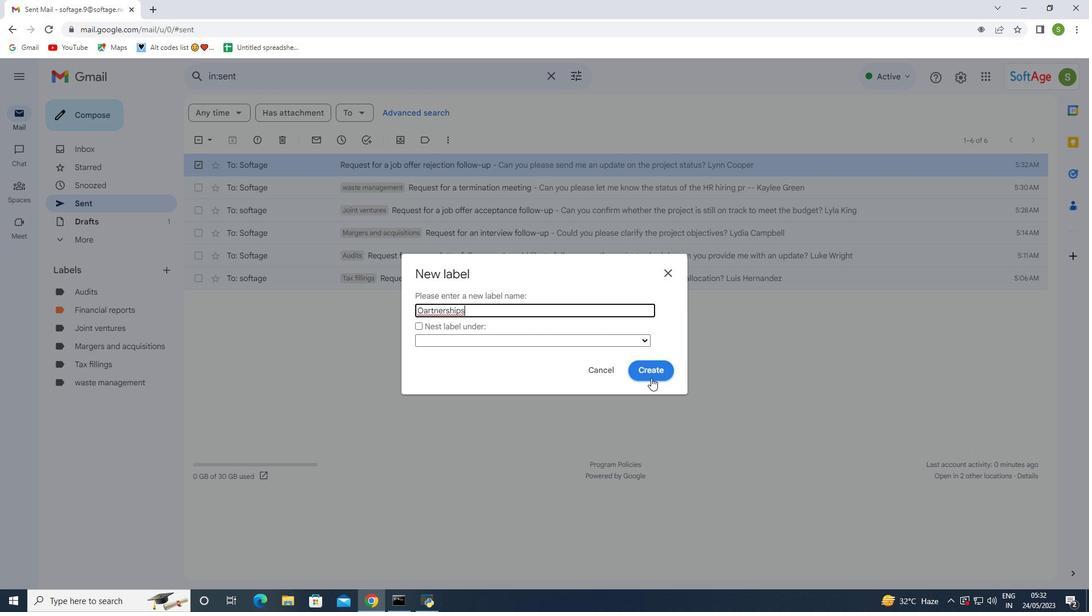 
Action: Mouse pressed left at (650, 371)
Screenshot: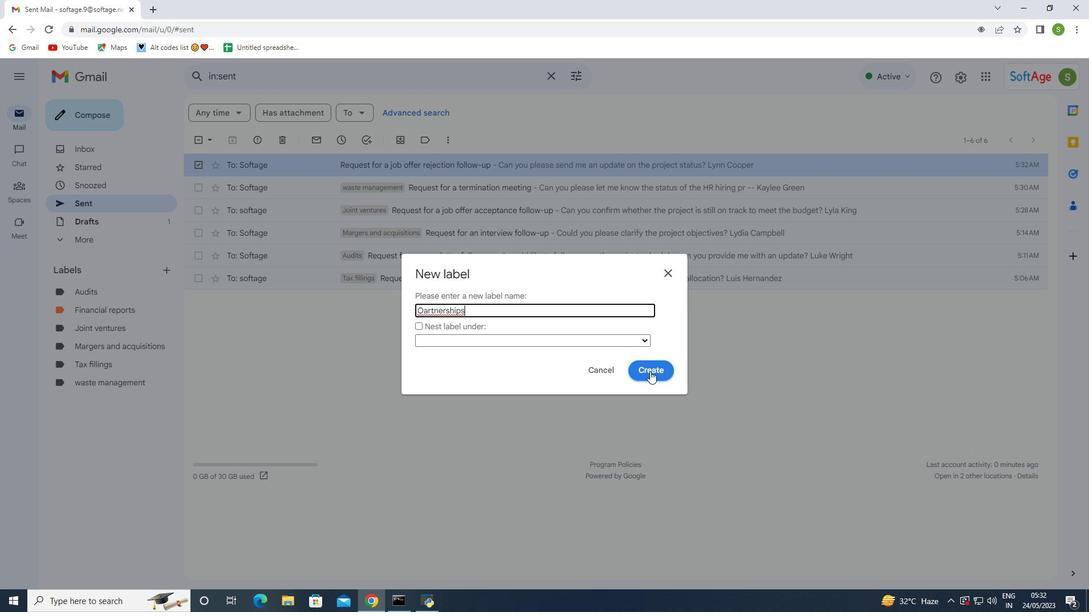 
Action: Mouse moved to (83, 362)
Screenshot: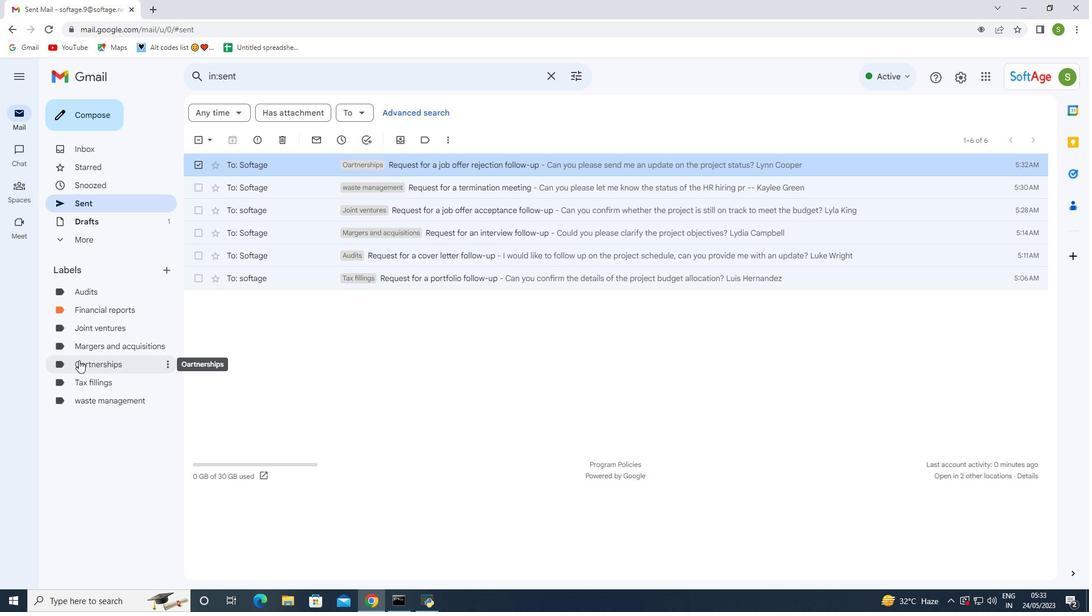 
Action: Mouse pressed left at (83, 362)
Screenshot: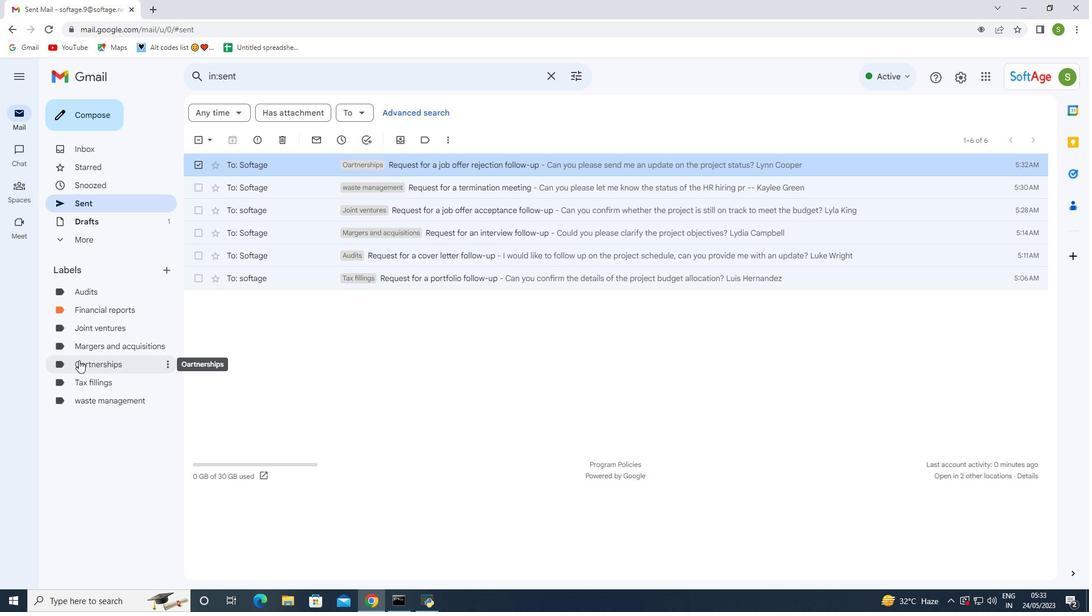 
Action: Mouse moved to (83, 361)
Screenshot: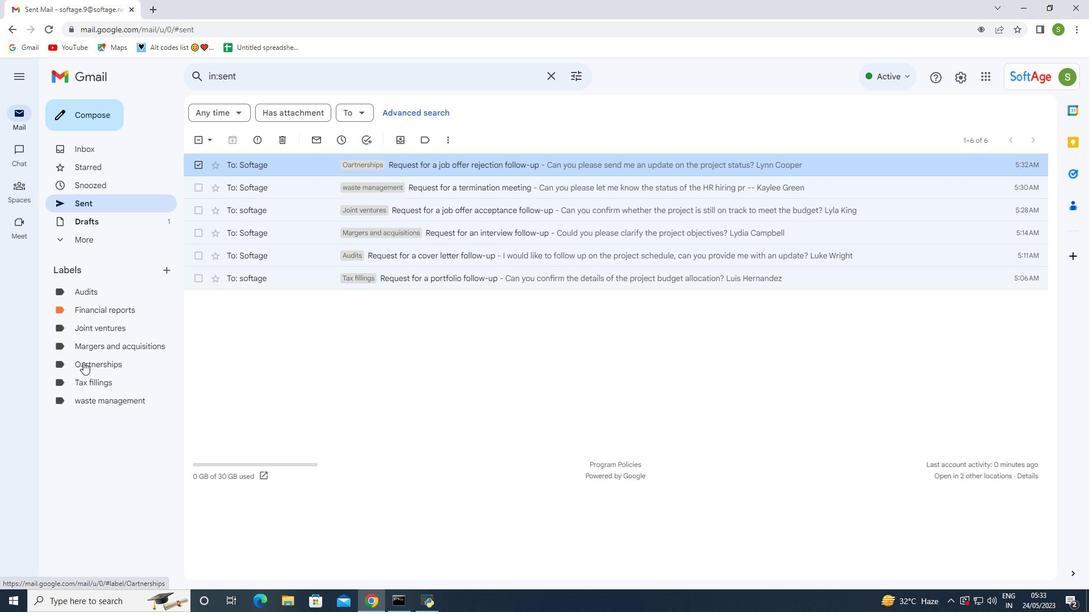
Action: Mouse pressed right at (83, 361)
Screenshot: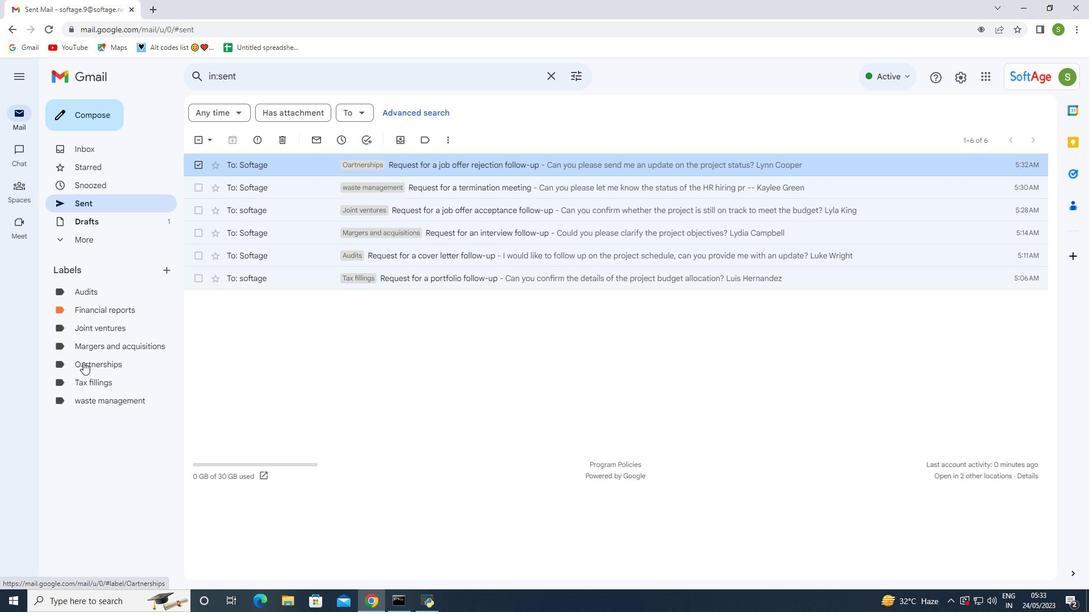 
Action: Mouse moved to (111, 358)
Screenshot: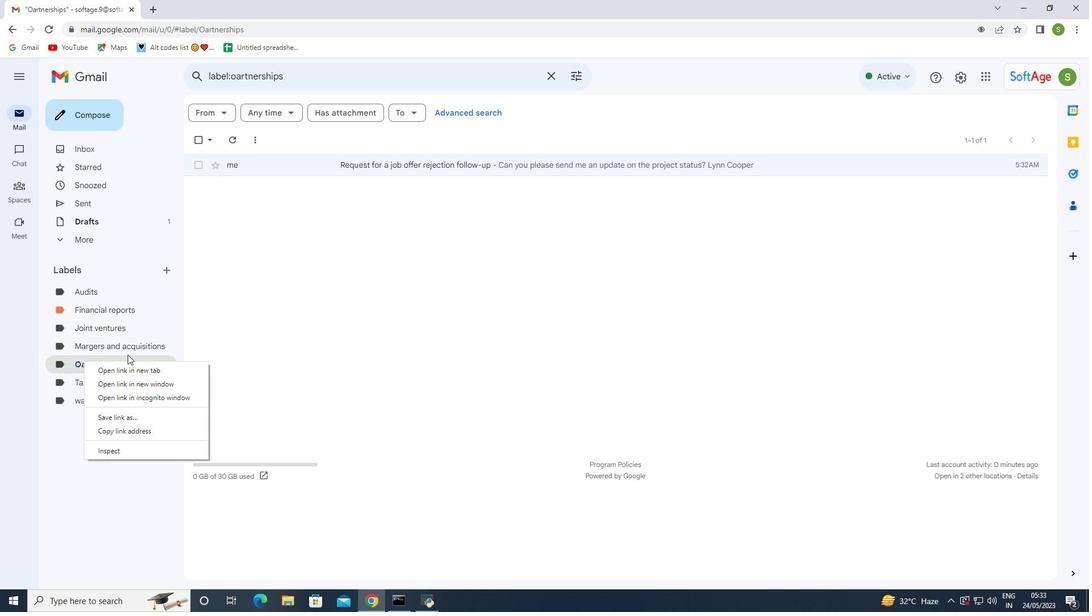 
Action: Mouse pressed left at (111, 358)
Screenshot: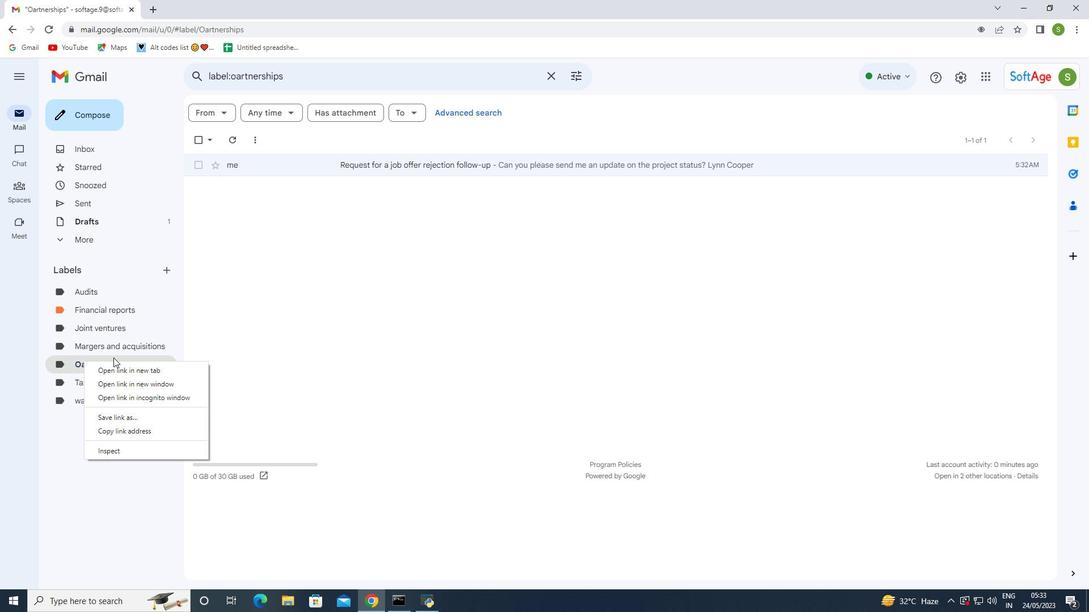 
Action: Mouse moved to (163, 364)
Screenshot: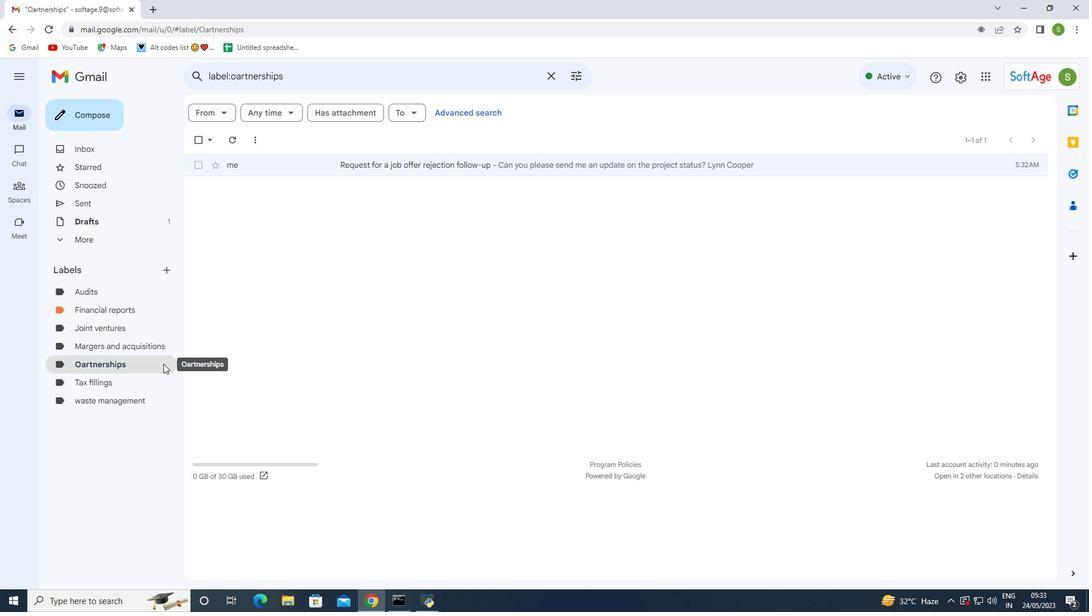 
Action: Mouse pressed left at (163, 364)
Screenshot: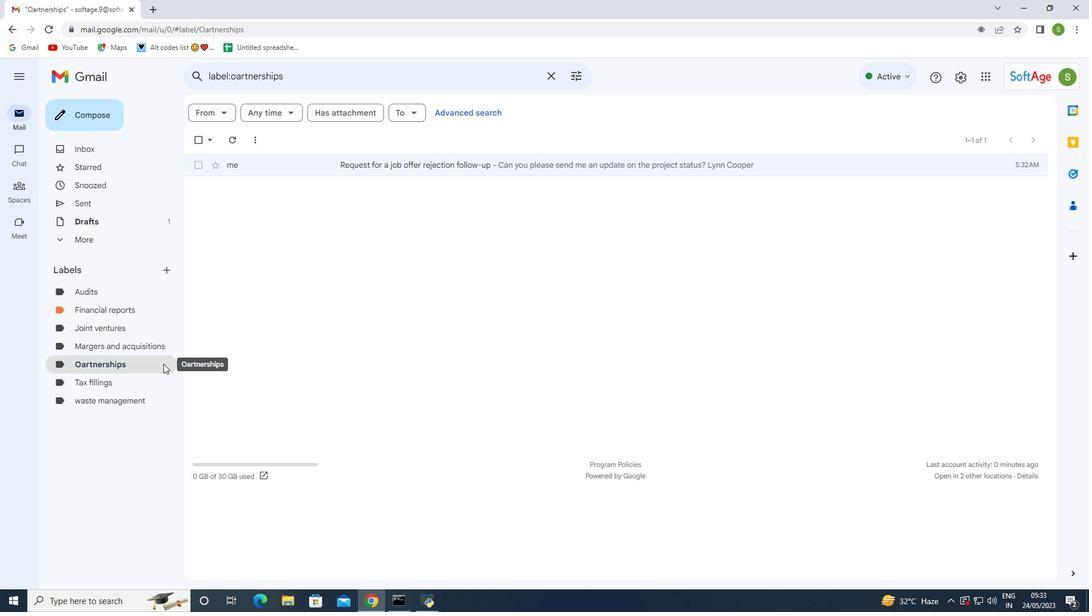 
Action: Mouse moved to (161, 363)
Screenshot: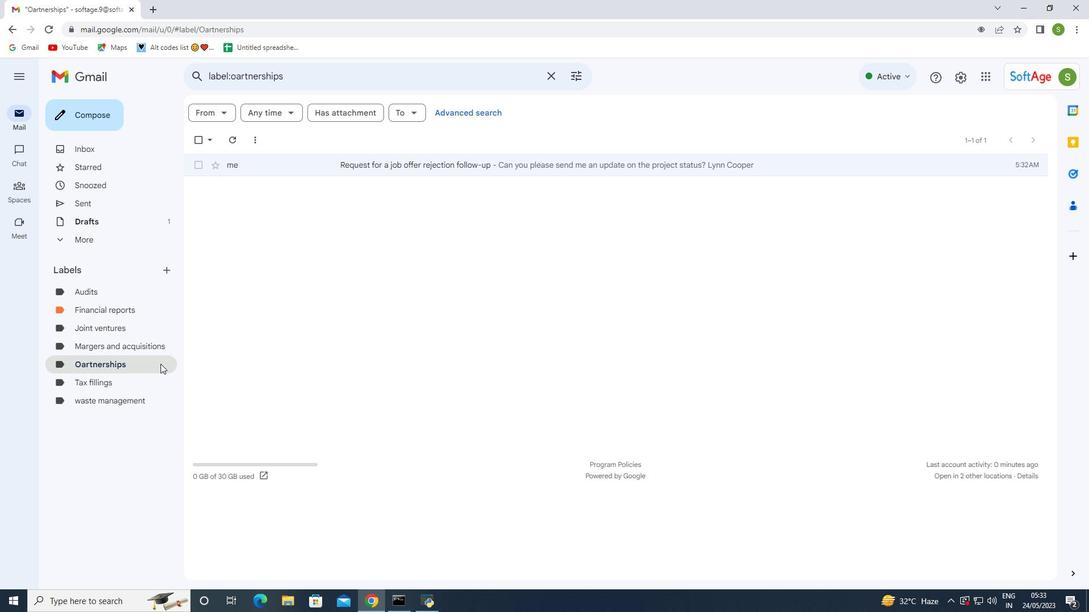 
Action: Mouse pressed right at (161, 363)
Screenshot: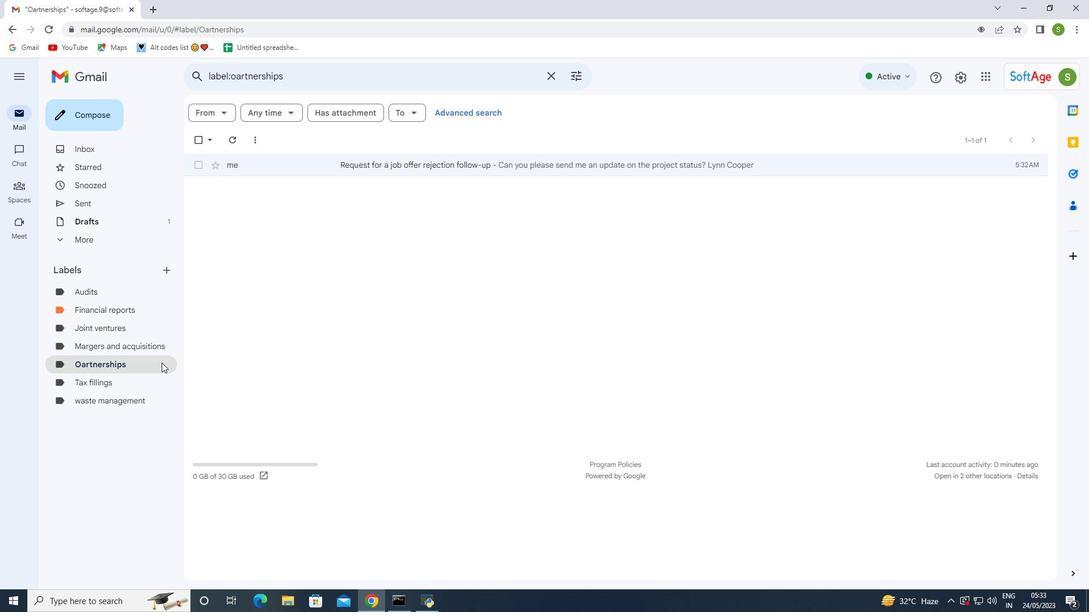 
Action: Mouse moved to (140, 370)
Screenshot: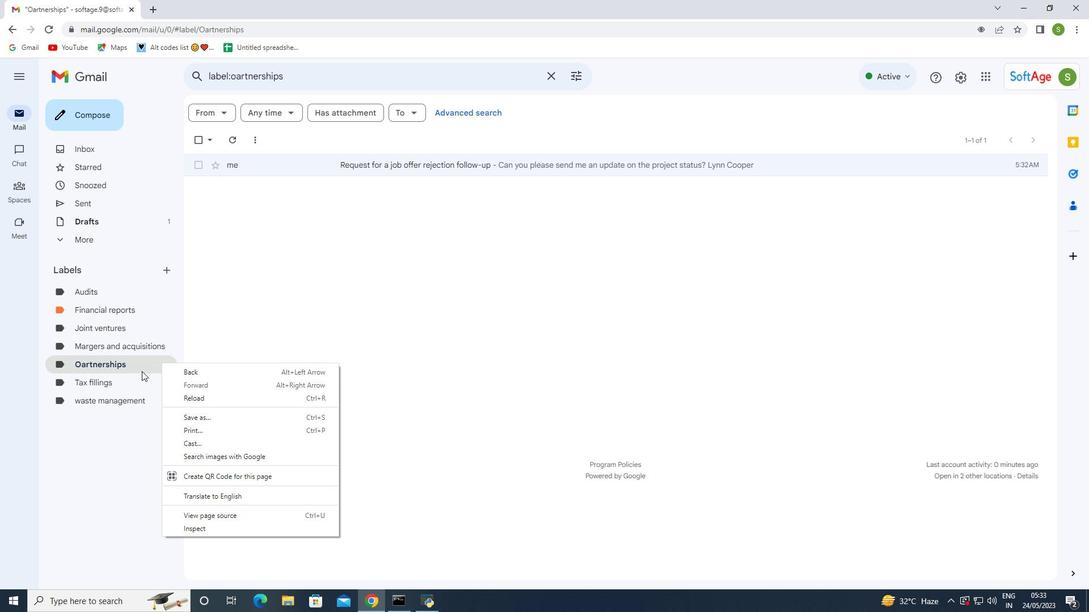 
Action: Mouse pressed left at (140, 370)
Screenshot: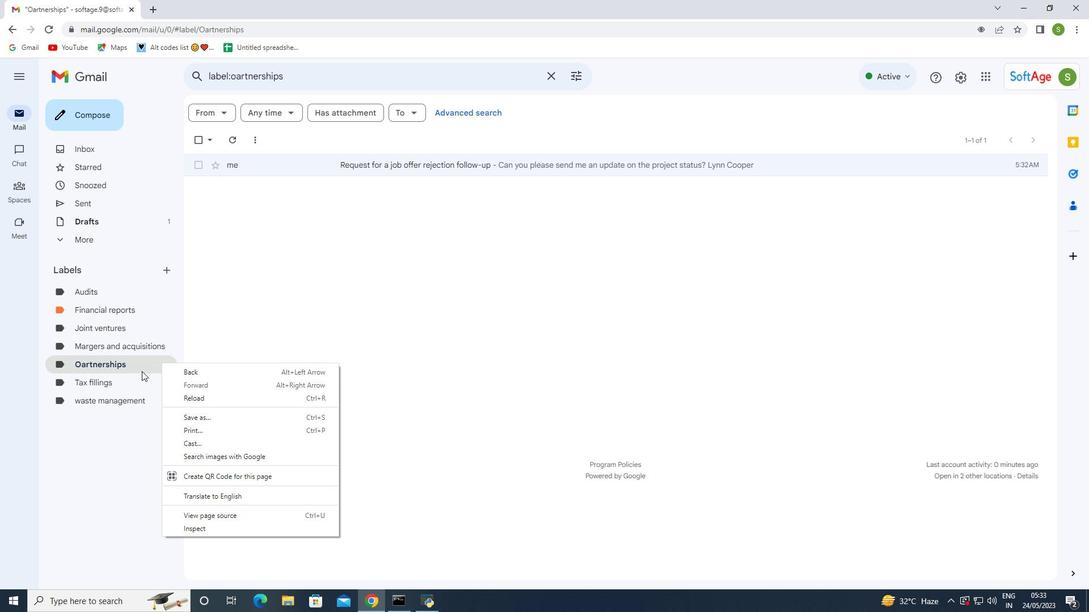 
Action: Mouse moved to (109, 367)
Screenshot: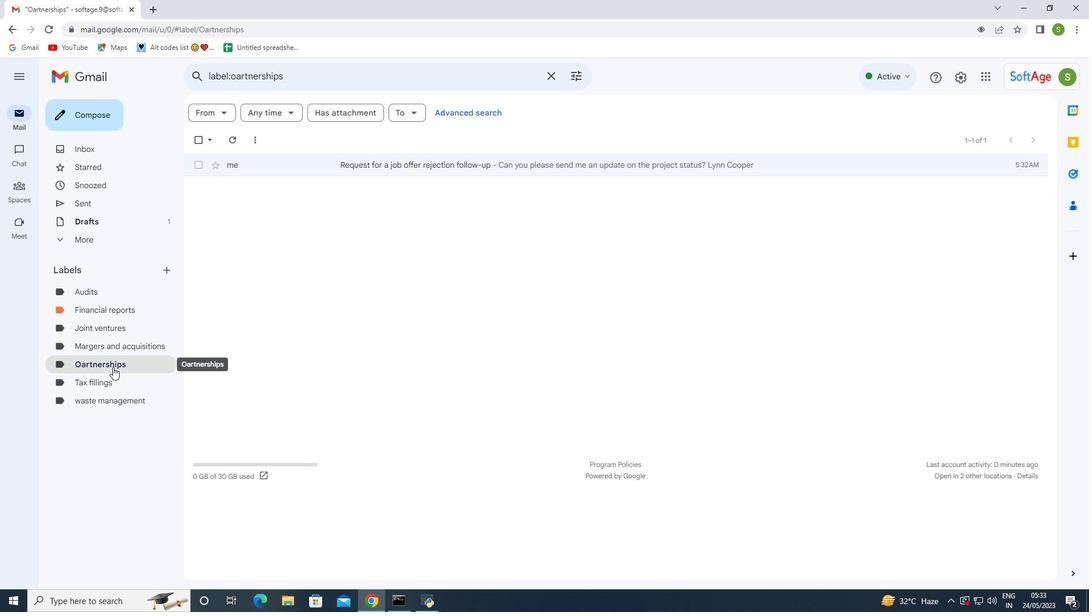 
Action: Mouse pressed left at (109, 367)
Screenshot: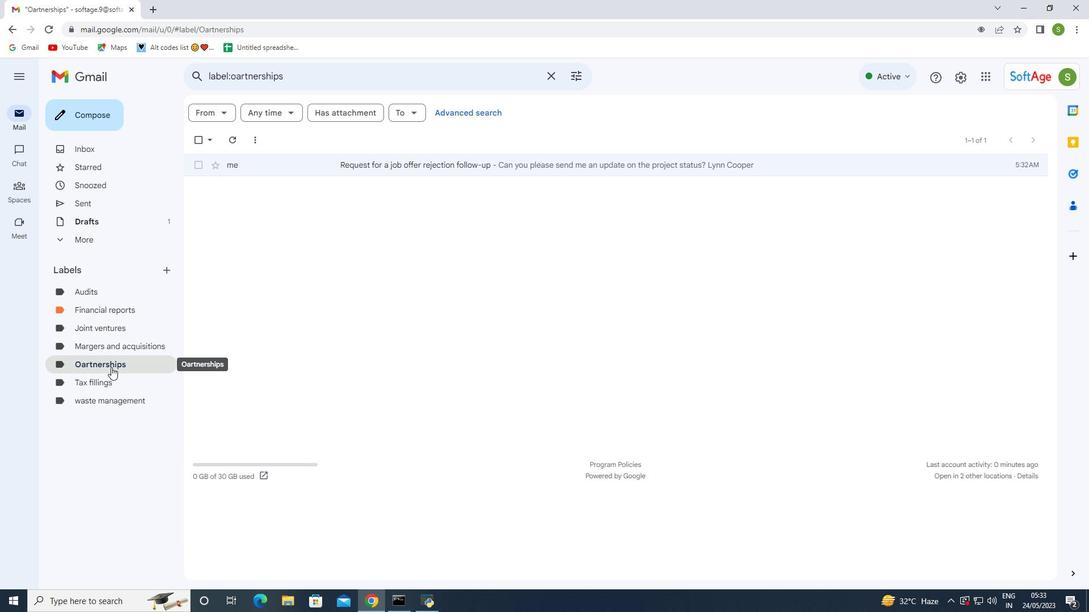 
Action: Mouse moved to (142, 361)
Screenshot: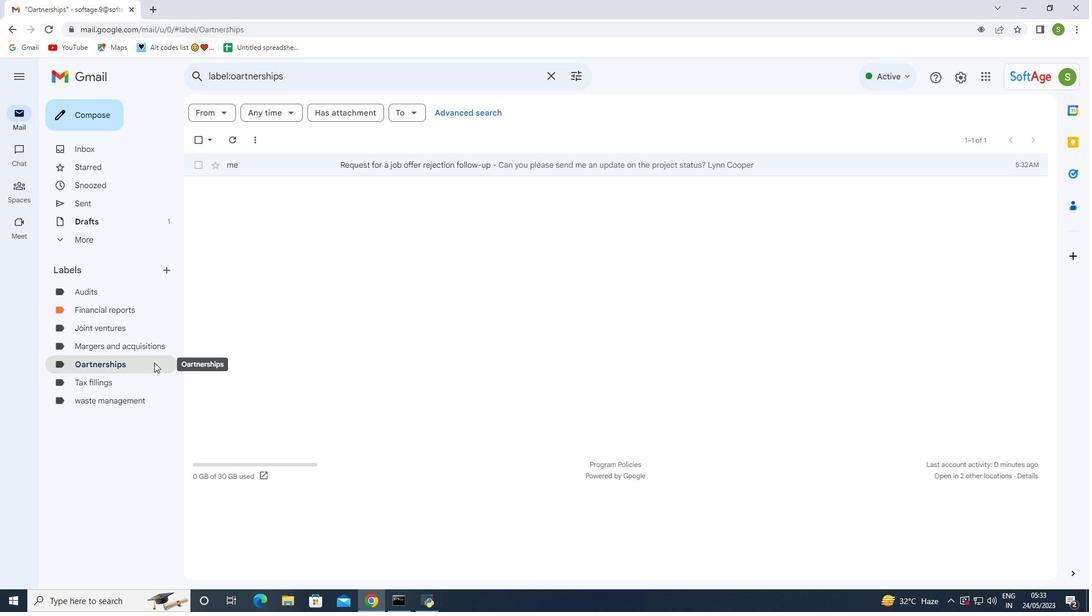 
Action: Mouse pressed left at (142, 361)
Screenshot: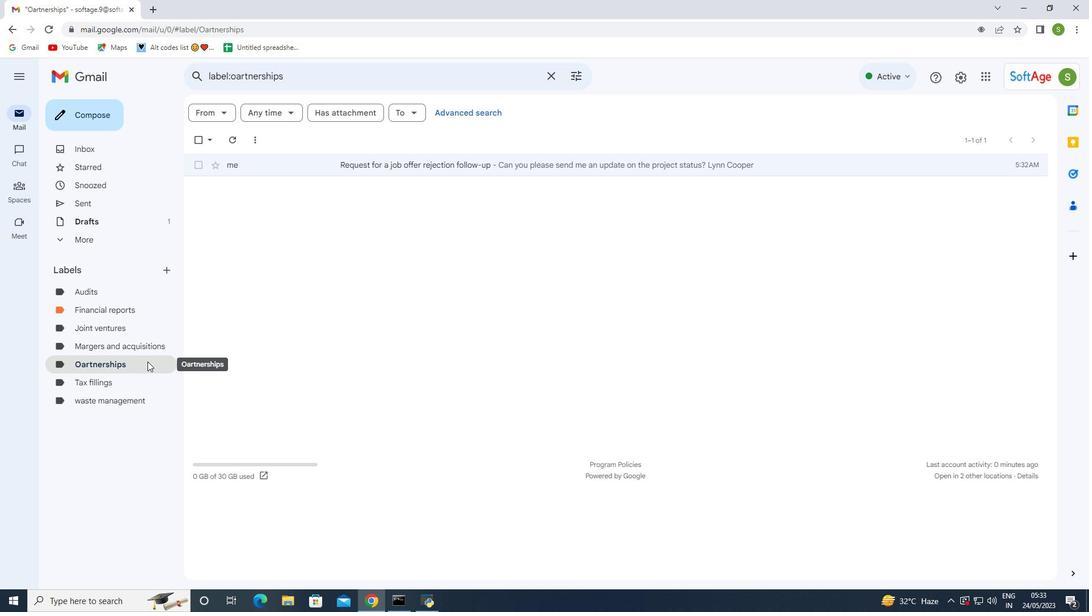 
Action: Mouse moved to (107, 365)
Screenshot: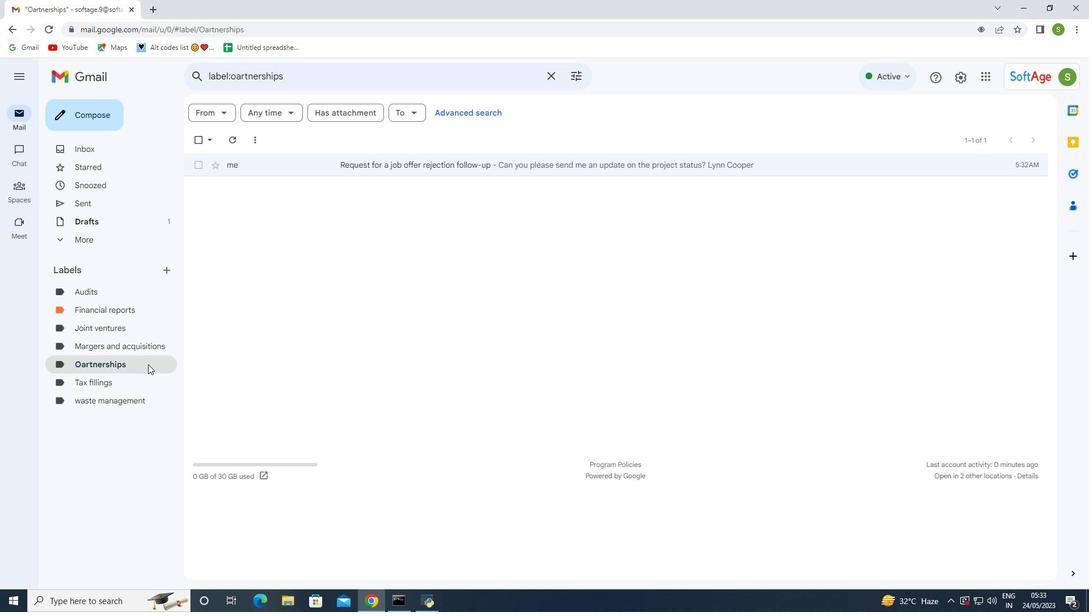 
Action: Mouse pressed left at (107, 365)
Screenshot: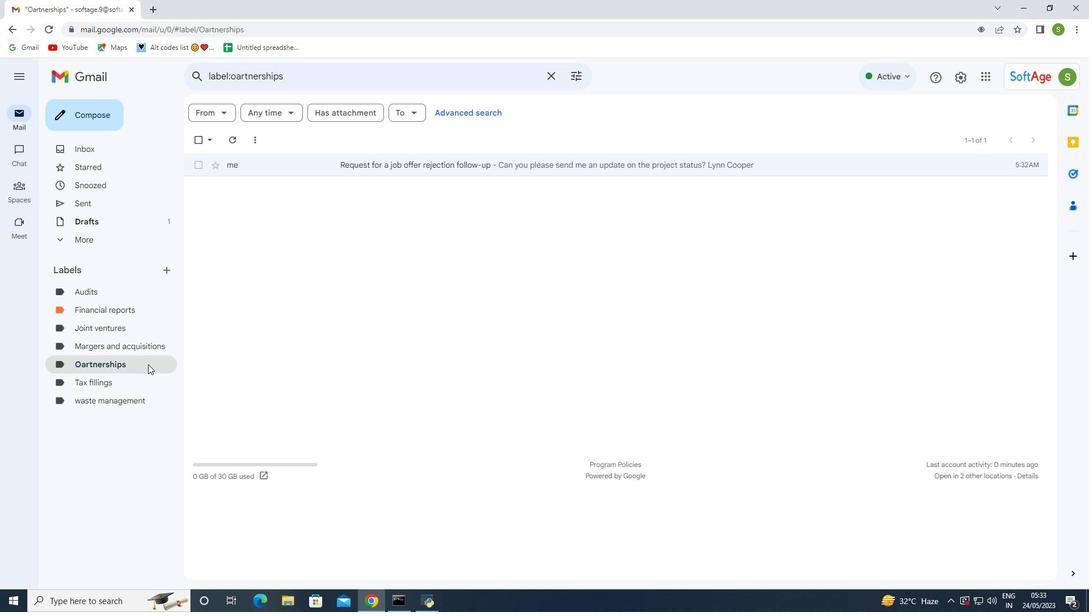 
Action: Mouse moved to (162, 365)
Screenshot: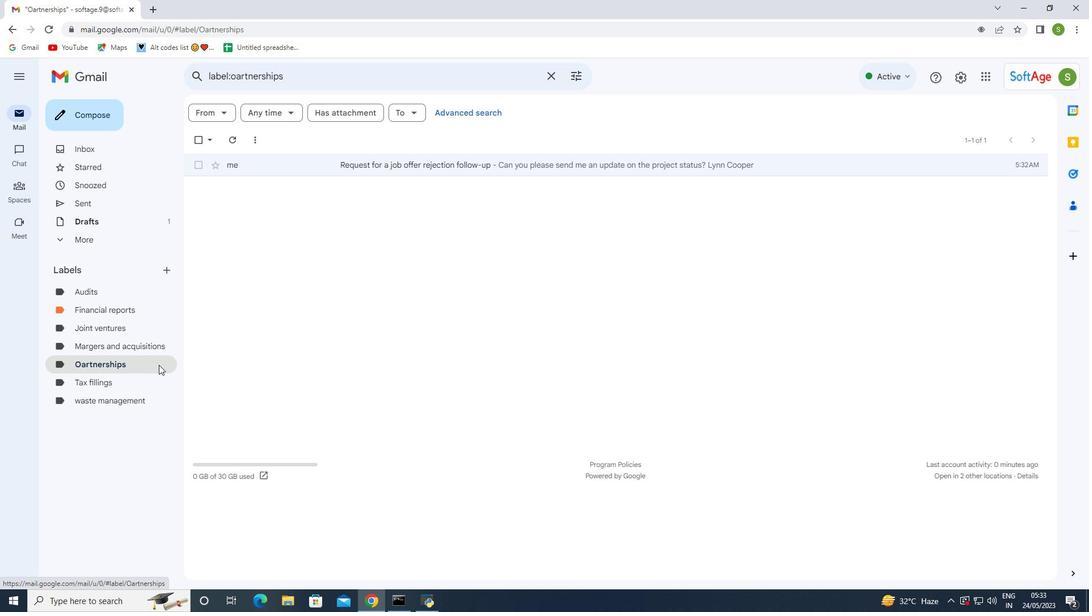 
Action: Mouse pressed left at (162, 365)
Screenshot: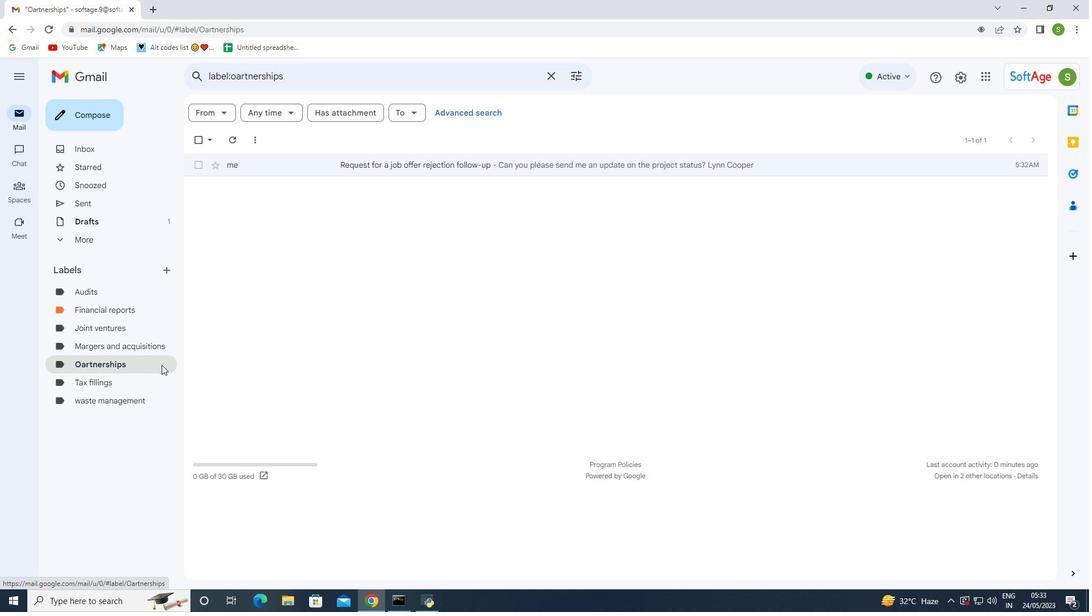 
Action: Mouse moved to (167, 363)
Screenshot: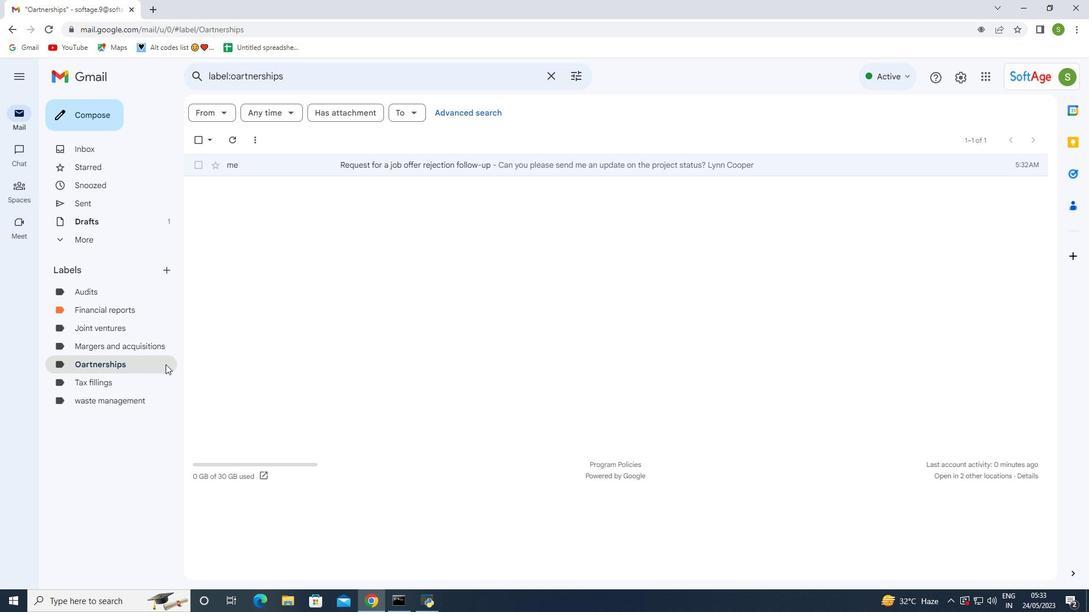 
Action: Mouse pressed right at (167, 363)
Screenshot: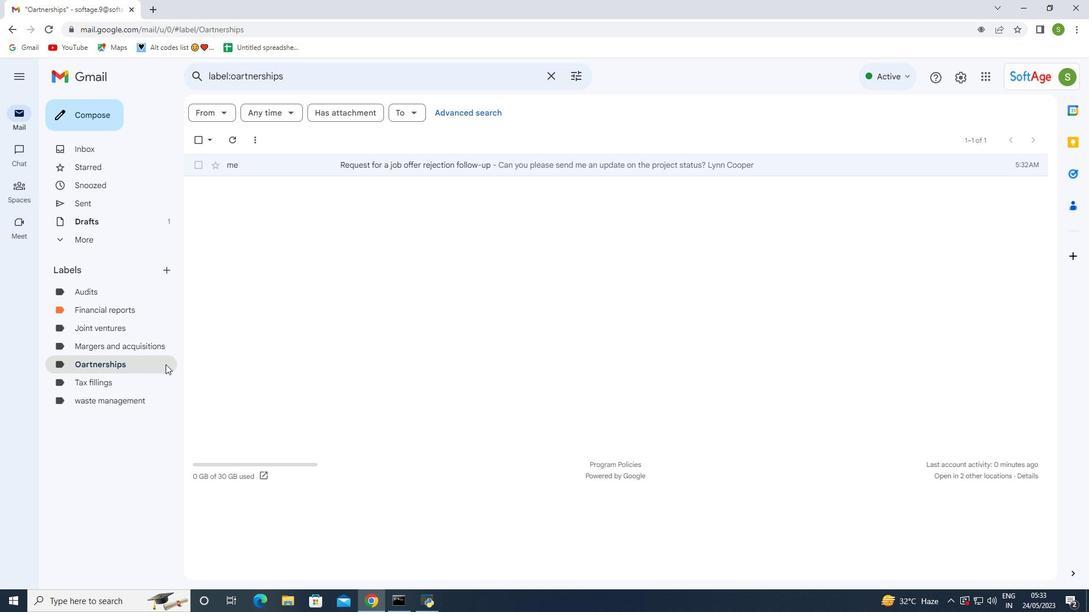 
Action: Mouse moved to (147, 364)
Screenshot: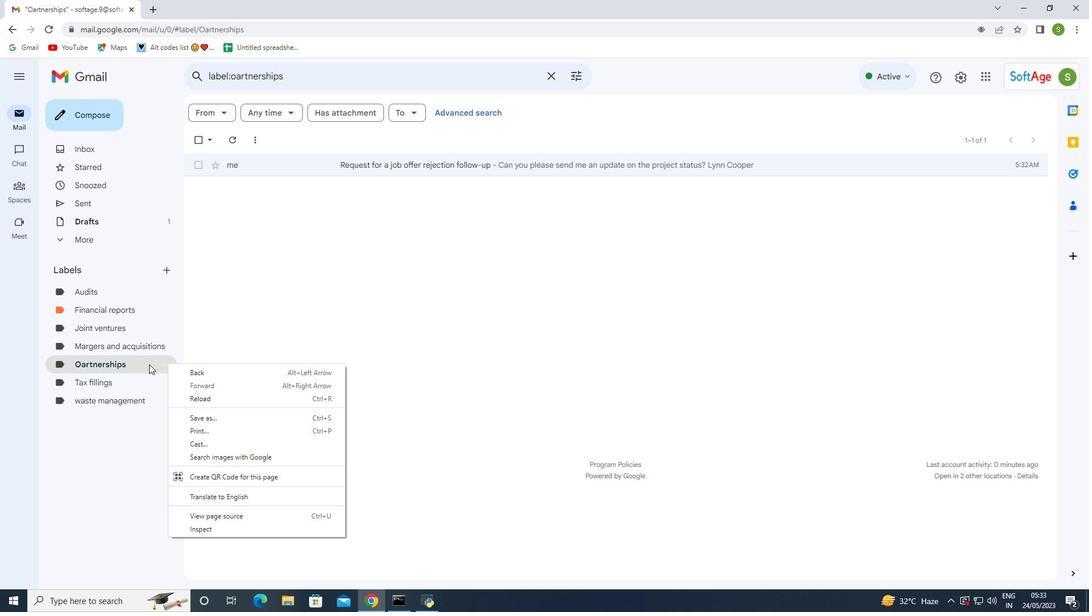 
Action: Mouse pressed left at (147, 364)
Screenshot: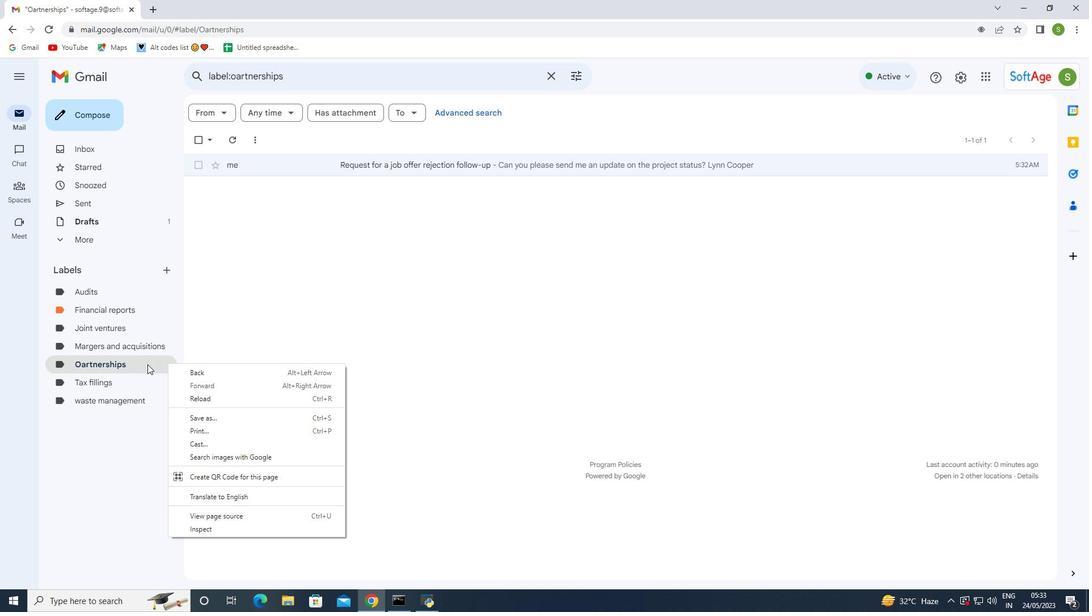 
Action: Mouse pressed left at (147, 364)
Screenshot: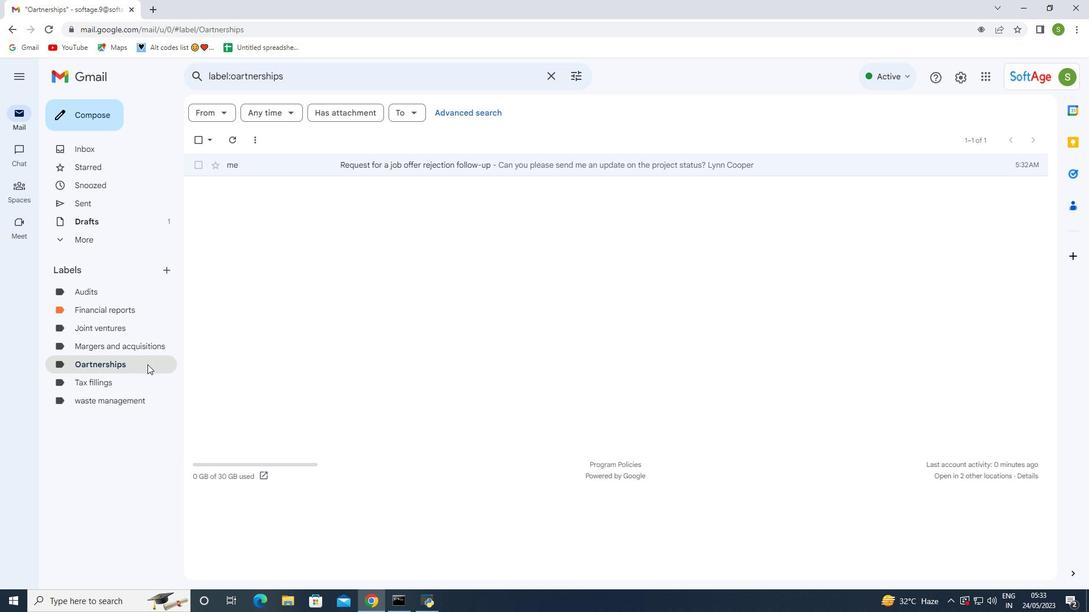 
Action: Mouse moved to (254, 144)
Screenshot: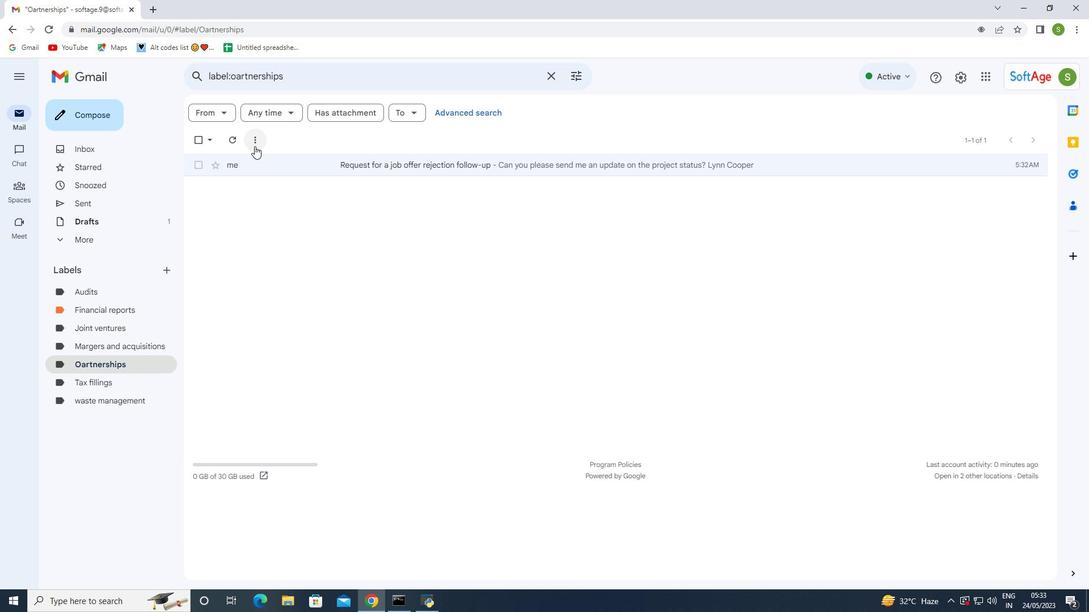 
Action: Mouse pressed left at (254, 144)
Screenshot: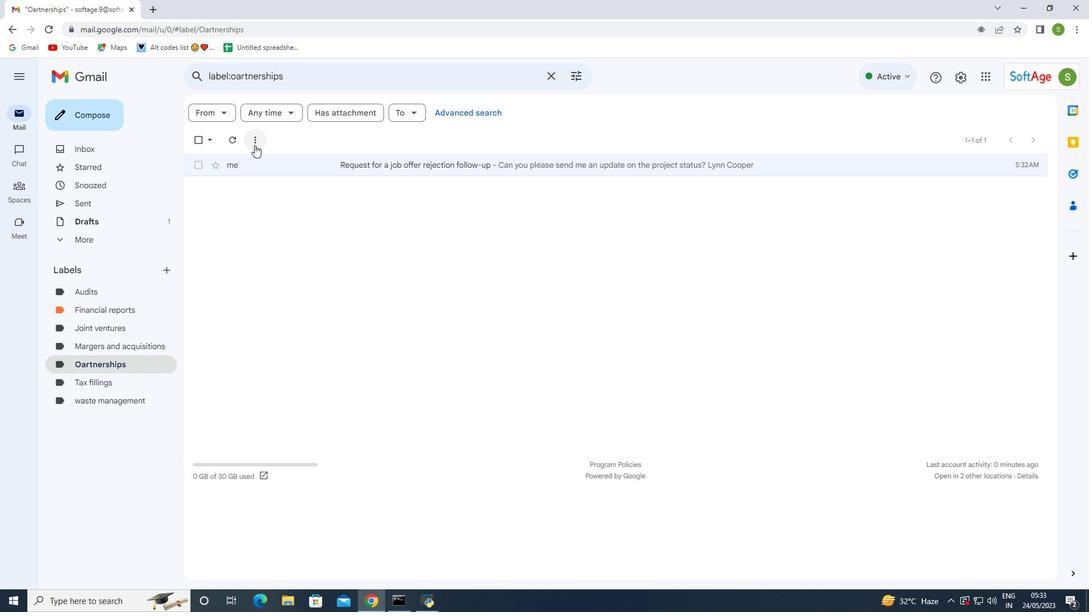 
Action: Mouse moved to (165, 367)
Screenshot: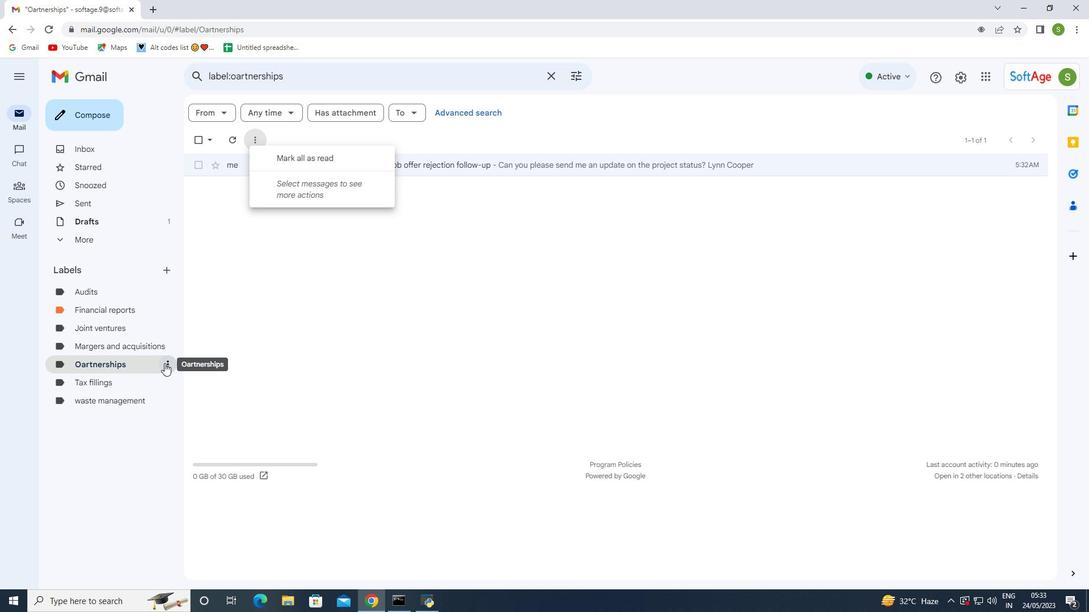
Action: Mouse pressed left at (165, 367)
Screenshot: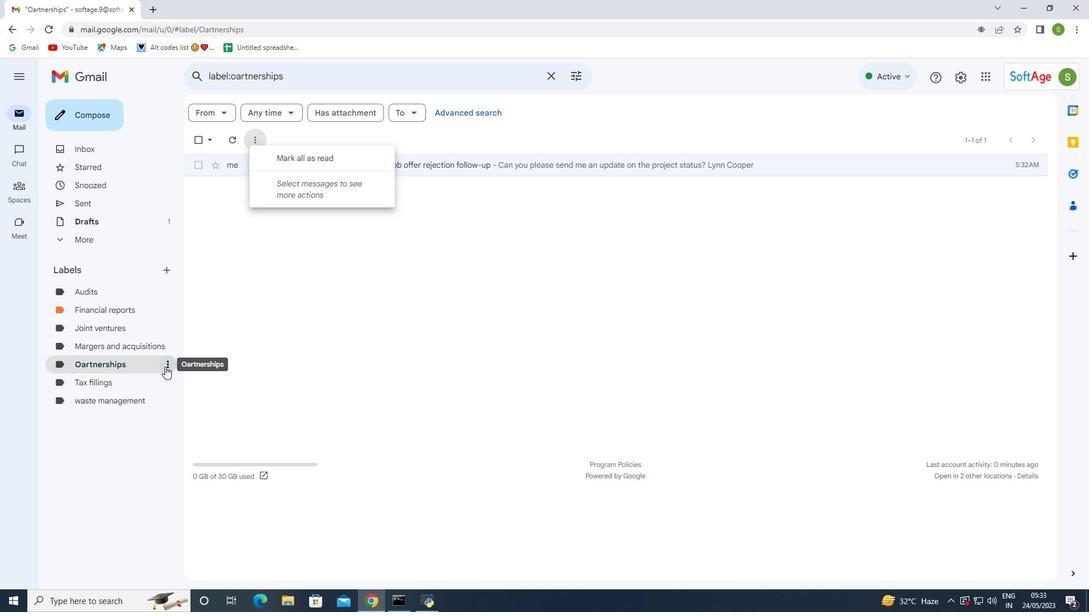 
Action: Mouse moved to (200, 314)
Screenshot: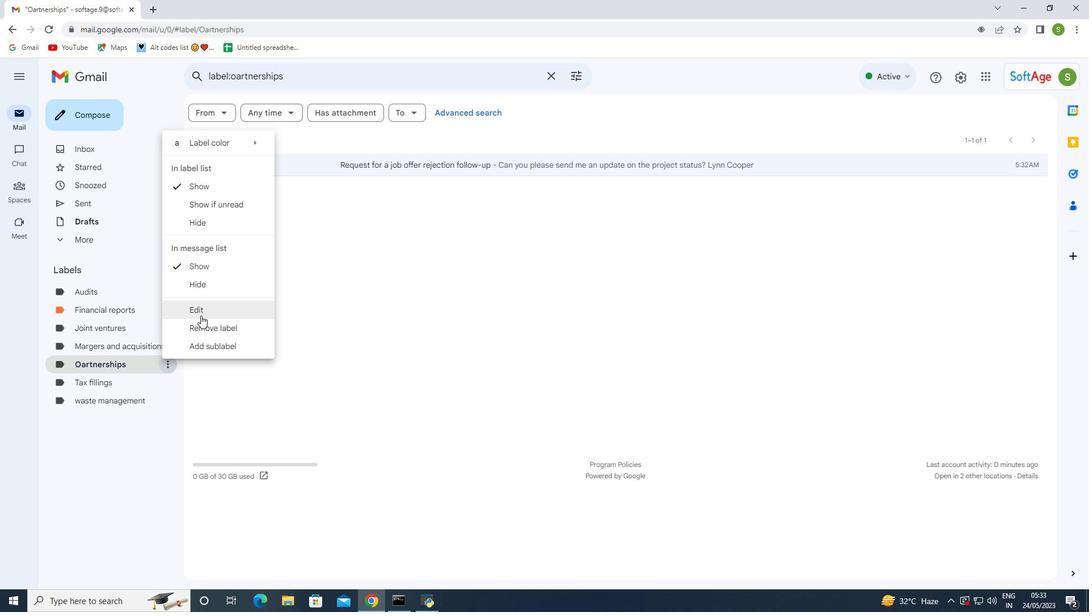 
Action: Mouse pressed left at (200, 314)
Screenshot: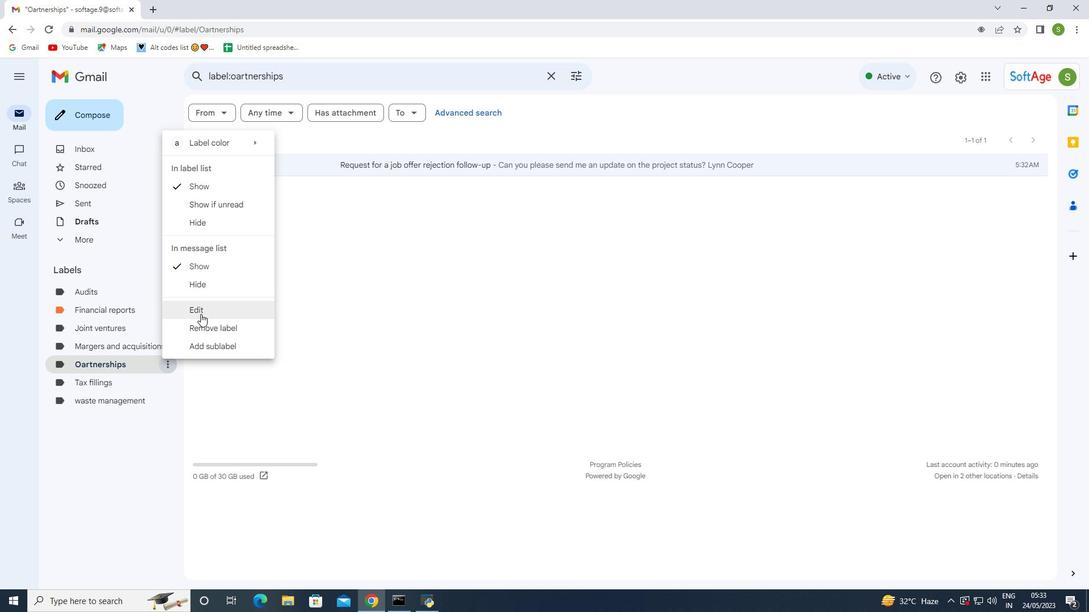 
Action: Mouse moved to (423, 306)
Screenshot: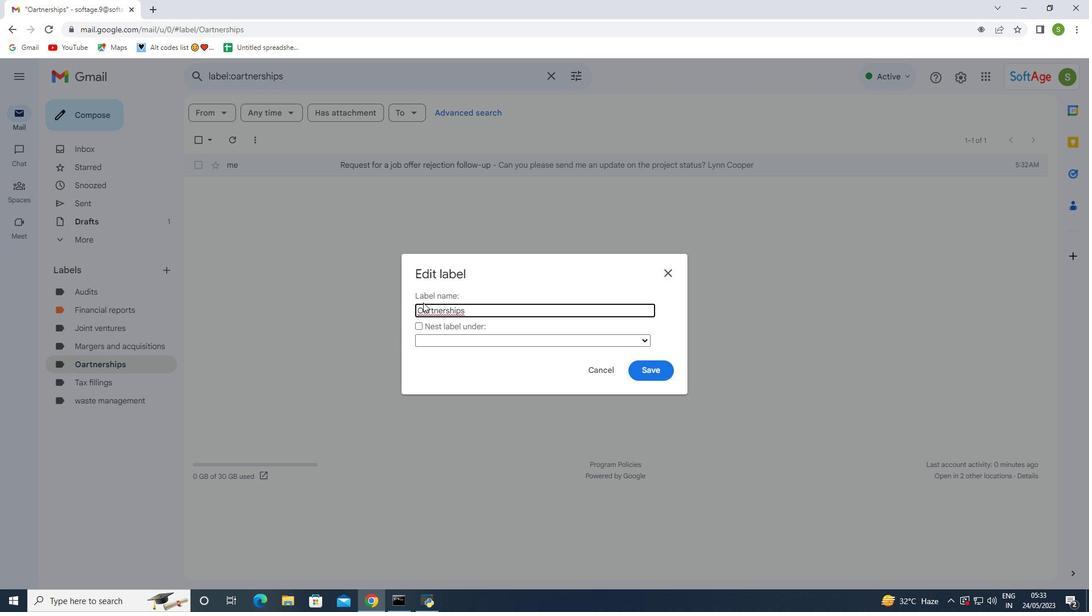 
Action: Mouse pressed left at (423, 306)
Screenshot: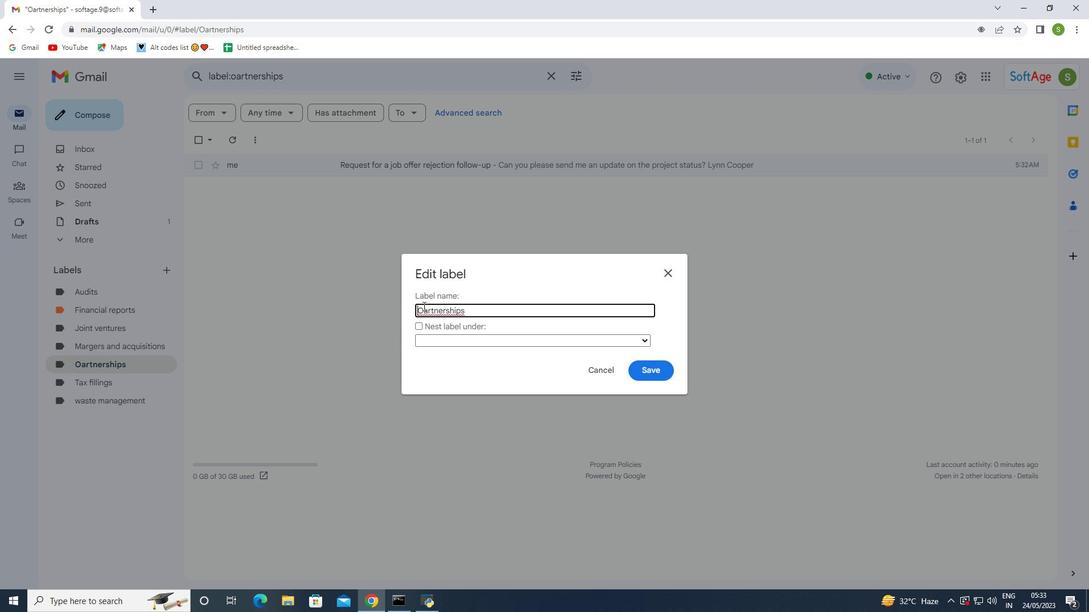 
Action: Mouse moved to (425, 321)
Screenshot: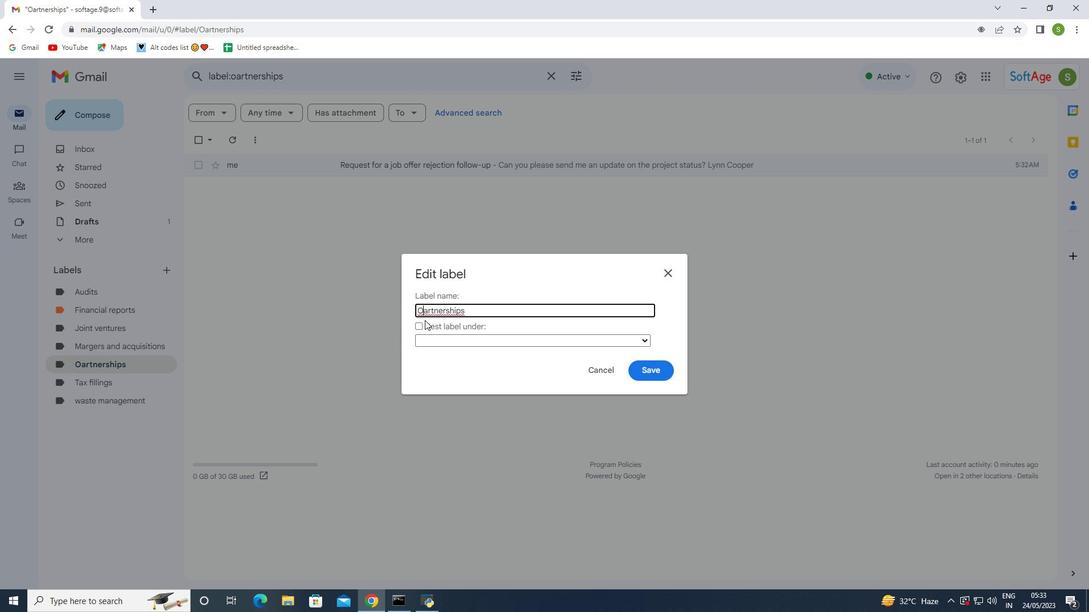 
Action: Key pressed <Key.backspace><Key.shift><Key.shift><Key.shift><Key.shift><Key.shift><Key.shift><Key.shift><Key.shift><Key.shift><Key.shift>P
Screenshot: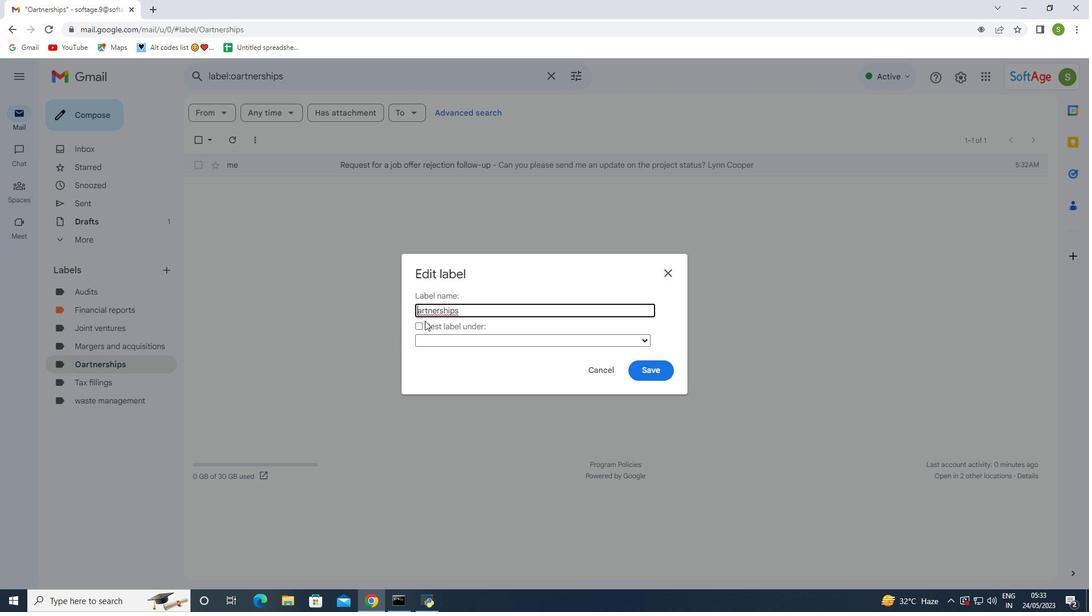
Action: Mouse moved to (665, 373)
Screenshot: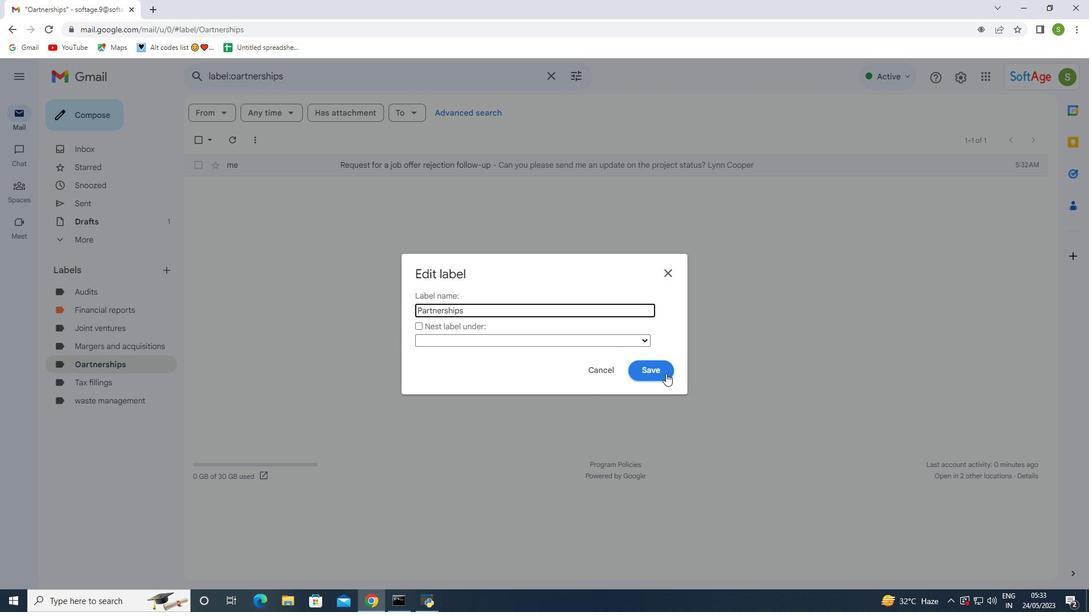 
Action: Mouse pressed left at (665, 373)
Screenshot: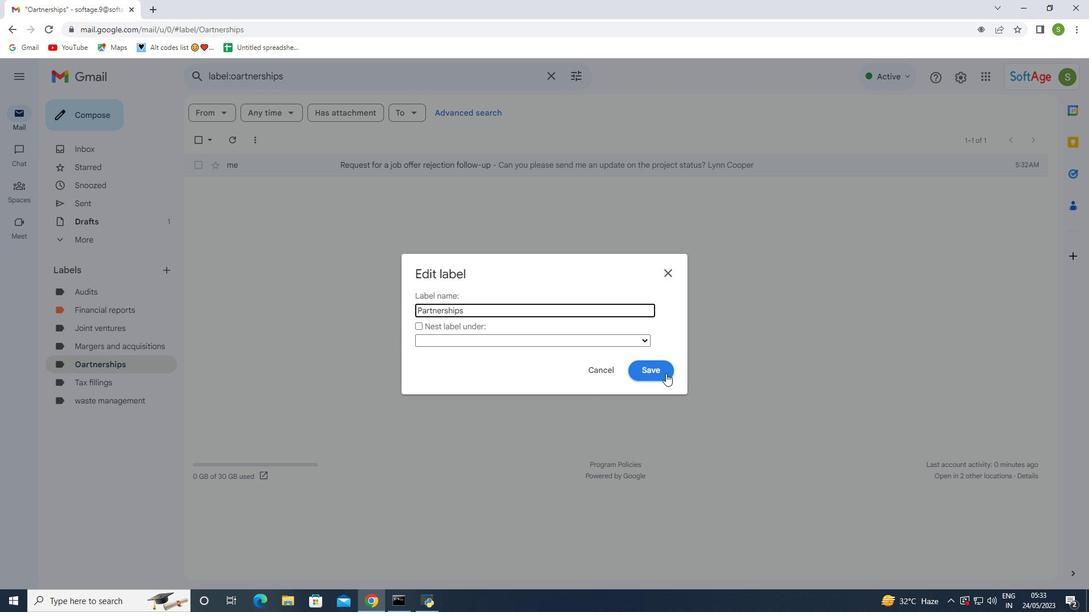 
Action: Mouse moved to (93, 364)
Screenshot: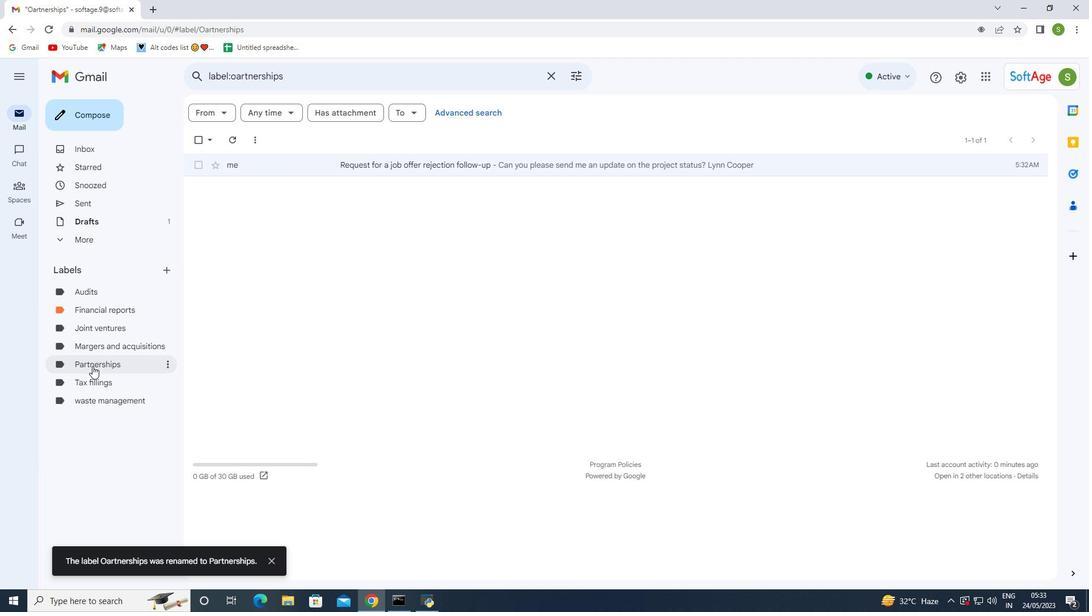 
Action: Mouse pressed left at (93, 364)
Screenshot: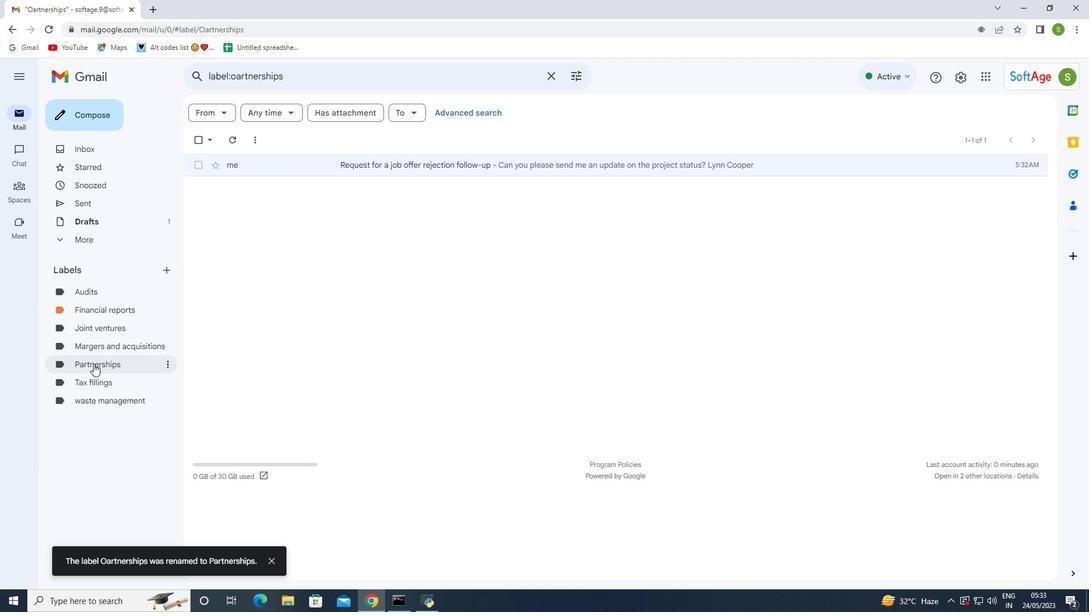 
Action: Mouse pressed left at (93, 364)
Screenshot: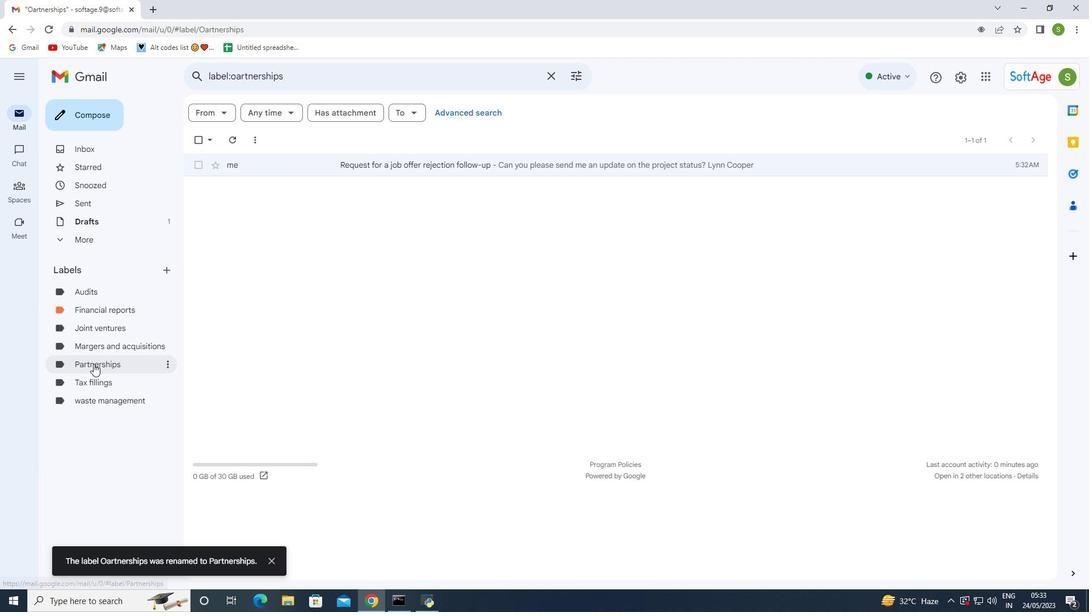 
Action: Mouse moved to (317, 164)
Screenshot: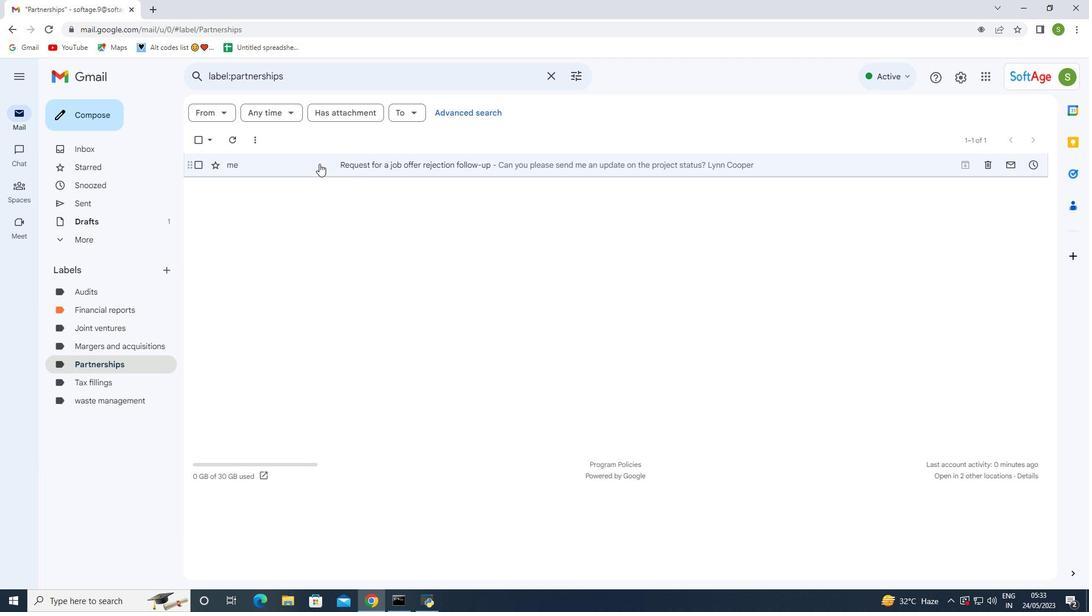 
Action: Mouse pressed left at (317, 164)
Screenshot: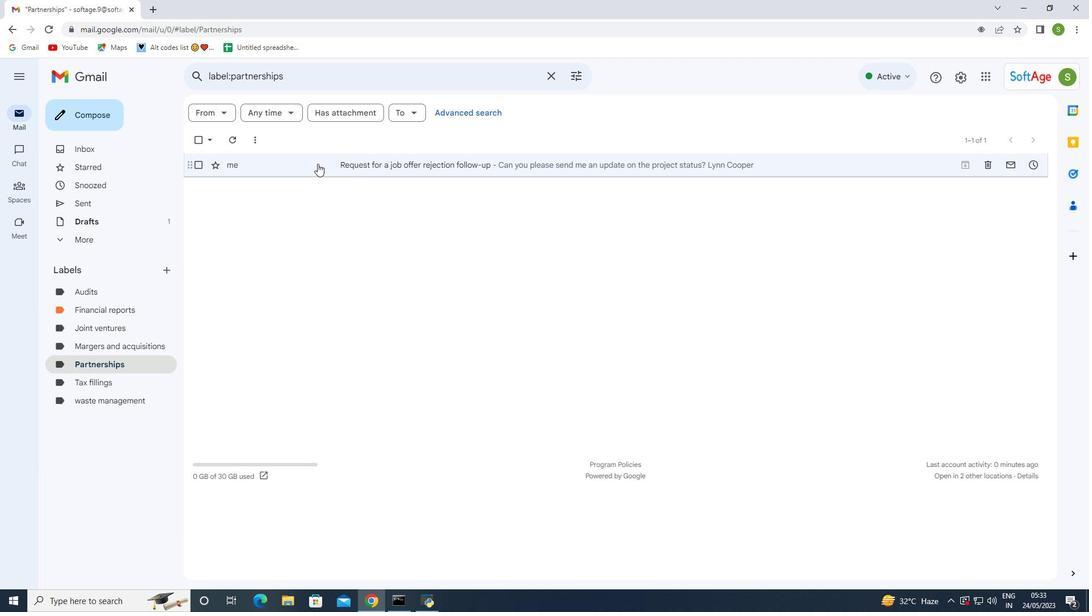 
Action: Mouse pressed left at (317, 164)
Screenshot: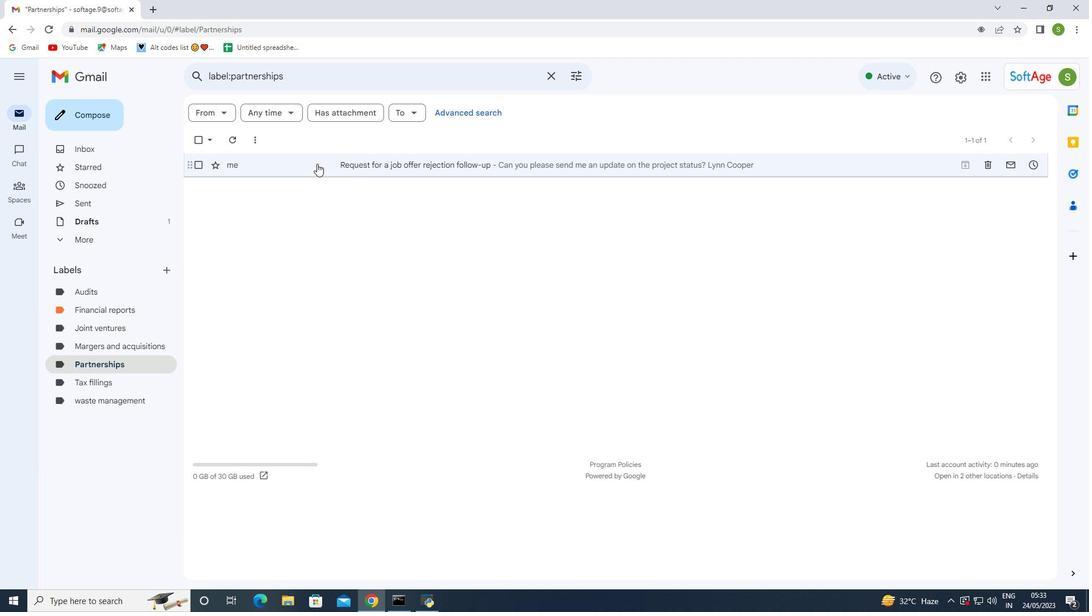 
Action: Mouse moved to (367, 167)
Screenshot: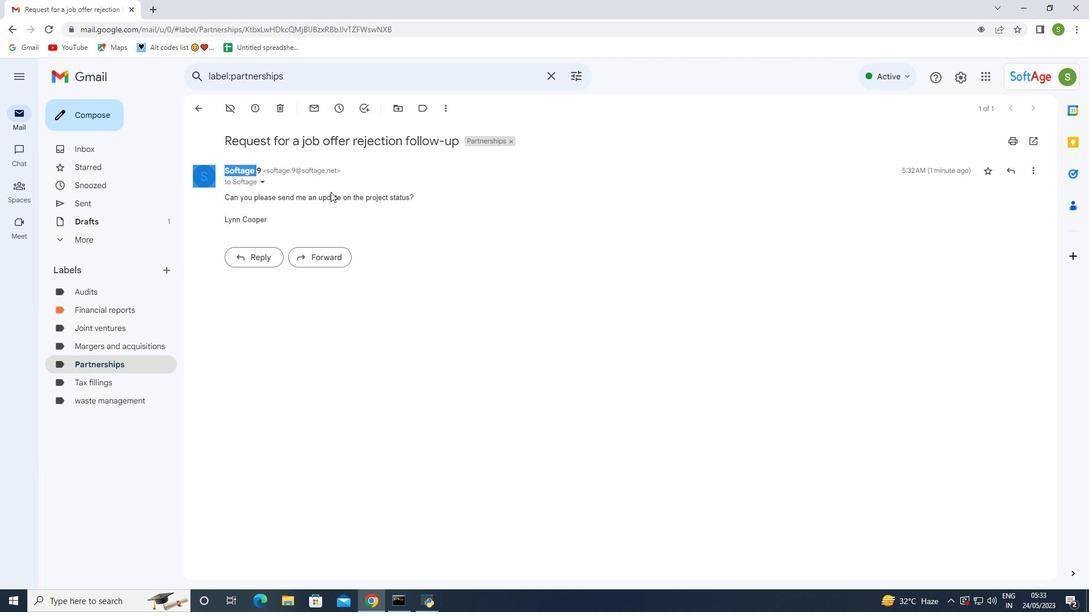 
Action: Mouse pressed left at (367, 167)
Screenshot: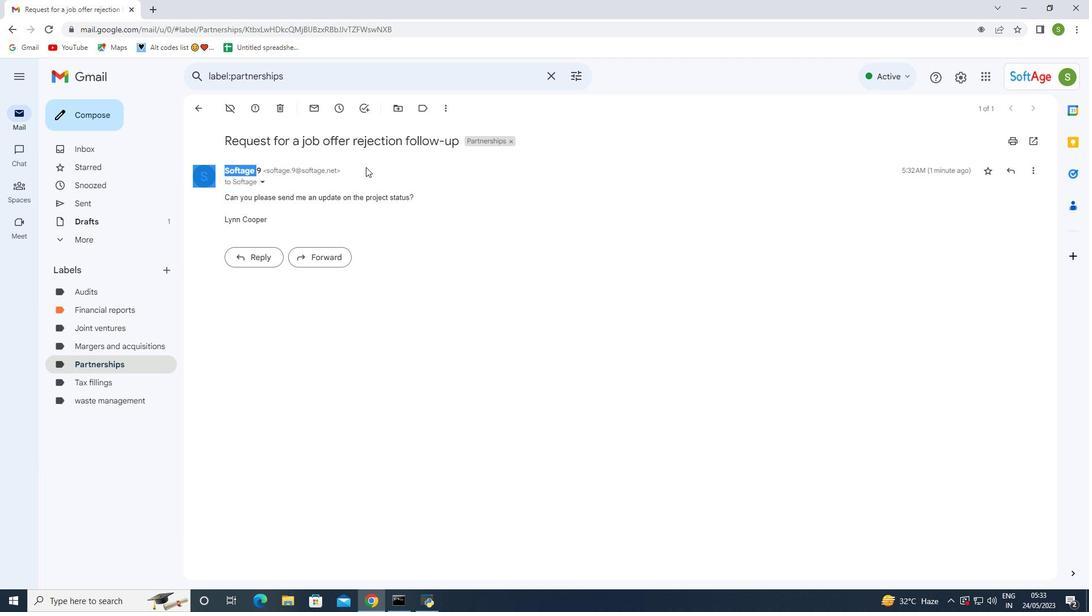 
Action: Mouse moved to (199, 99)
Screenshot: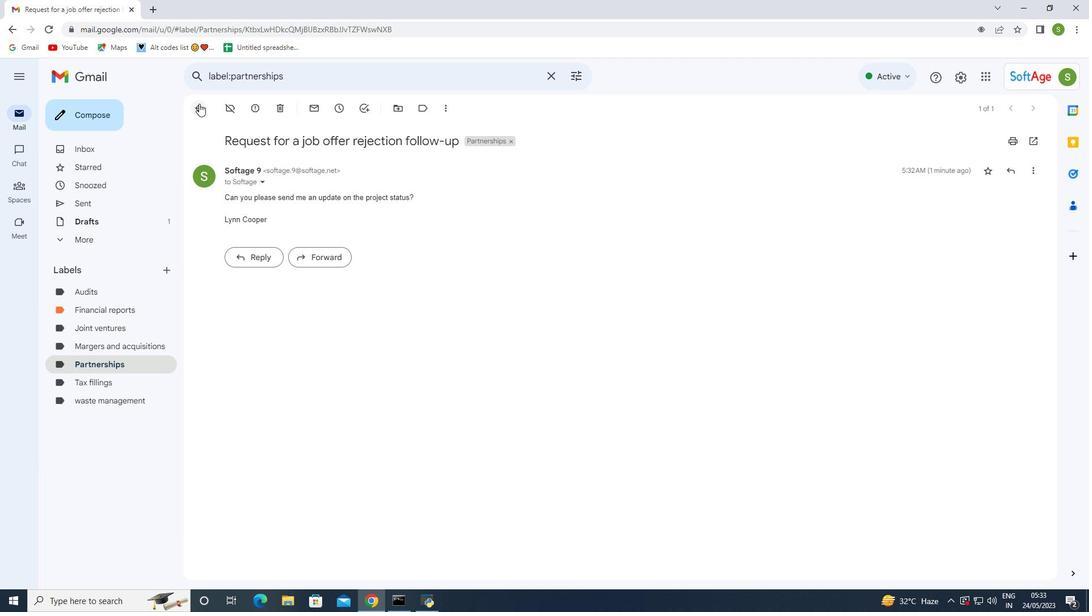 
Action: Mouse pressed left at (199, 99)
Screenshot: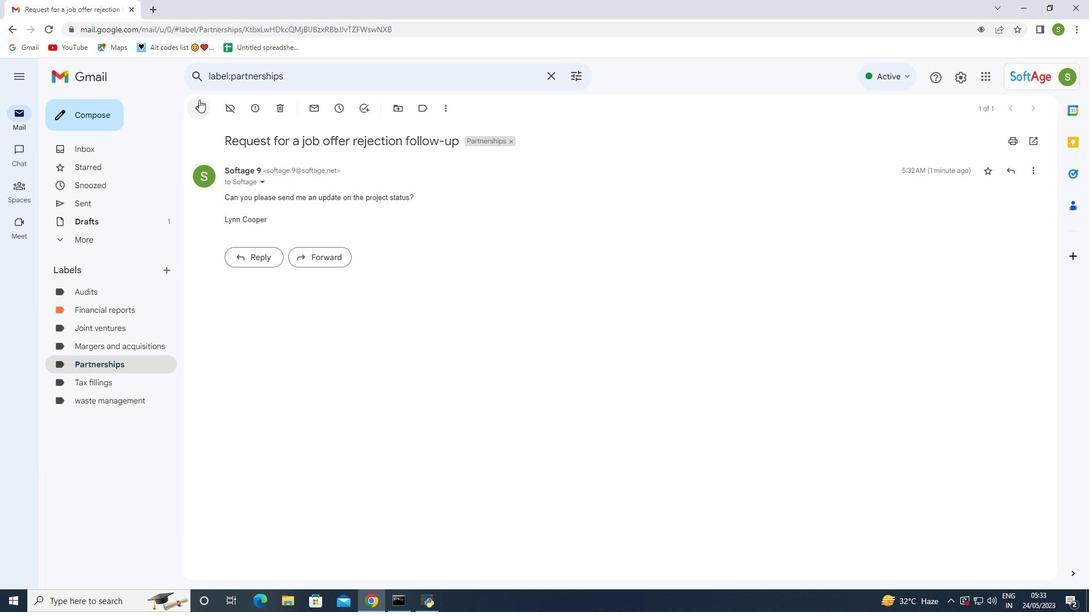 
Action: Mouse moved to (513, 253)
Screenshot: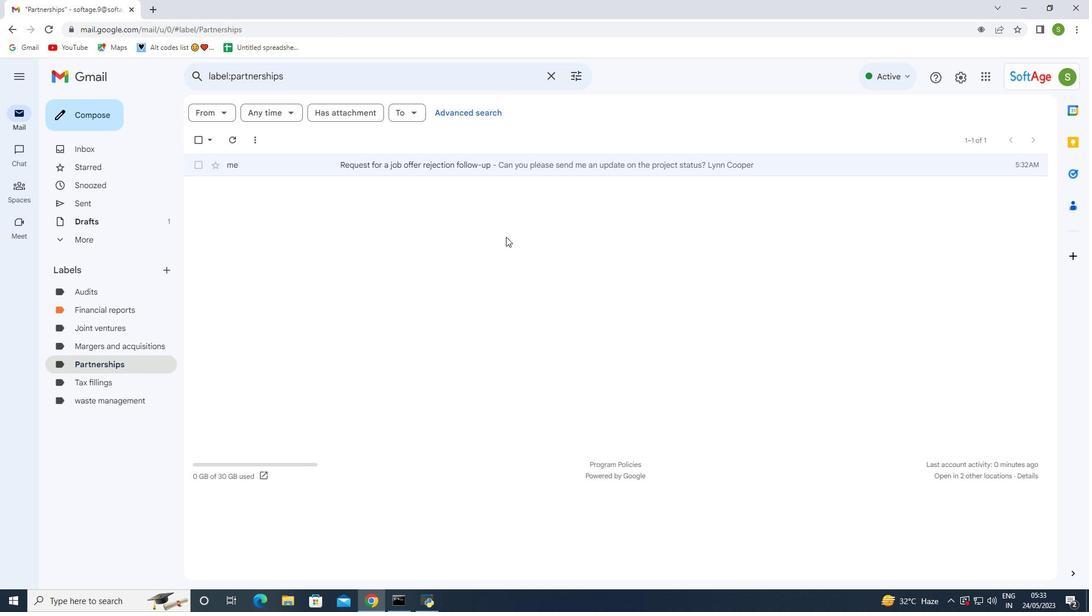 
